 Task: Find connections with filter location Narsinghgarh with filter topic #realestatewith filter profile language German with filter current company Forbes Advisor with filter school Odisha Jobs with filter industry Space Research and Technology with filter service category Cybersecurity with filter keywords title Administrator
Action: Mouse moved to (590, 93)
Screenshot: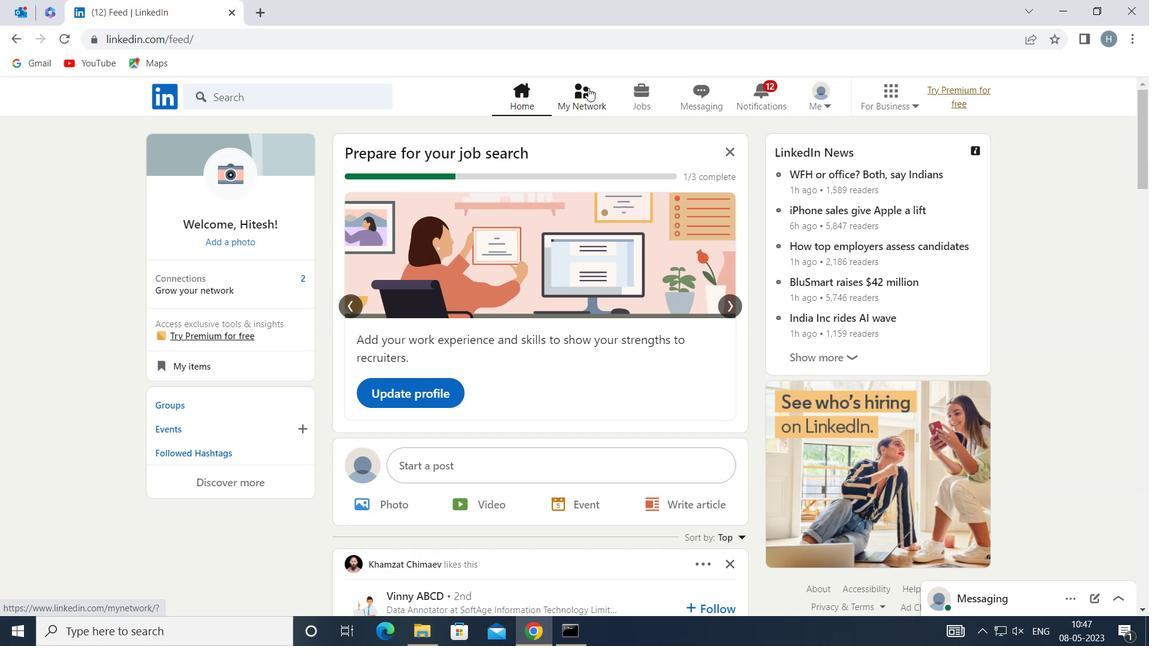 
Action: Mouse pressed left at (590, 93)
Screenshot: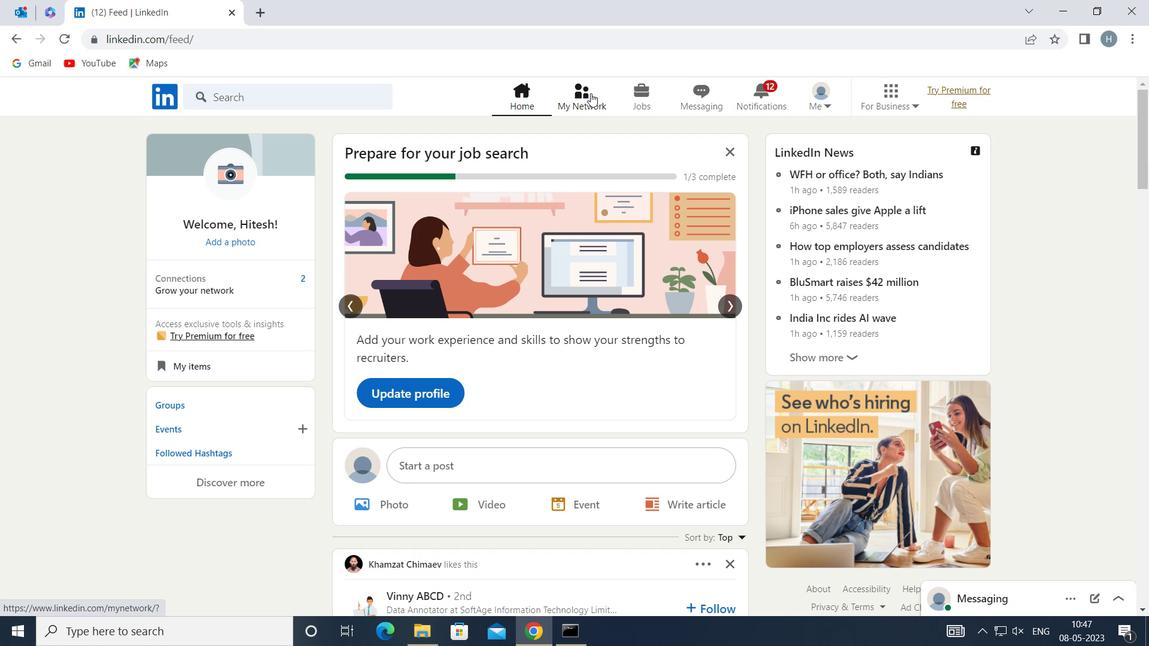 
Action: Mouse moved to (346, 173)
Screenshot: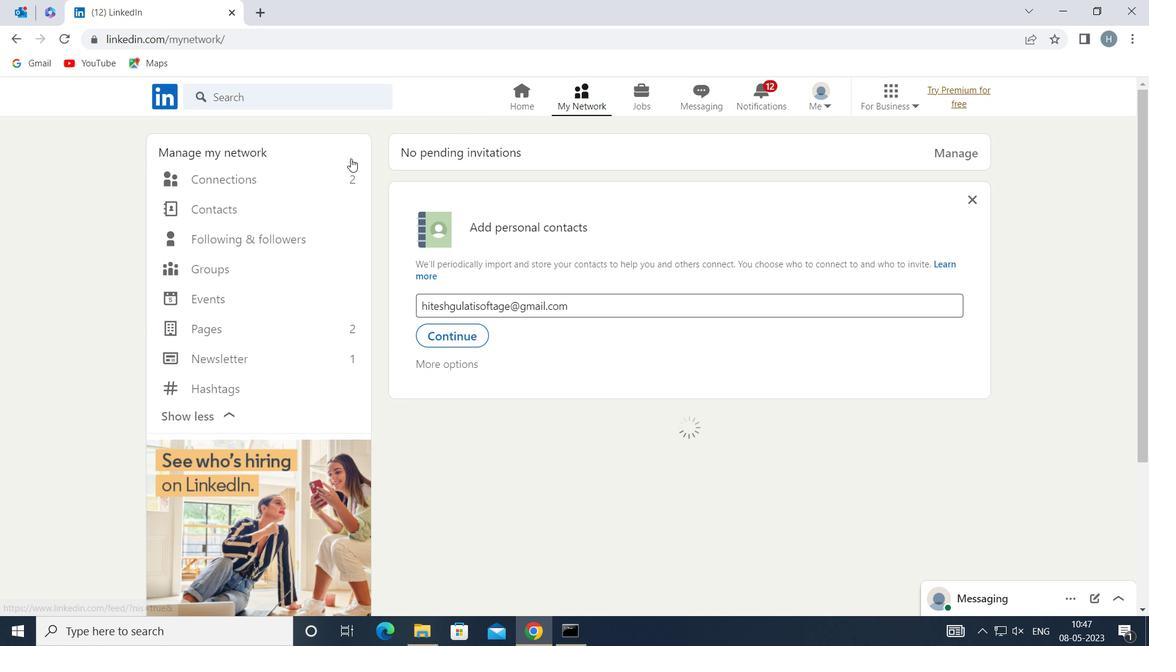 
Action: Mouse pressed left at (346, 173)
Screenshot: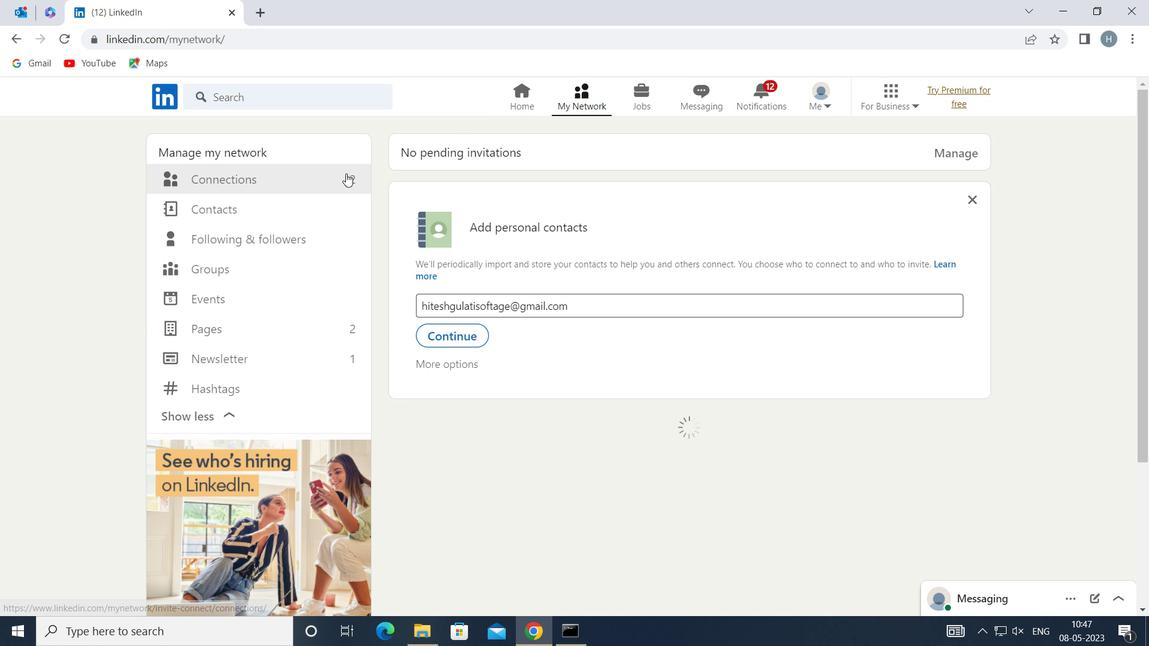 
Action: Mouse moved to (670, 177)
Screenshot: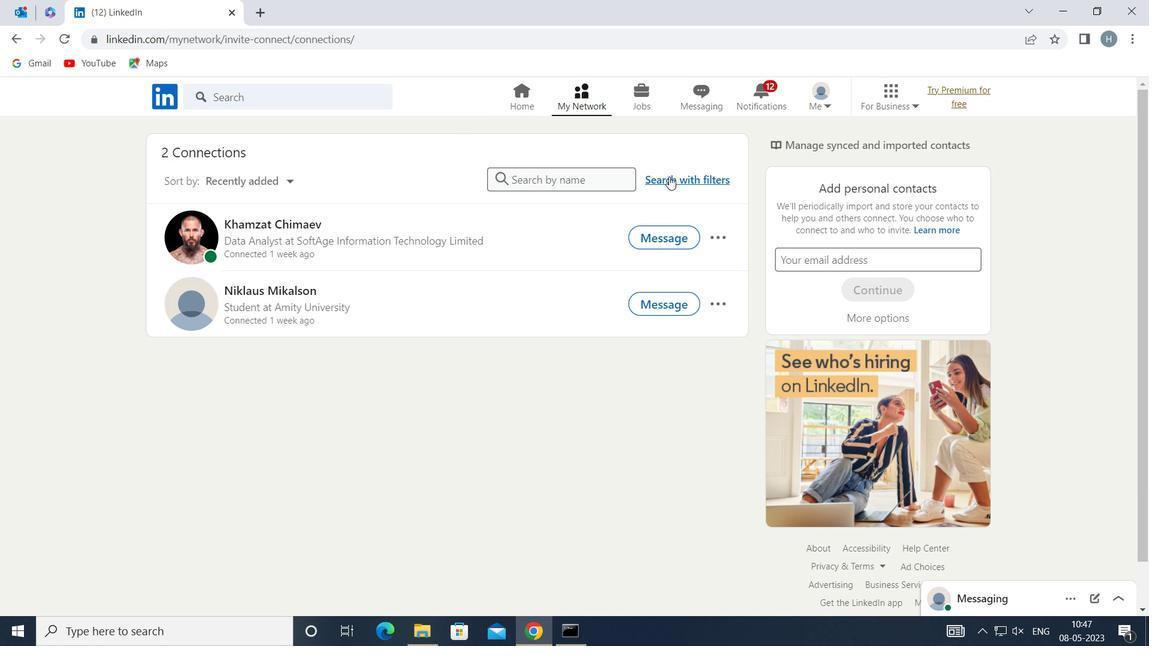 
Action: Mouse pressed left at (670, 177)
Screenshot: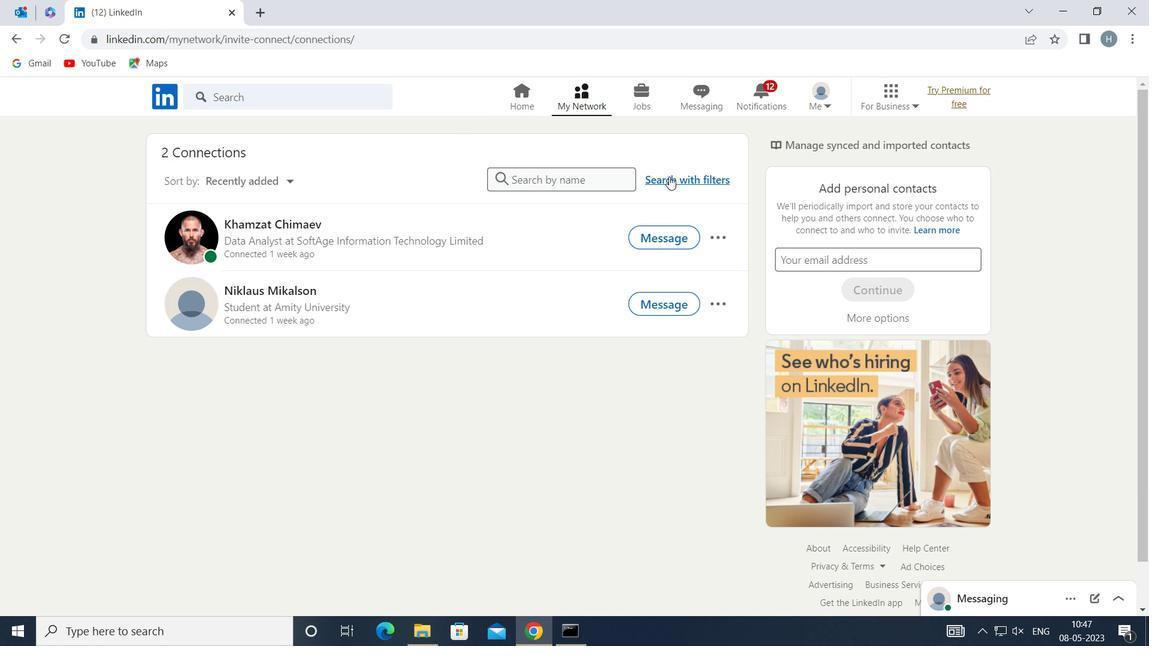 
Action: Mouse moved to (621, 140)
Screenshot: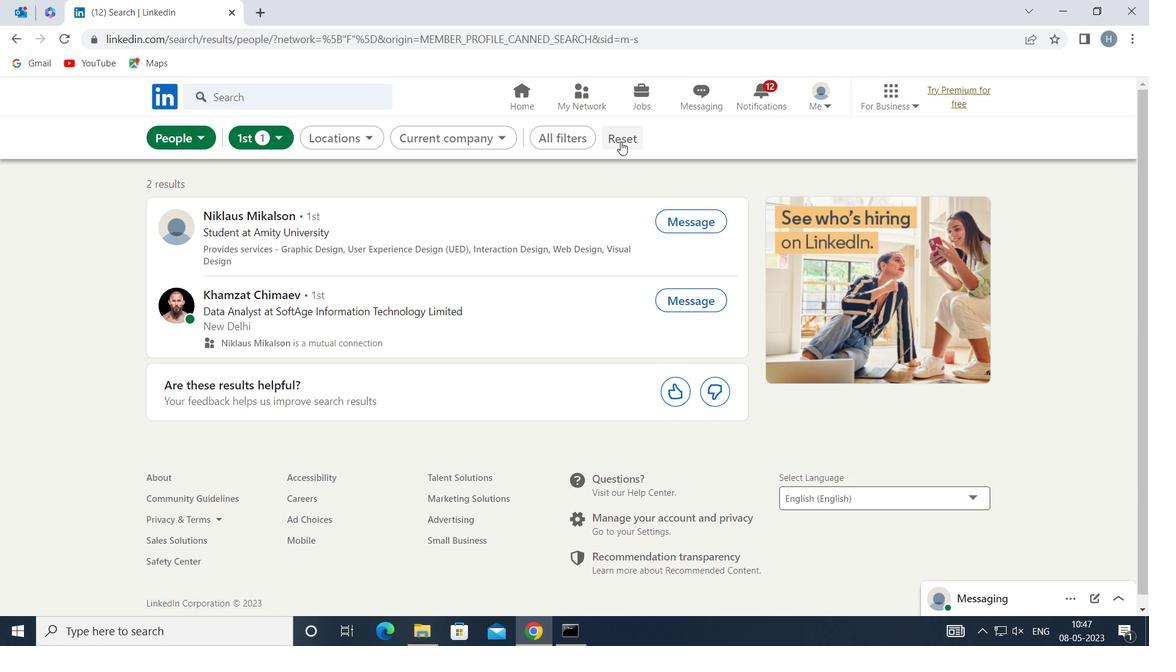 
Action: Mouse pressed left at (621, 140)
Screenshot: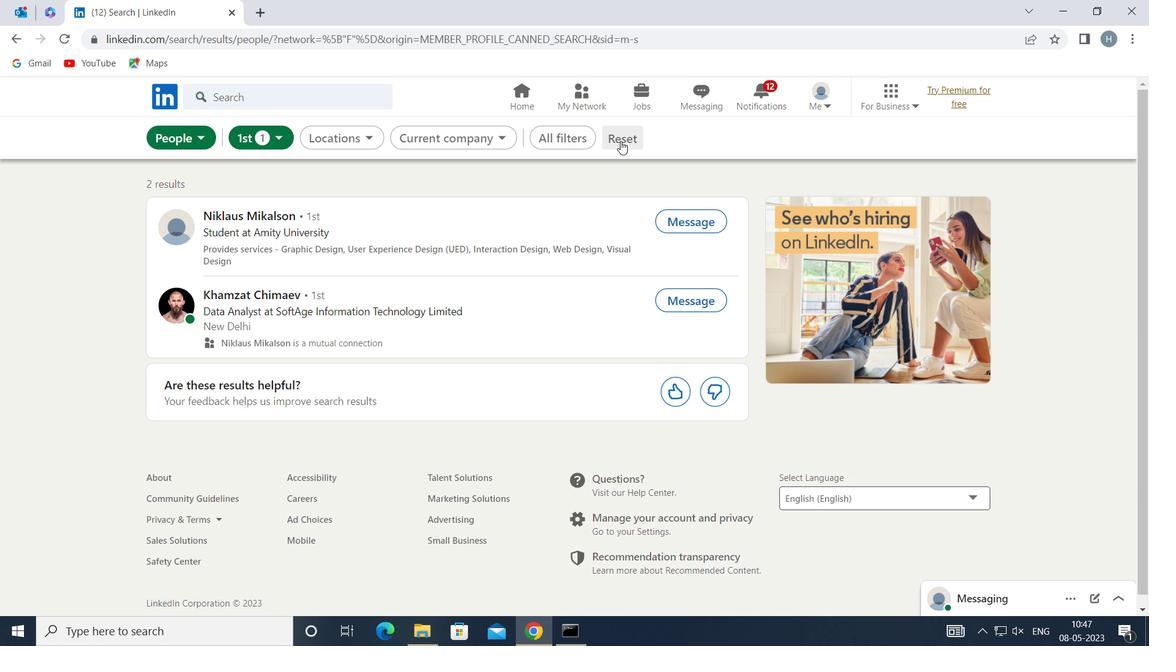 
Action: Mouse moved to (599, 138)
Screenshot: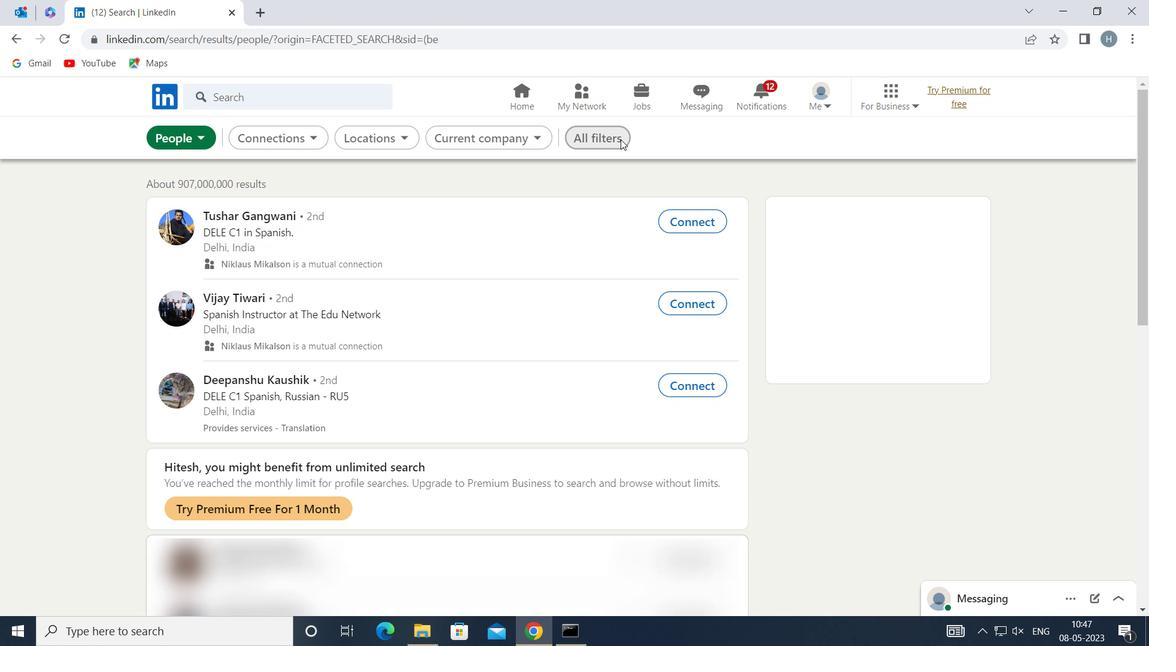 
Action: Mouse pressed left at (599, 138)
Screenshot: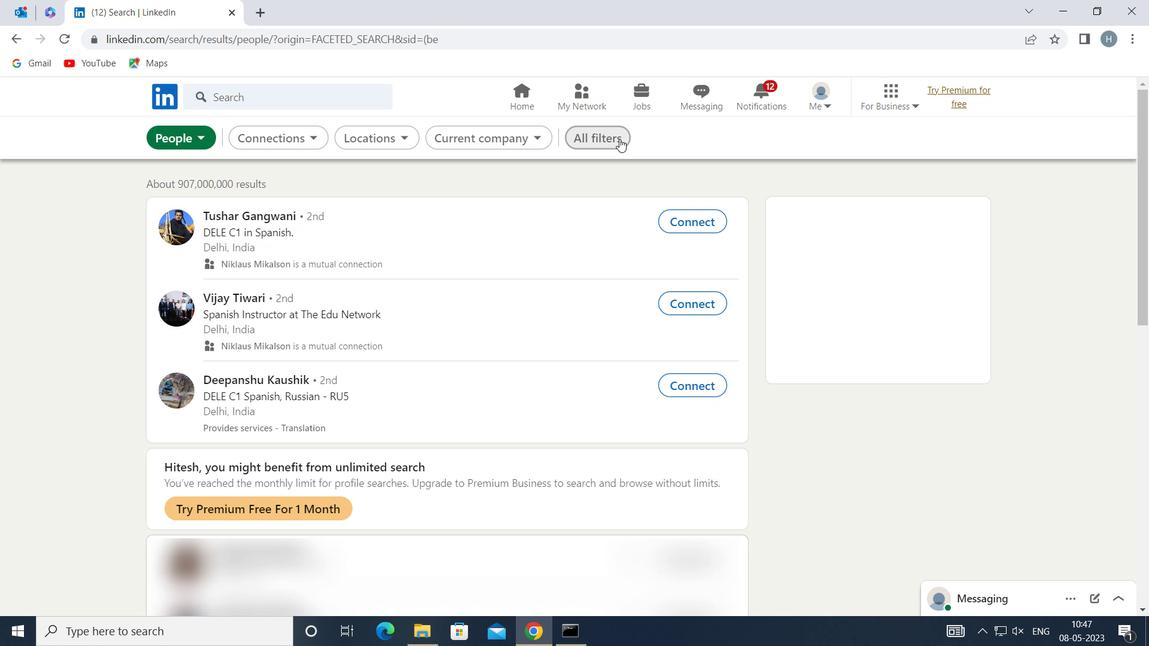 
Action: Mouse moved to (915, 242)
Screenshot: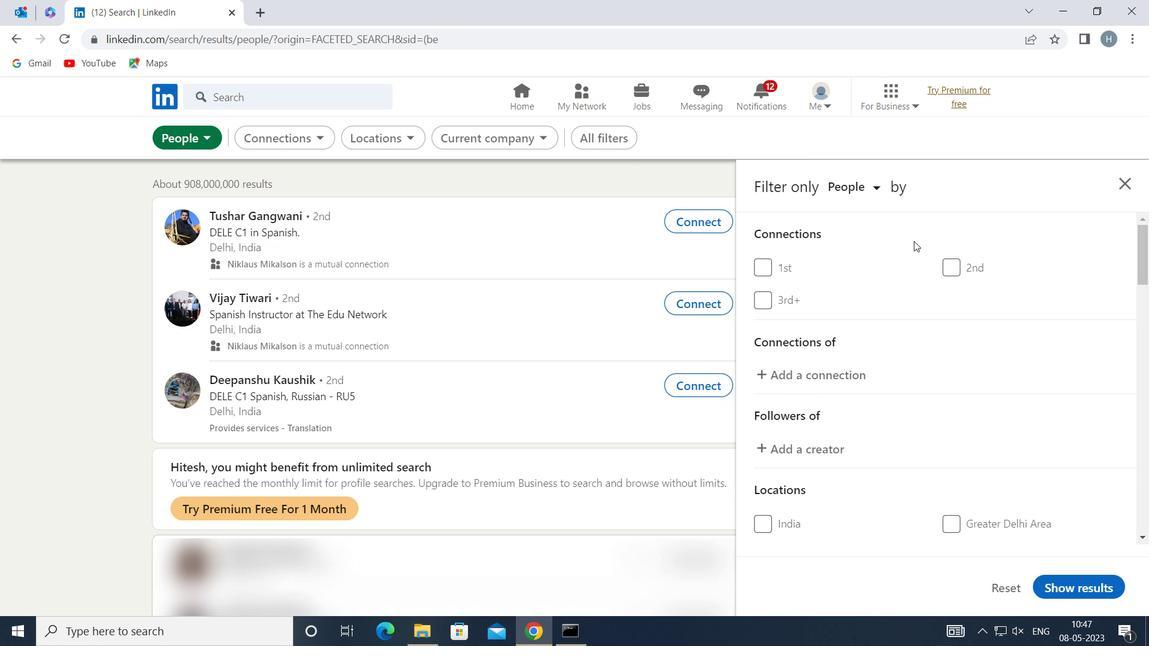 
Action: Mouse scrolled (915, 241) with delta (0, 0)
Screenshot: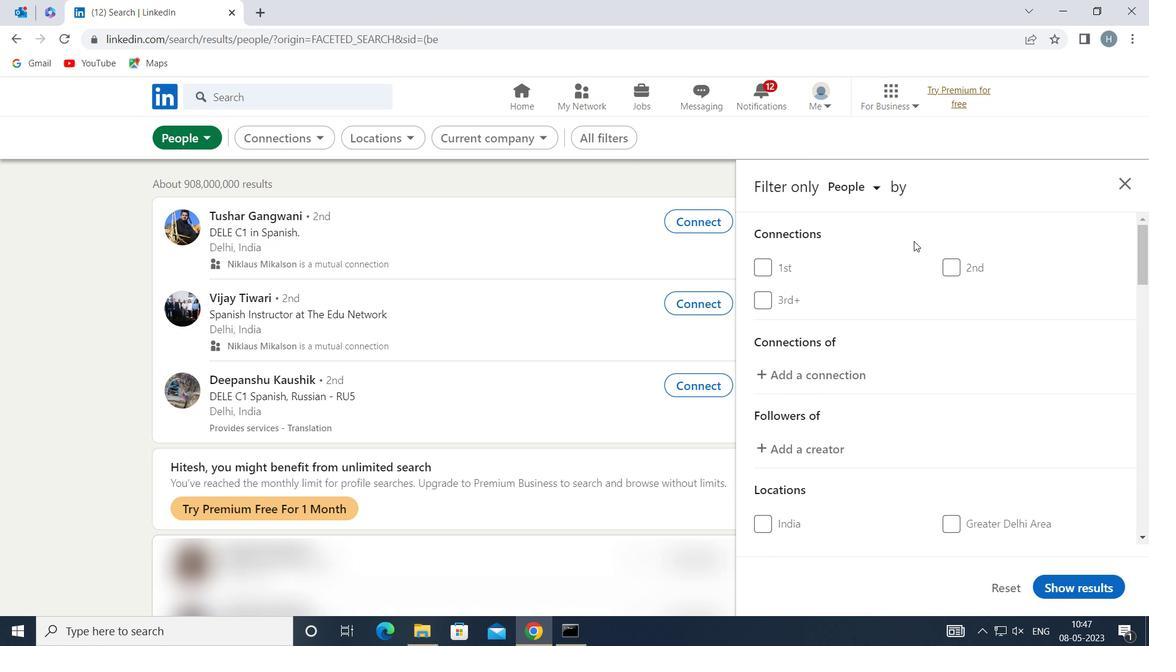 
Action: Mouse moved to (916, 242)
Screenshot: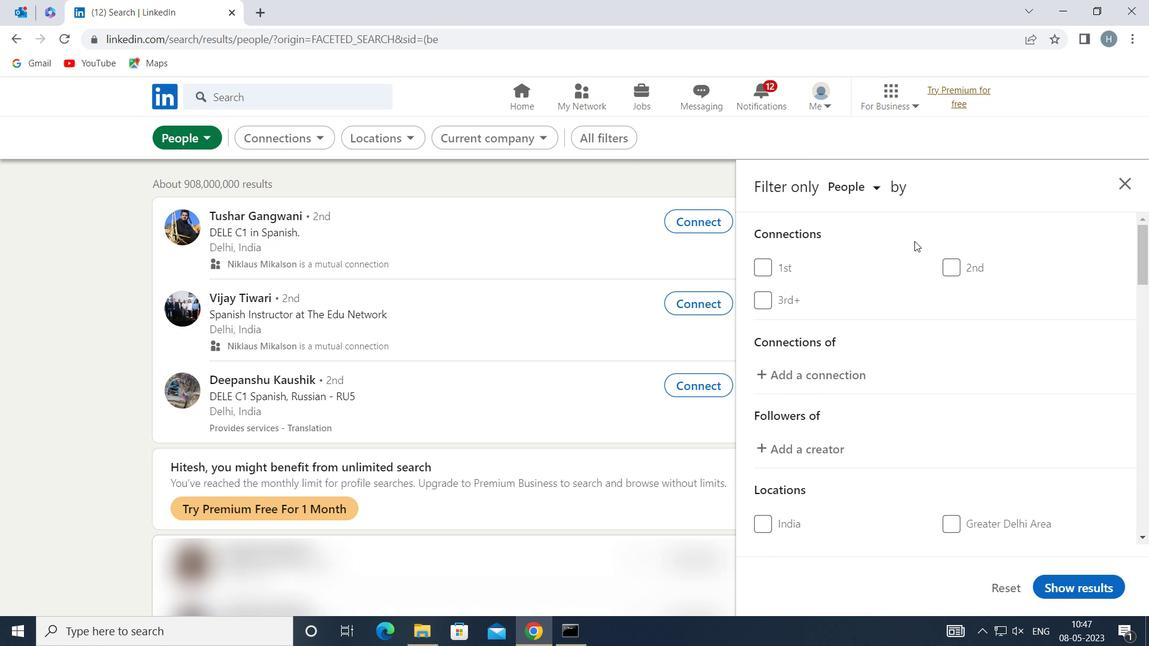 
Action: Mouse scrolled (916, 242) with delta (0, 0)
Screenshot: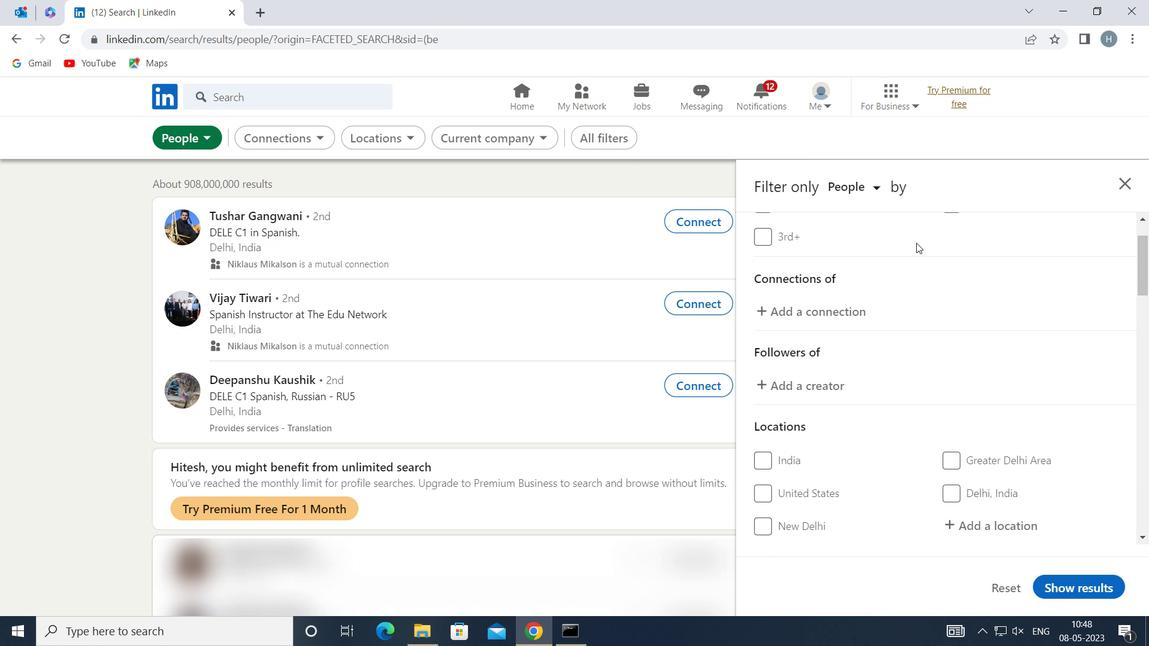 
Action: Mouse moved to (920, 251)
Screenshot: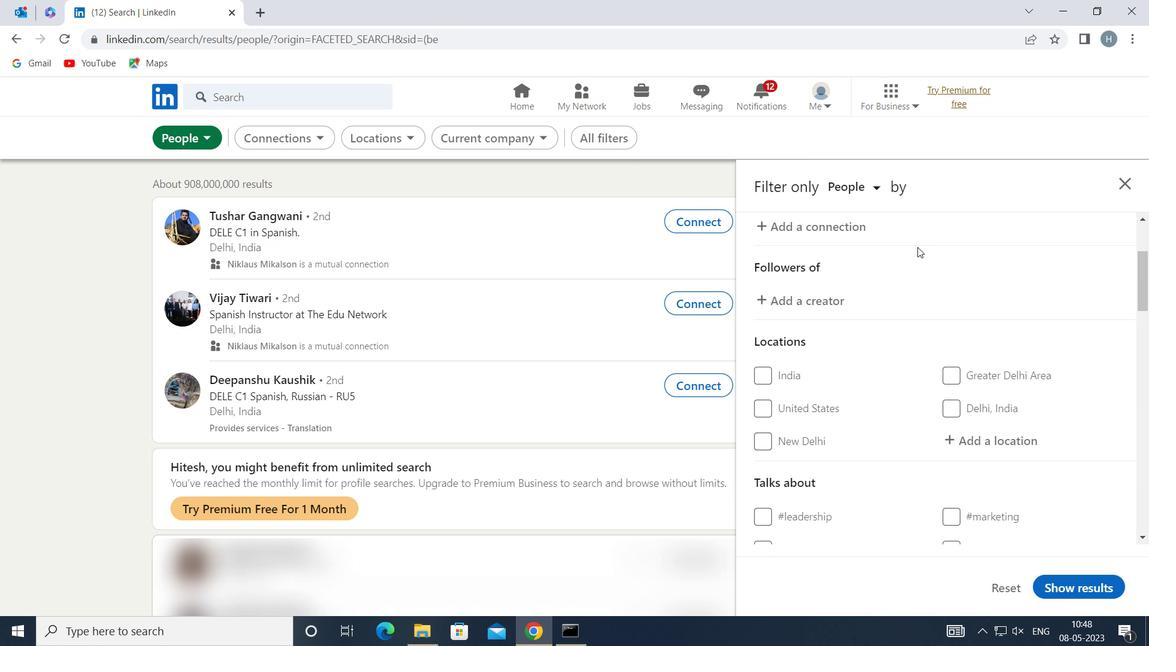 
Action: Mouse scrolled (920, 251) with delta (0, 0)
Screenshot: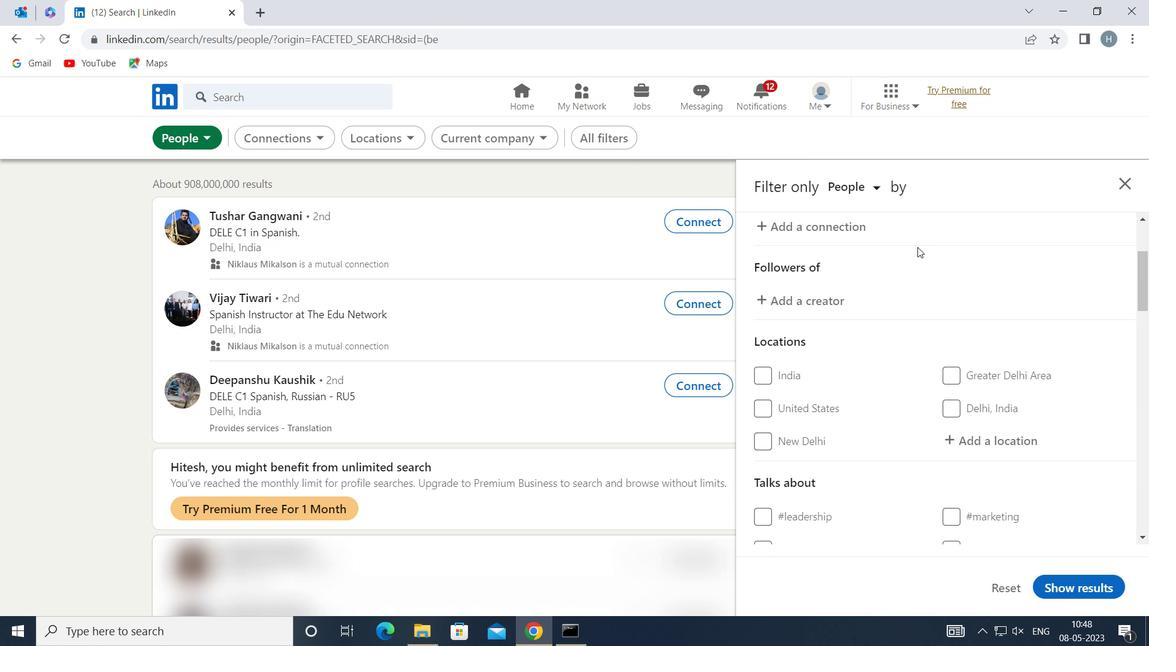 
Action: Mouse moved to (1007, 363)
Screenshot: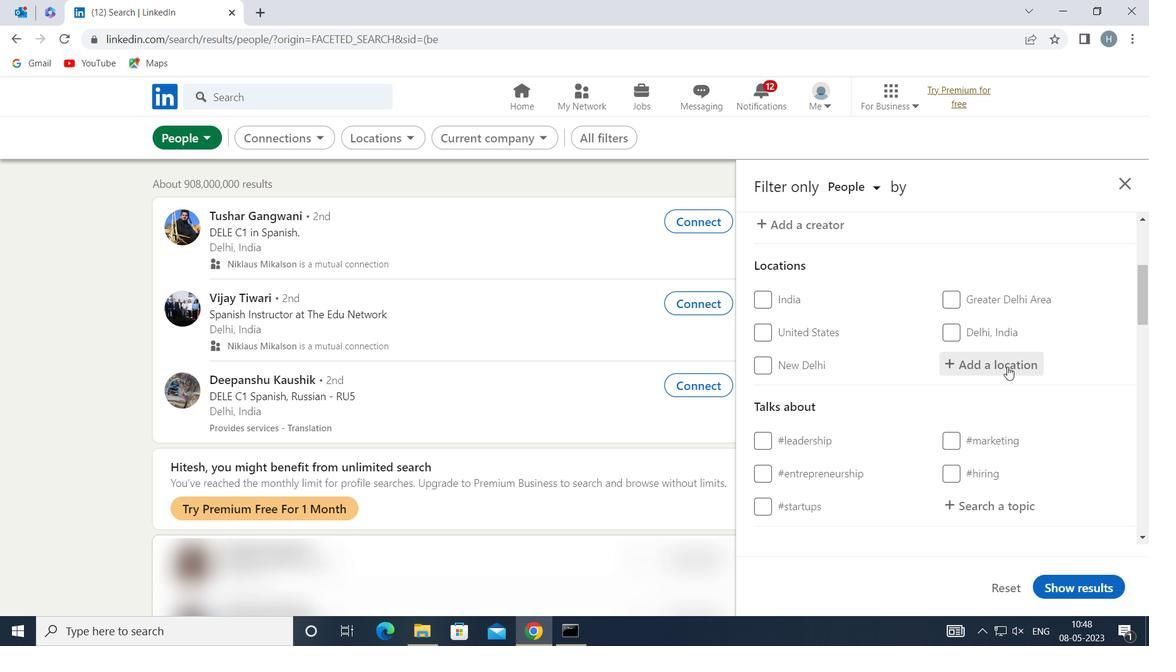 
Action: Mouse pressed left at (1007, 363)
Screenshot: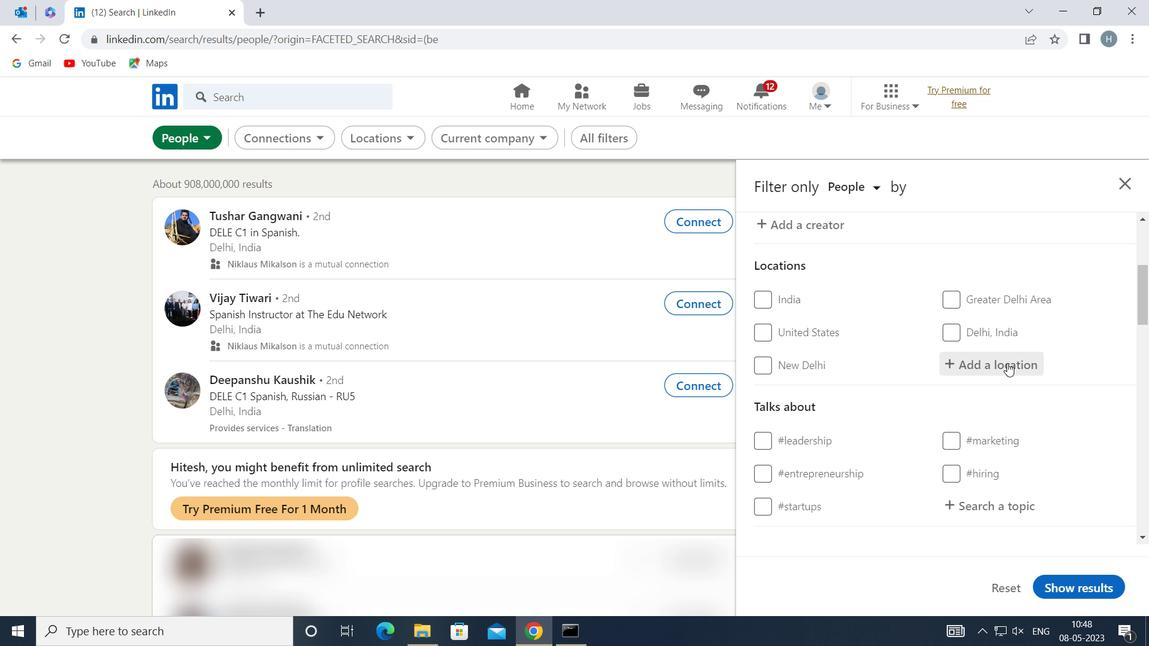 
Action: Key pressed <Key.shift>NAESINGHGARH
Screenshot: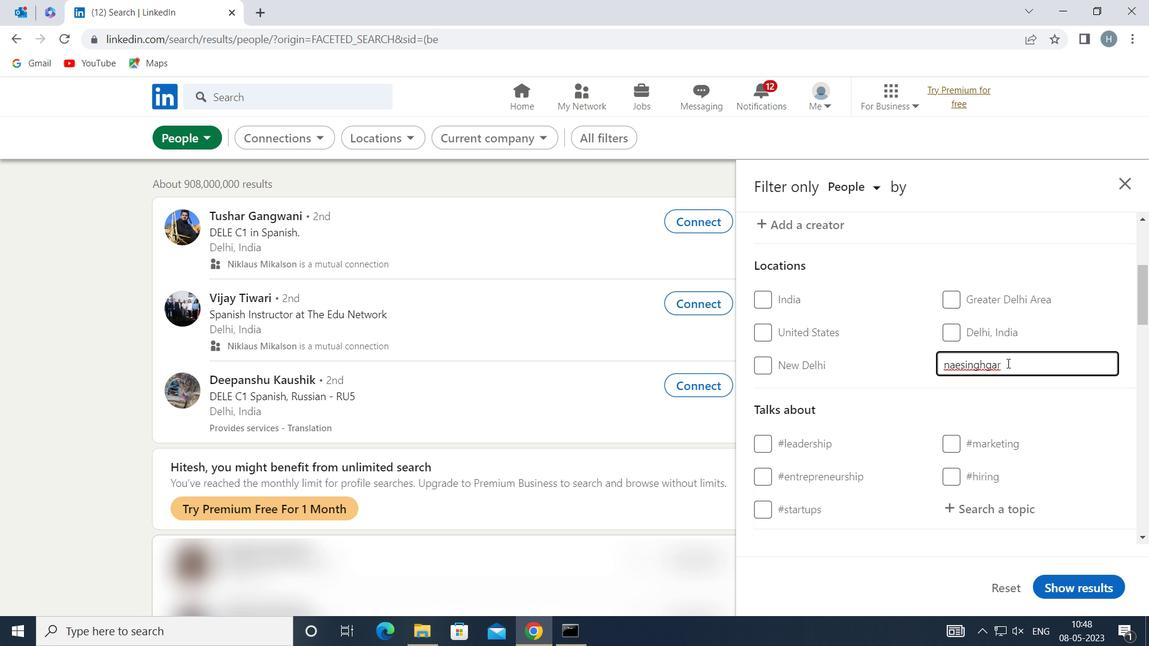
Action: Mouse moved to (1012, 387)
Screenshot: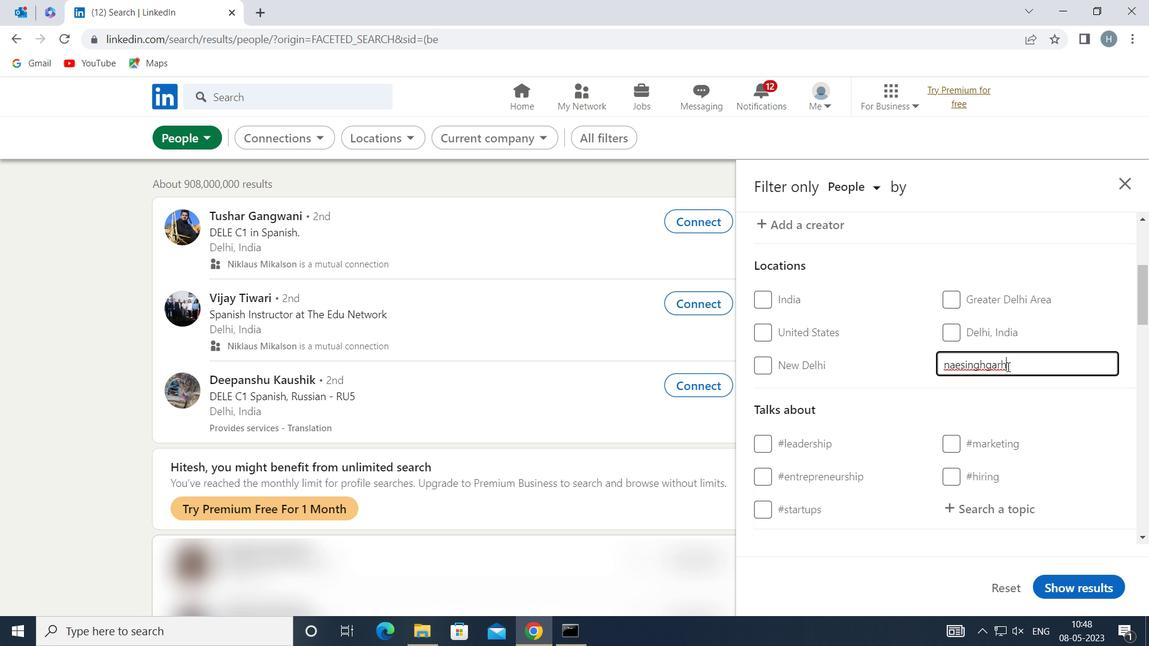 
Action: Mouse pressed left at (1012, 387)
Screenshot: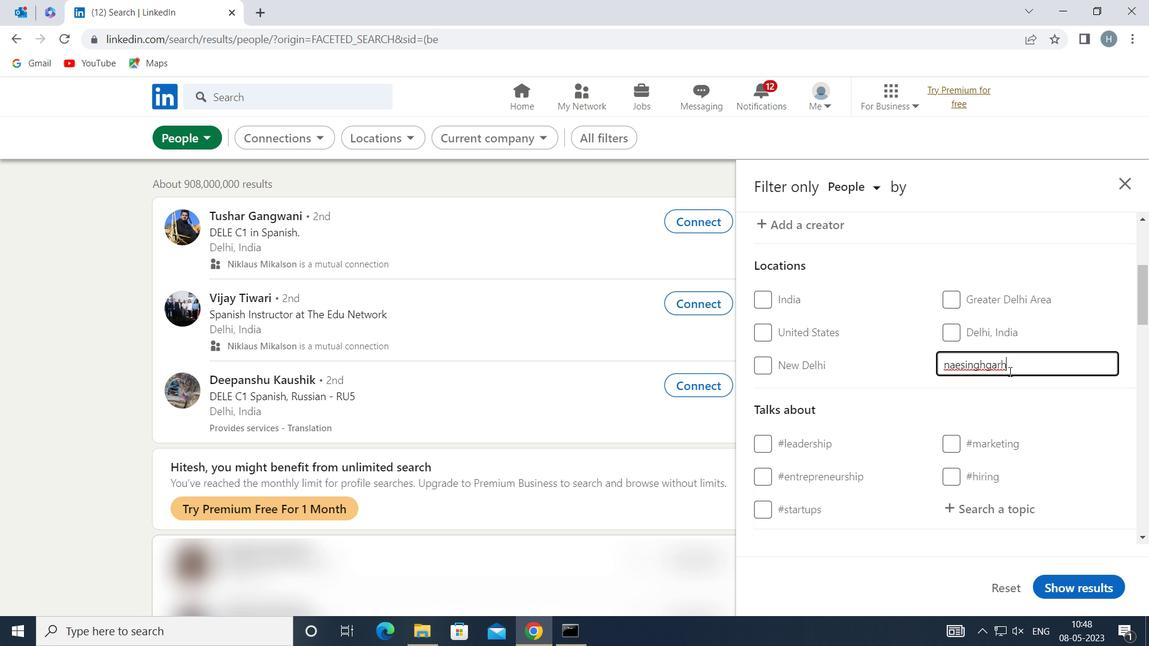 
Action: Mouse moved to (1003, 382)
Screenshot: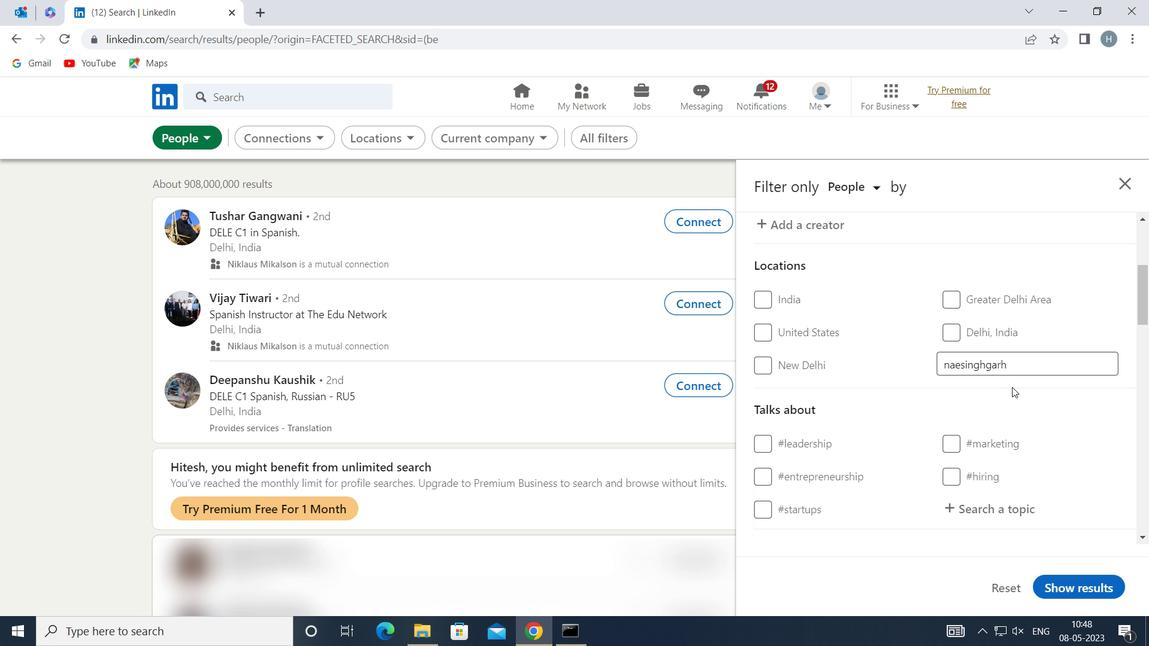 
Action: Mouse scrolled (1003, 381) with delta (0, 0)
Screenshot: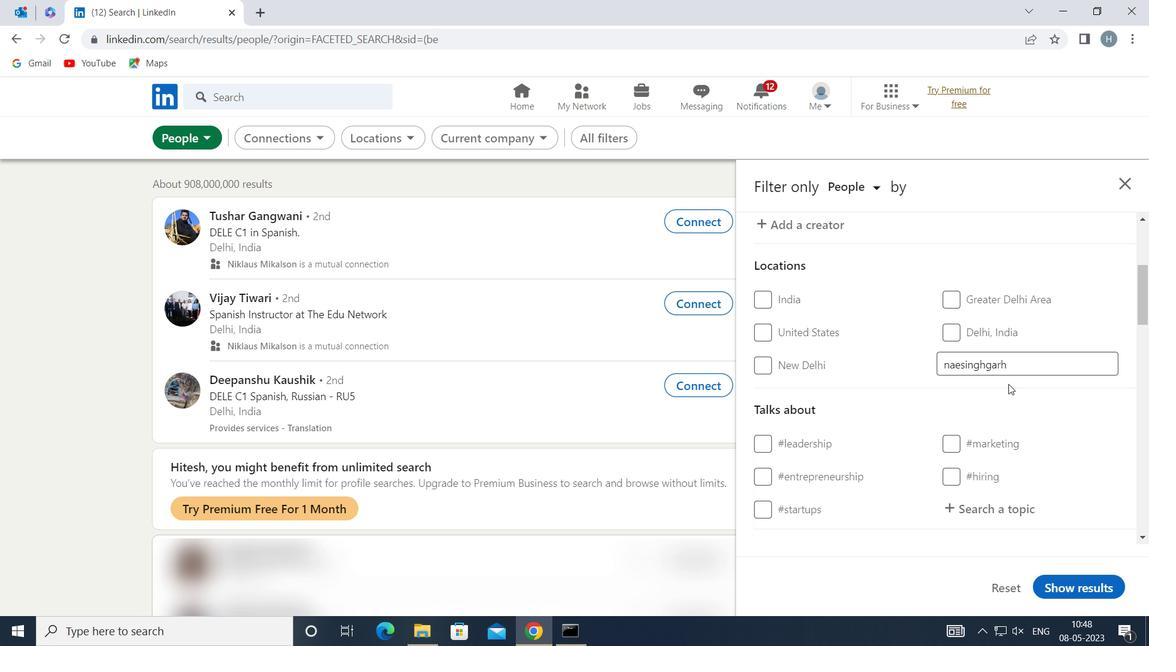
Action: Mouse moved to (1002, 382)
Screenshot: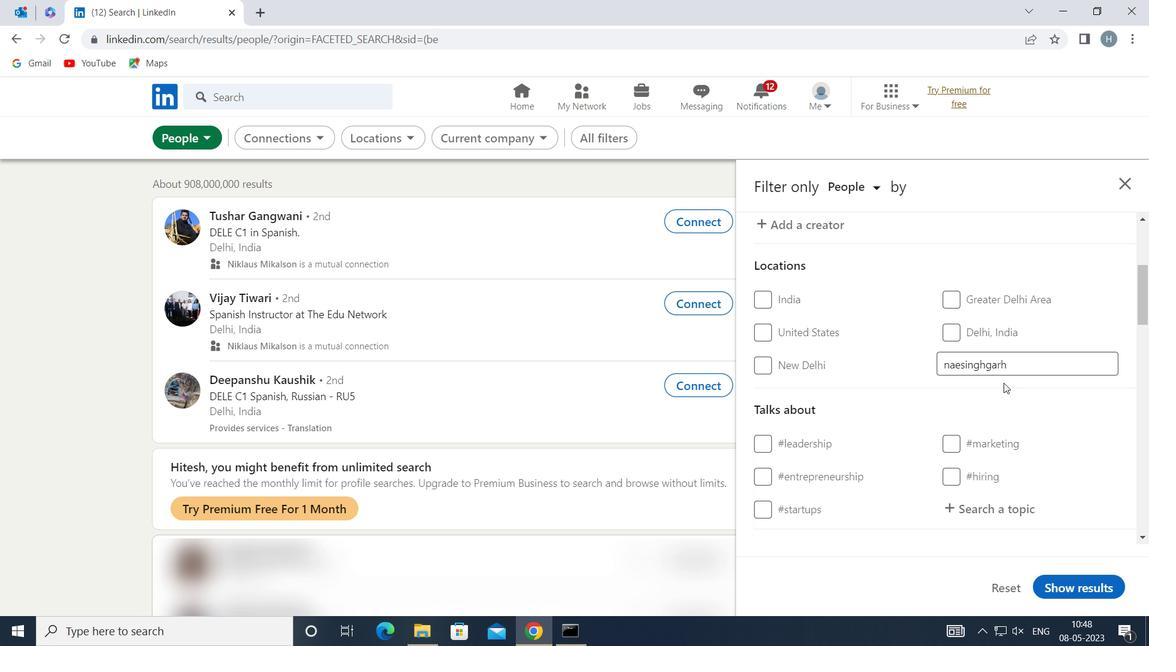 
Action: Mouse scrolled (1002, 381) with delta (0, 0)
Screenshot: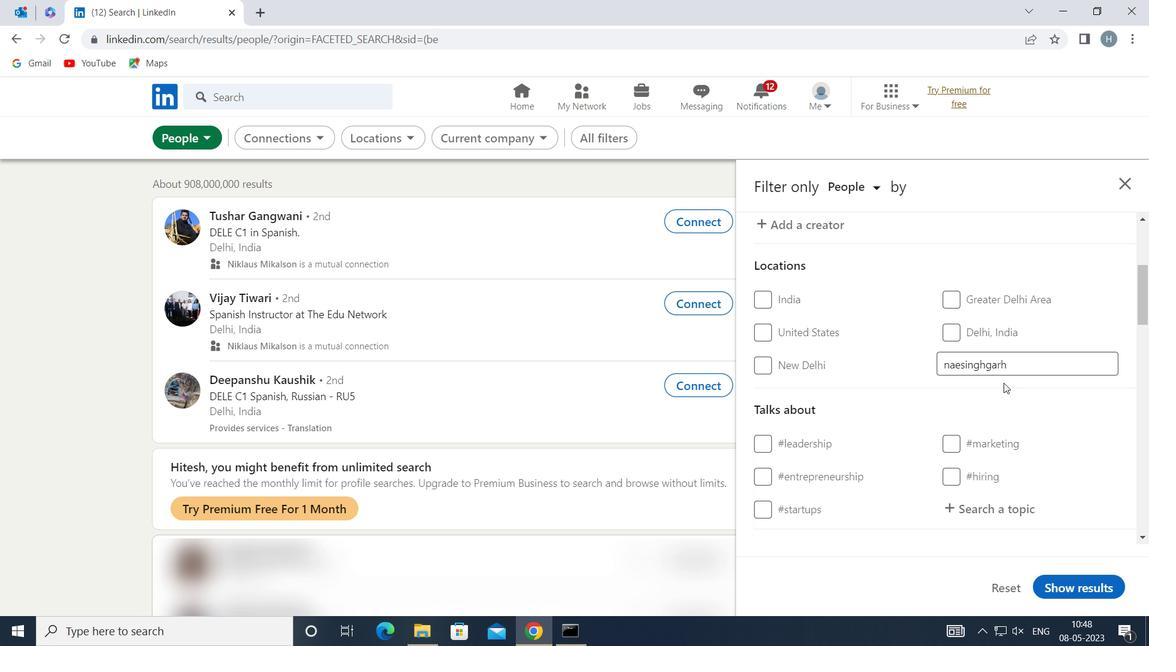 
Action: Mouse moved to (1000, 356)
Screenshot: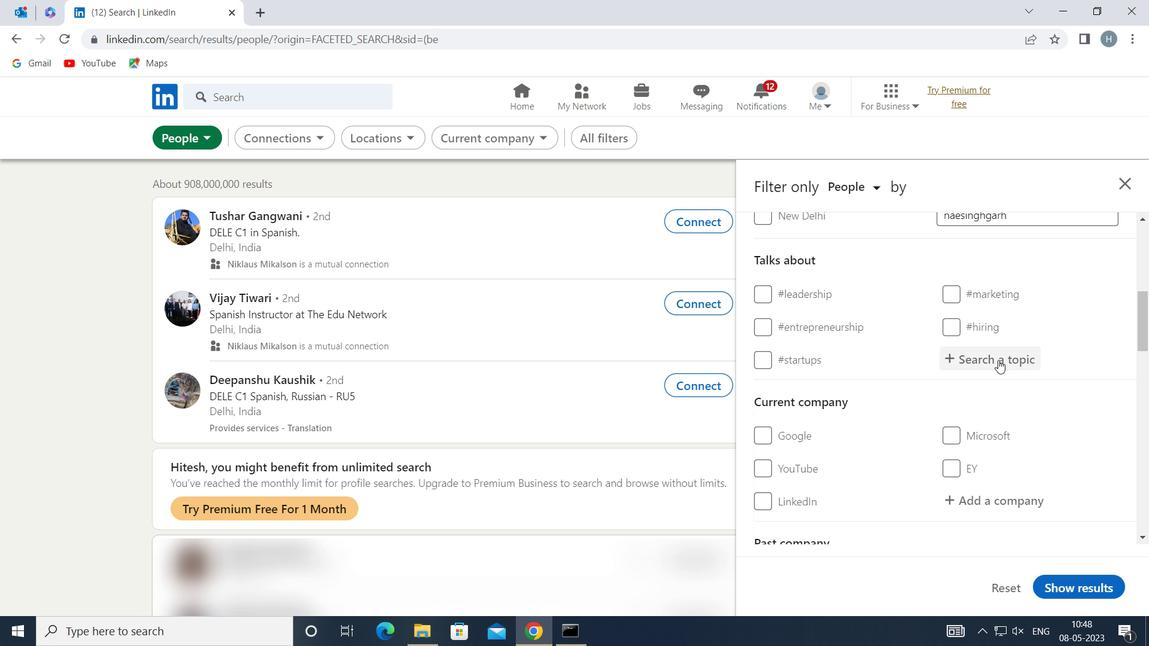 
Action: Mouse pressed left at (1000, 356)
Screenshot: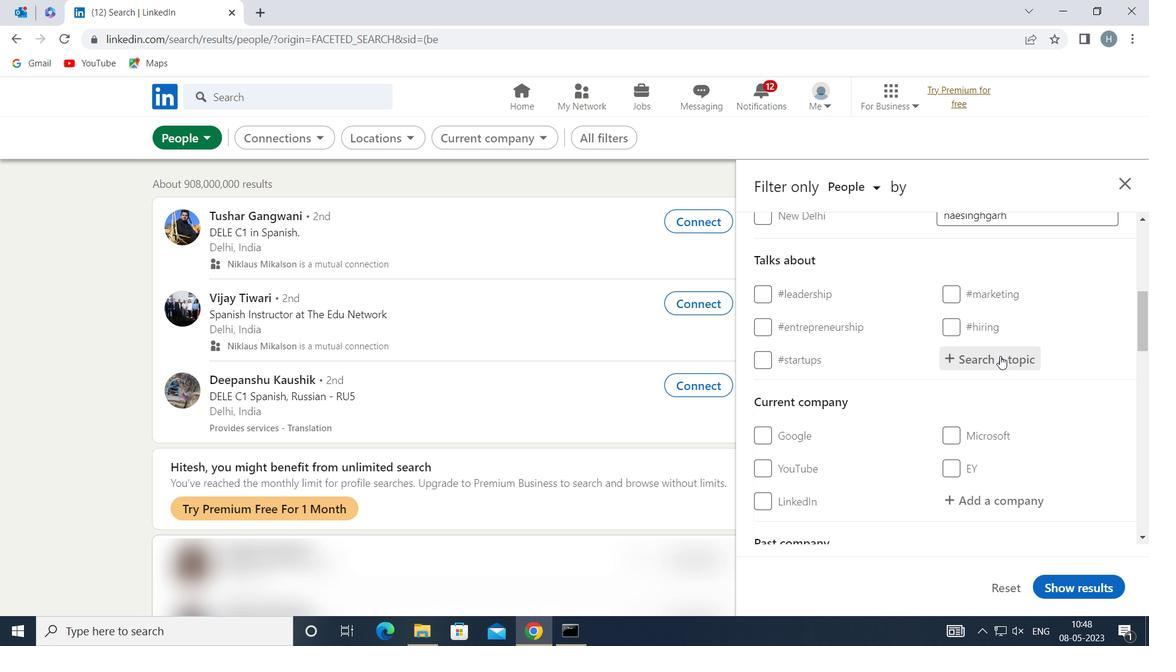 
Action: Key pressed REALESTATE
Screenshot: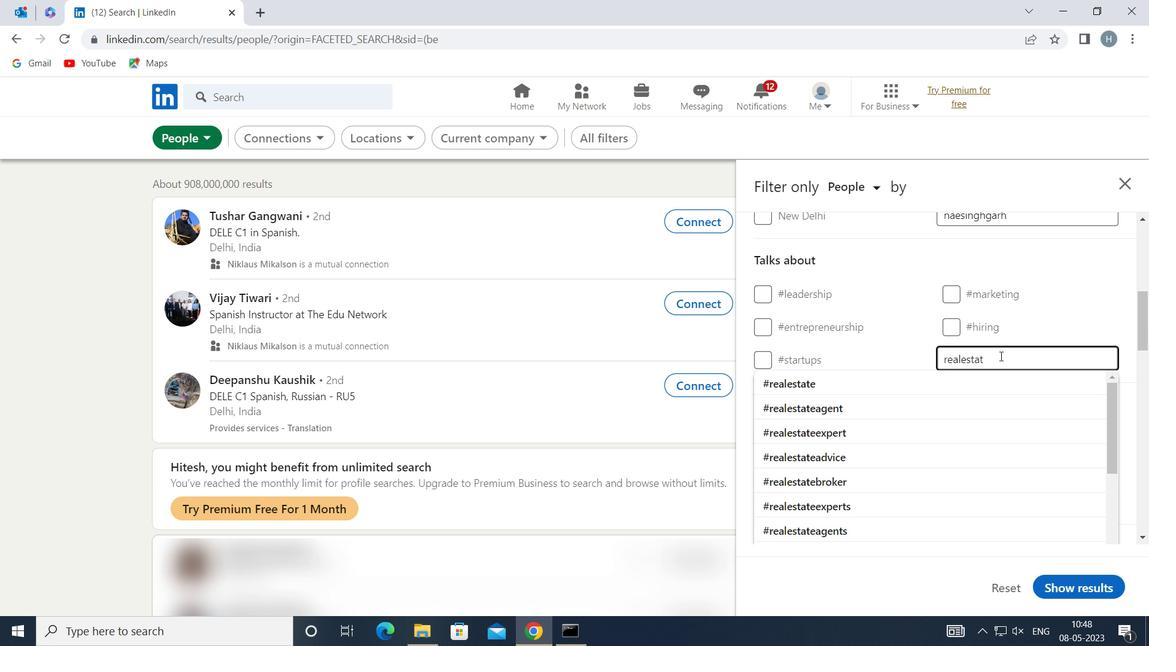 
Action: Mouse moved to (875, 383)
Screenshot: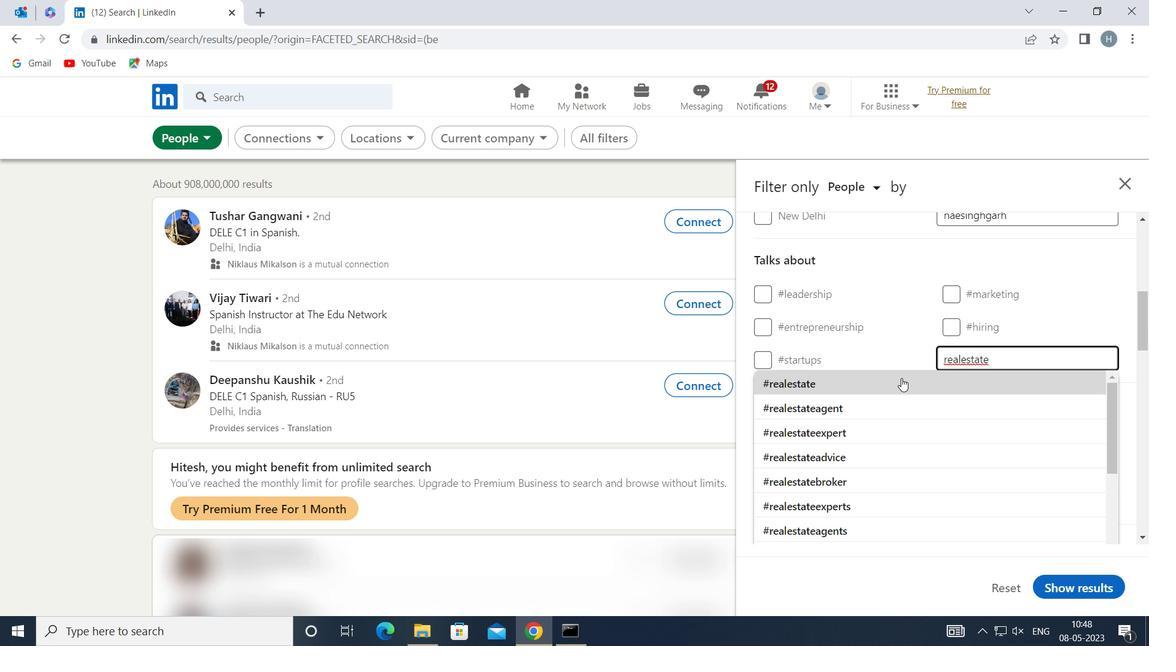
Action: Mouse pressed left at (875, 383)
Screenshot: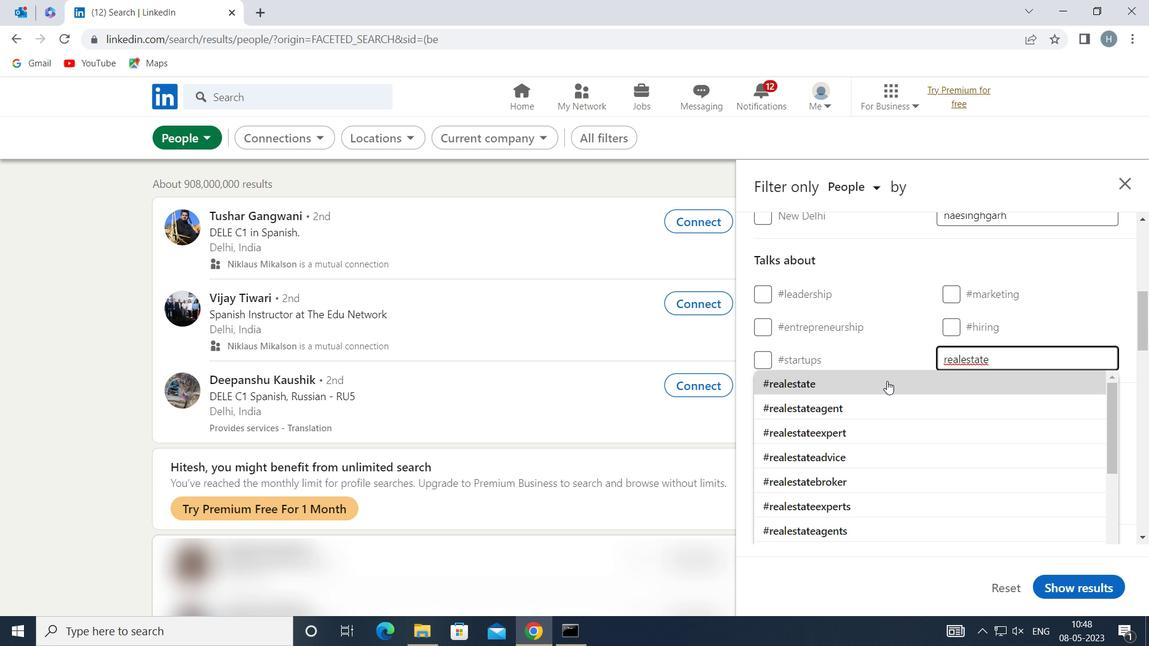 
Action: Mouse moved to (900, 375)
Screenshot: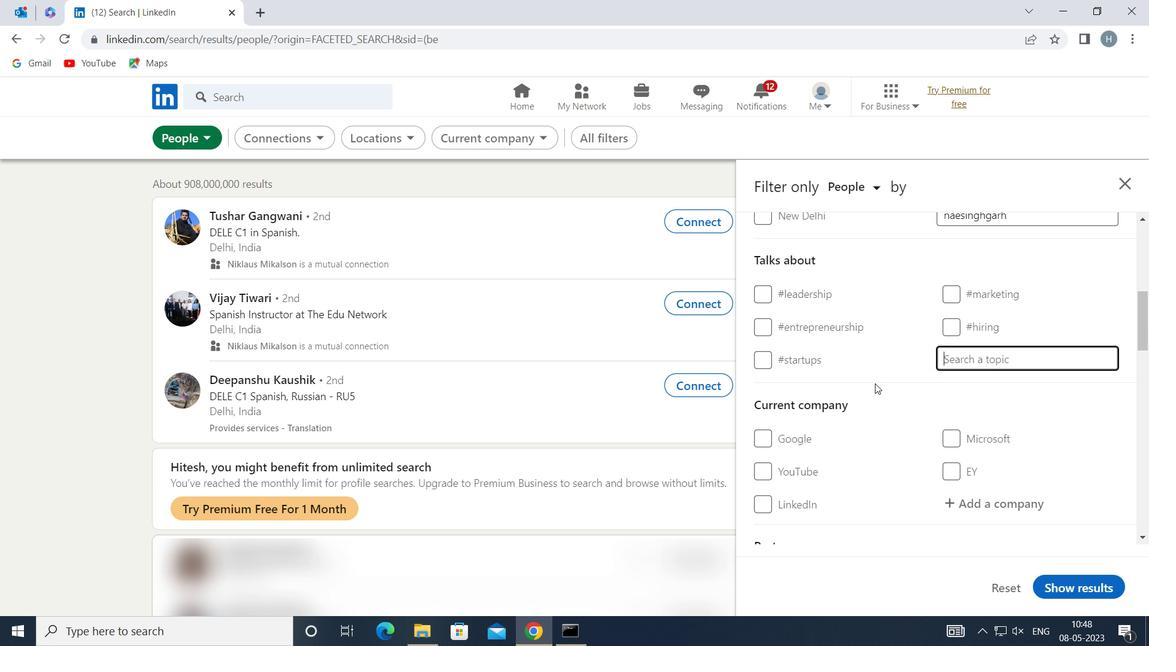 
Action: Mouse scrolled (900, 375) with delta (0, 0)
Screenshot: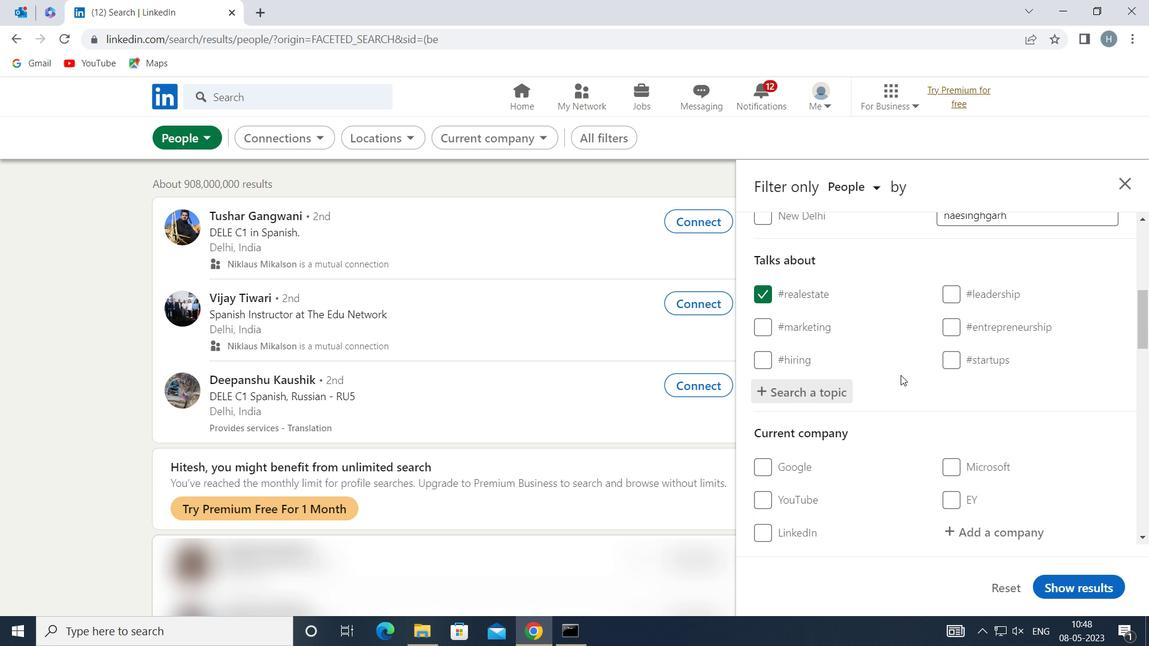 
Action: Mouse scrolled (900, 375) with delta (0, 0)
Screenshot: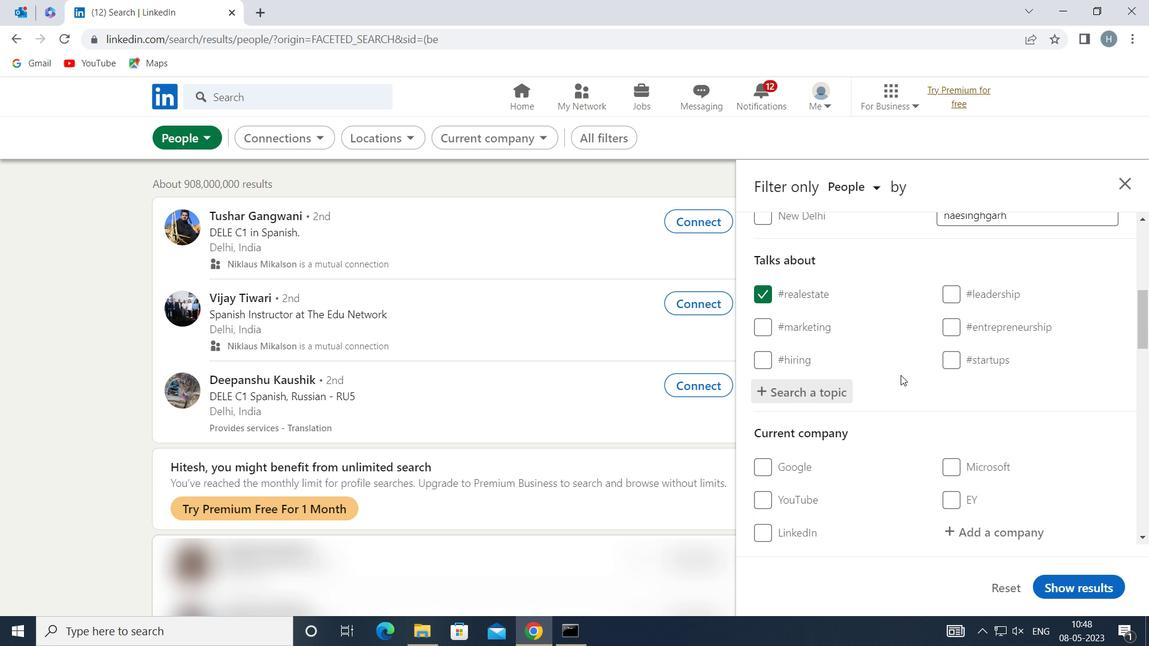 
Action: Mouse moved to (901, 375)
Screenshot: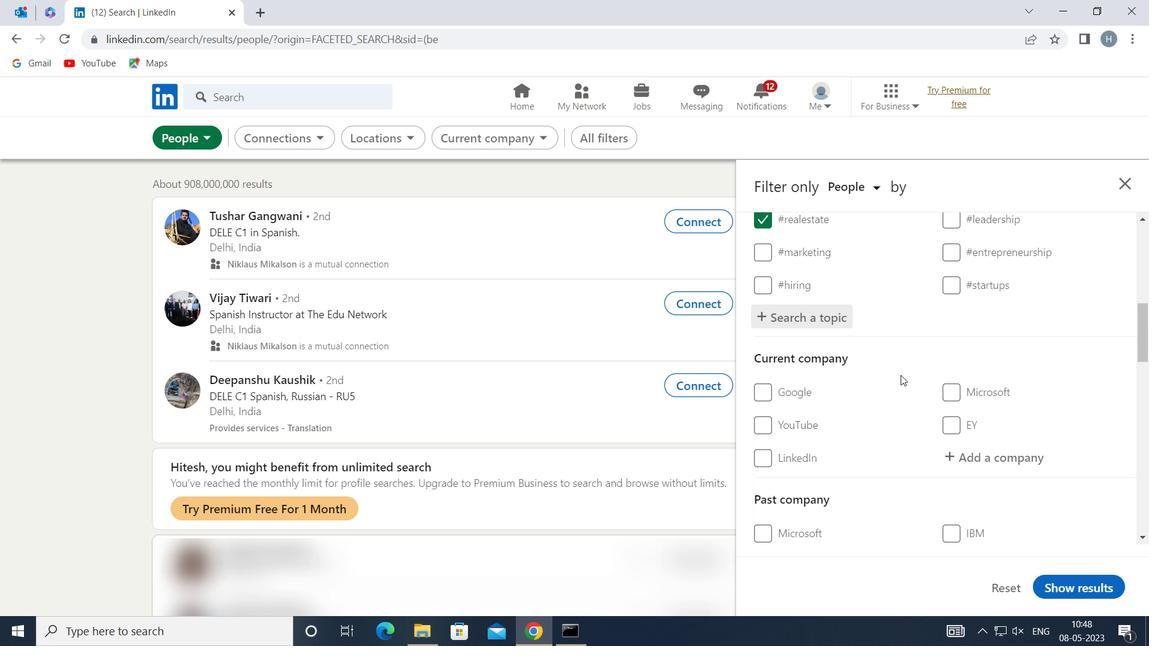 
Action: Mouse scrolled (901, 375) with delta (0, 0)
Screenshot: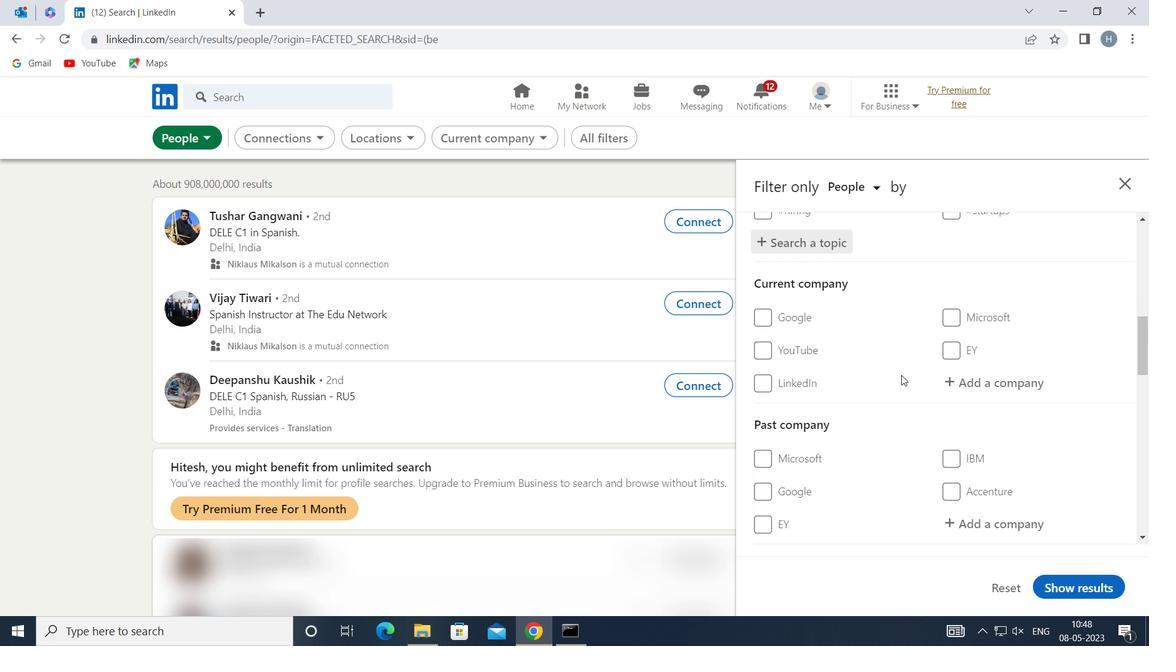 
Action: Mouse scrolled (901, 375) with delta (0, 0)
Screenshot: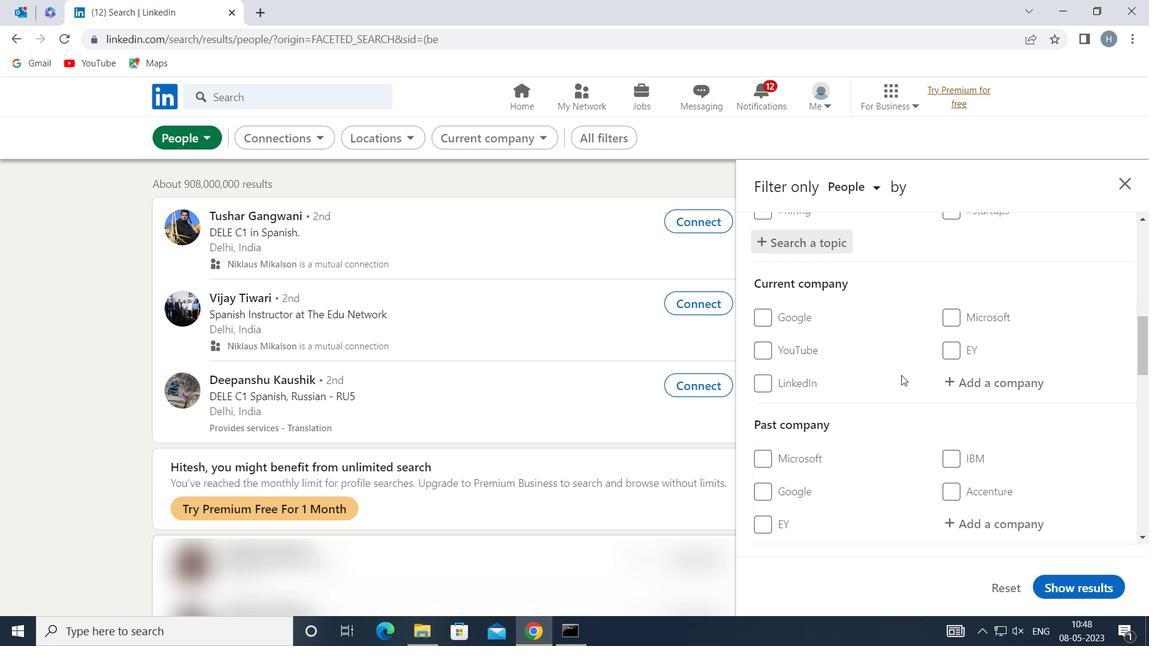 
Action: Mouse moved to (934, 371)
Screenshot: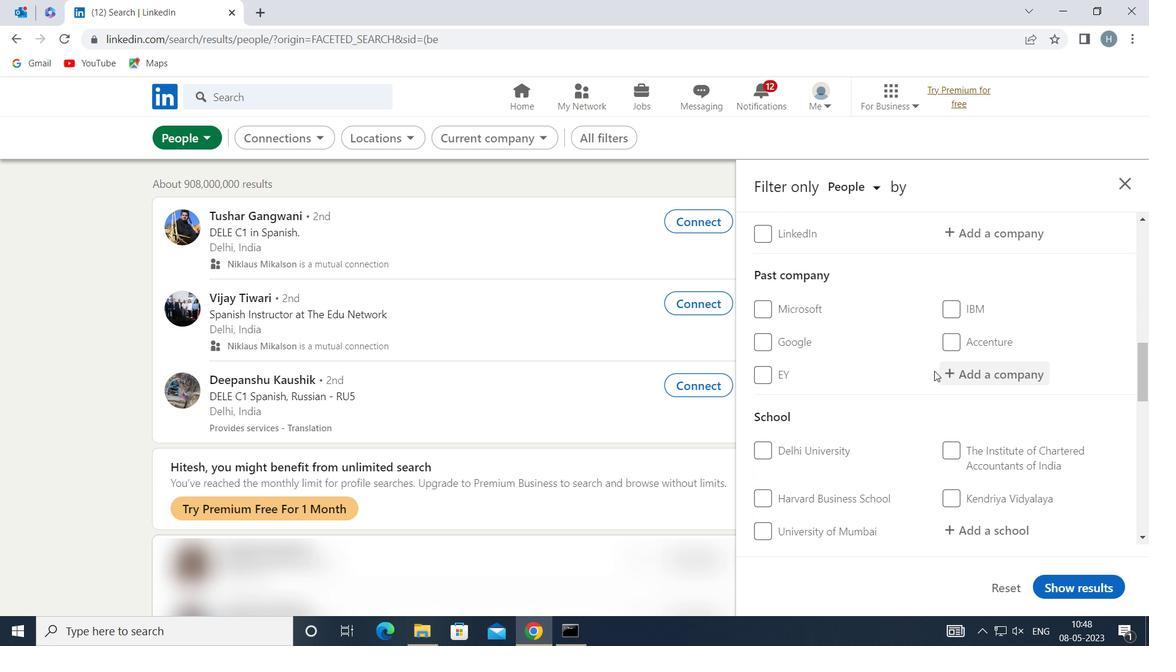 
Action: Mouse scrolled (934, 371) with delta (0, 0)
Screenshot: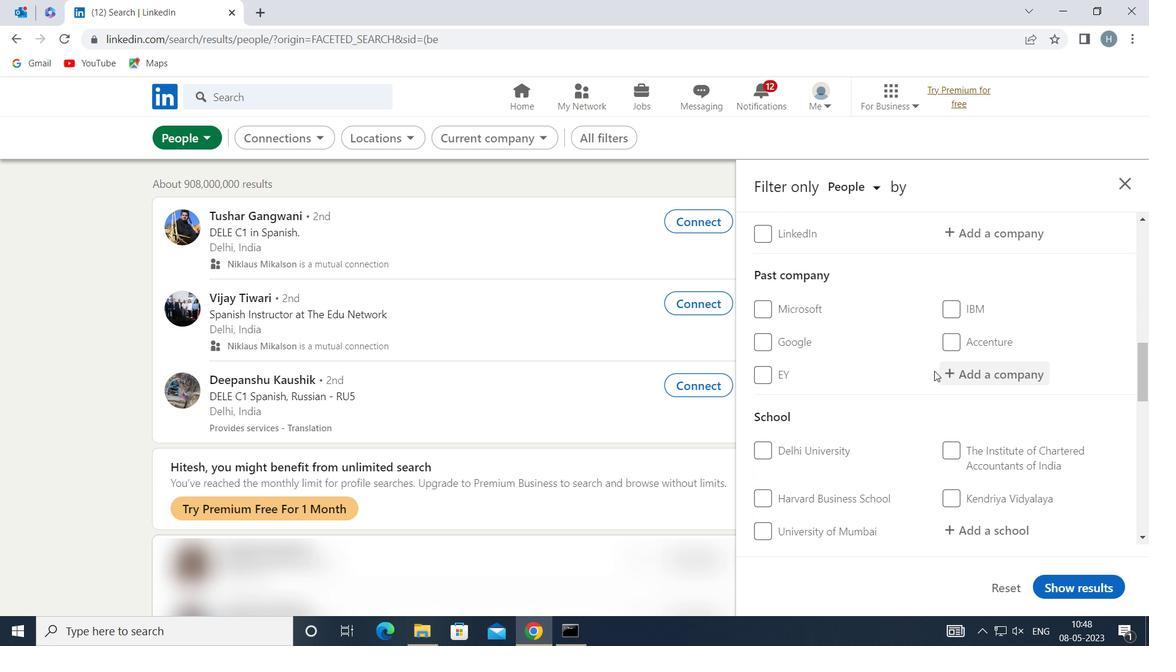 
Action: Mouse moved to (930, 376)
Screenshot: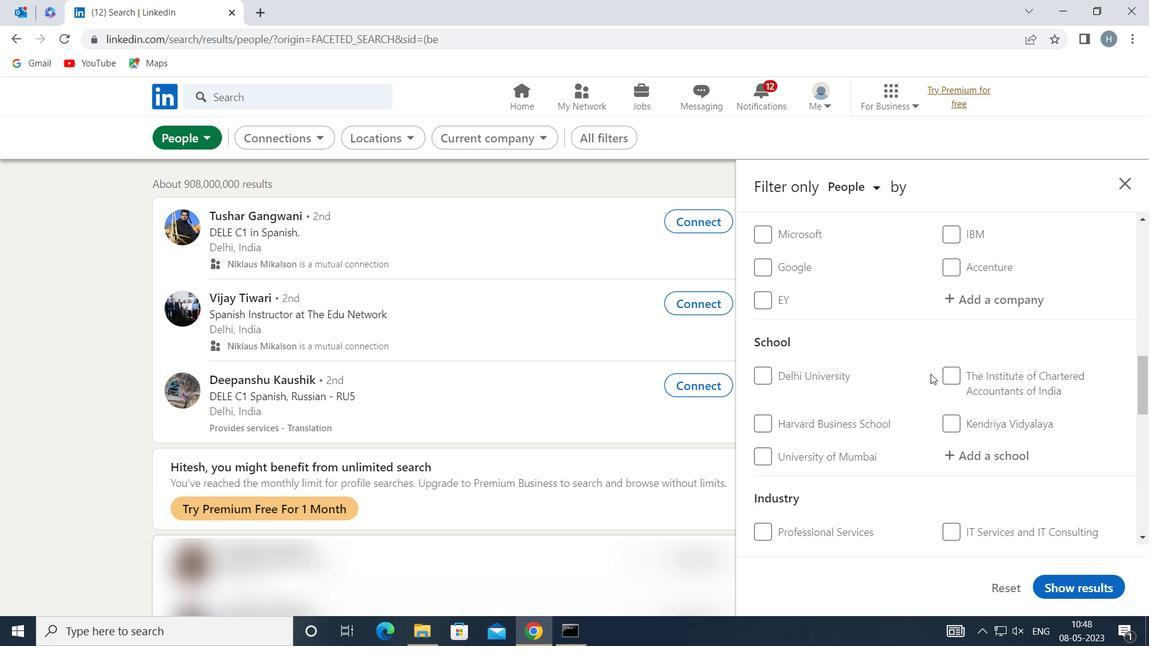 
Action: Mouse scrolled (930, 375) with delta (0, 0)
Screenshot: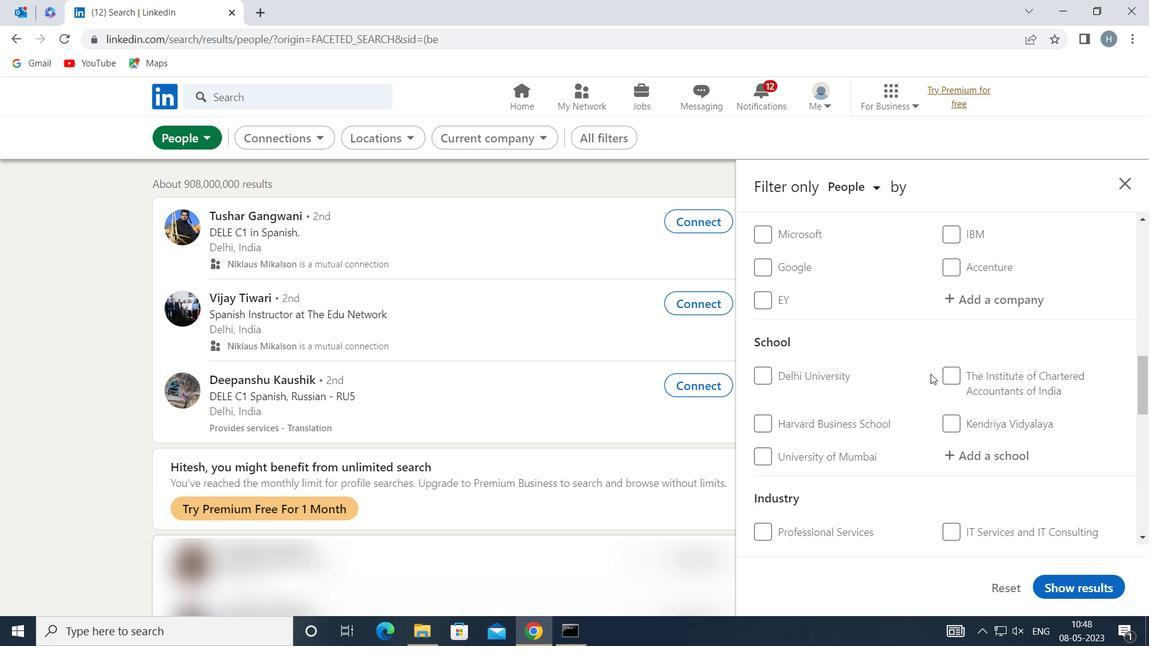 
Action: Mouse moved to (927, 381)
Screenshot: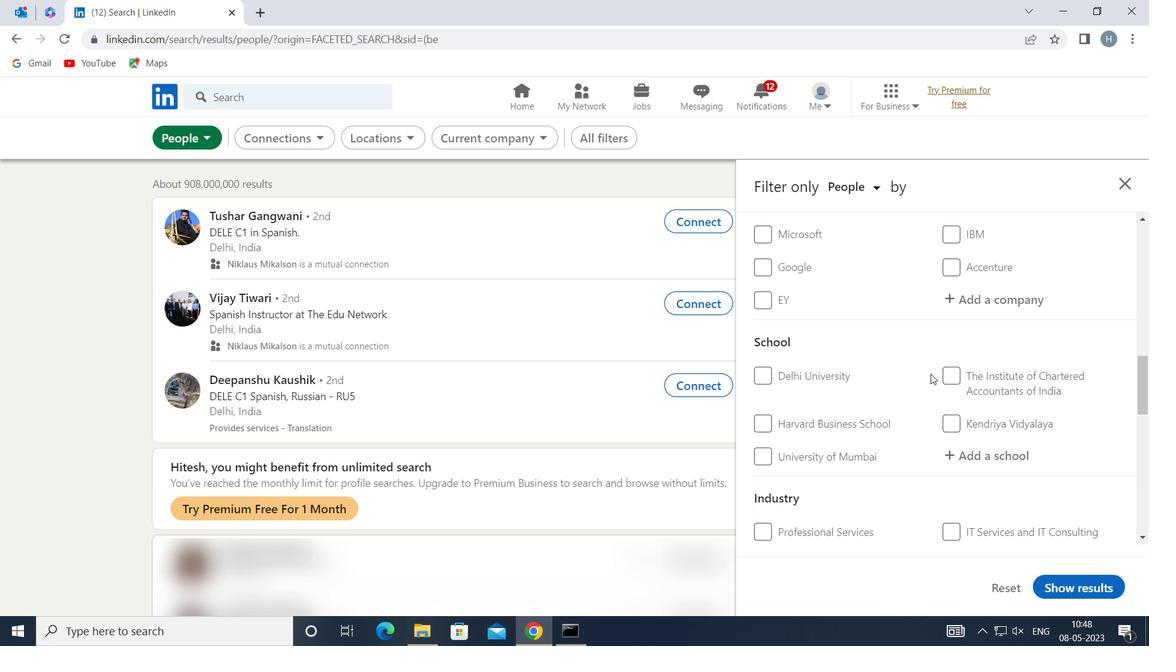 
Action: Mouse scrolled (927, 380) with delta (0, 0)
Screenshot: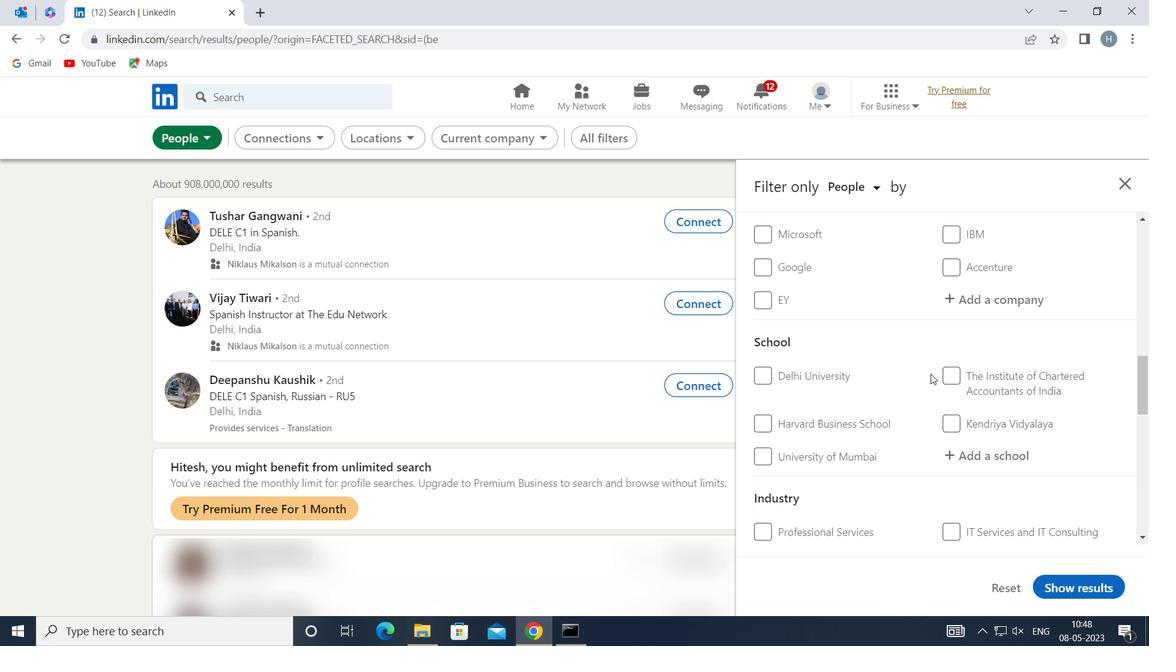 
Action: Mouse moved to (918, 387)
Screenshot: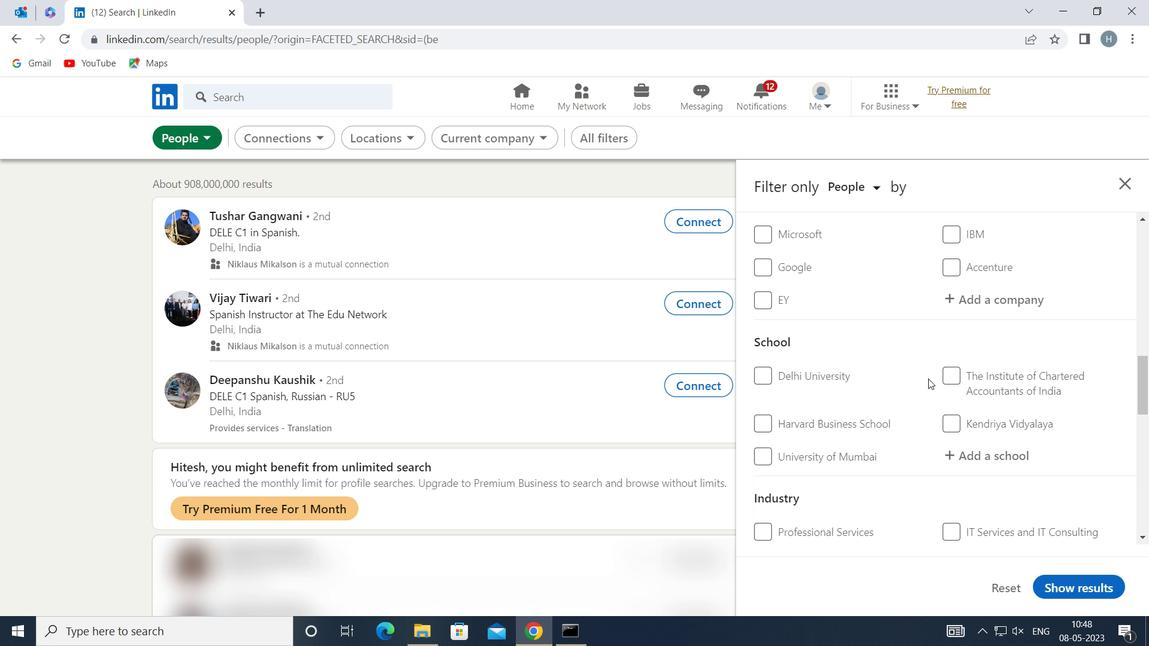 
Action: Mouse scrolled (918, 387) with delta (0, 0)
Screenshot: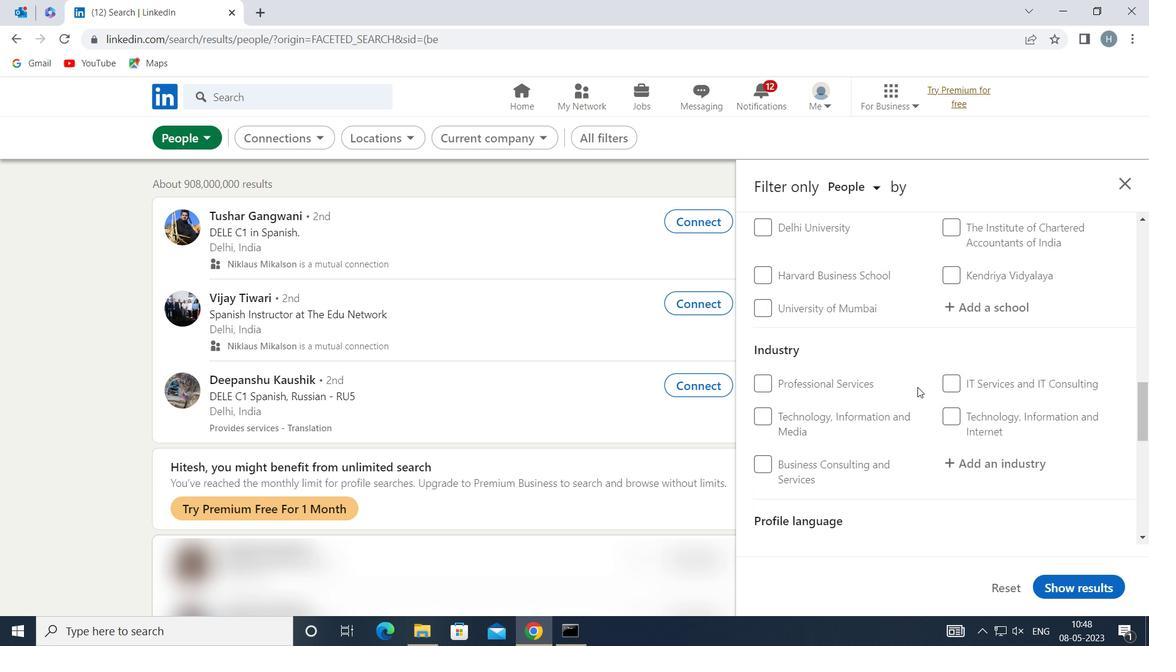 
Action: Mouse moved to (917, 387)
Screenshot: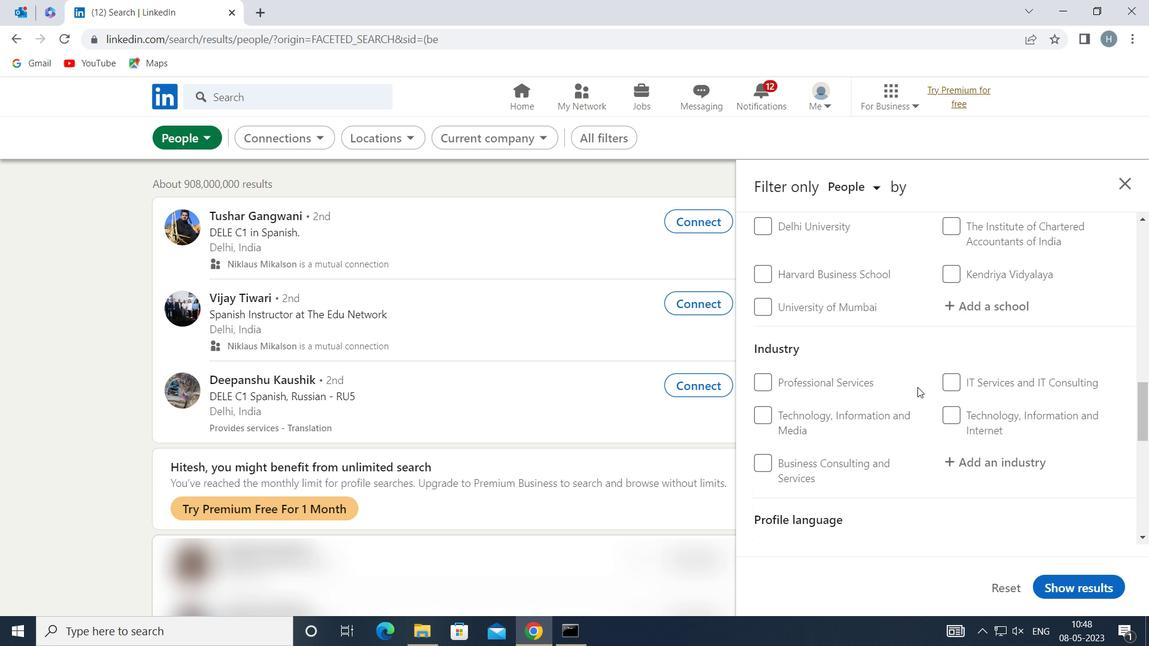 
Action: Mouse scrolled (917, 387) with delta (0, 0)
Screenshot: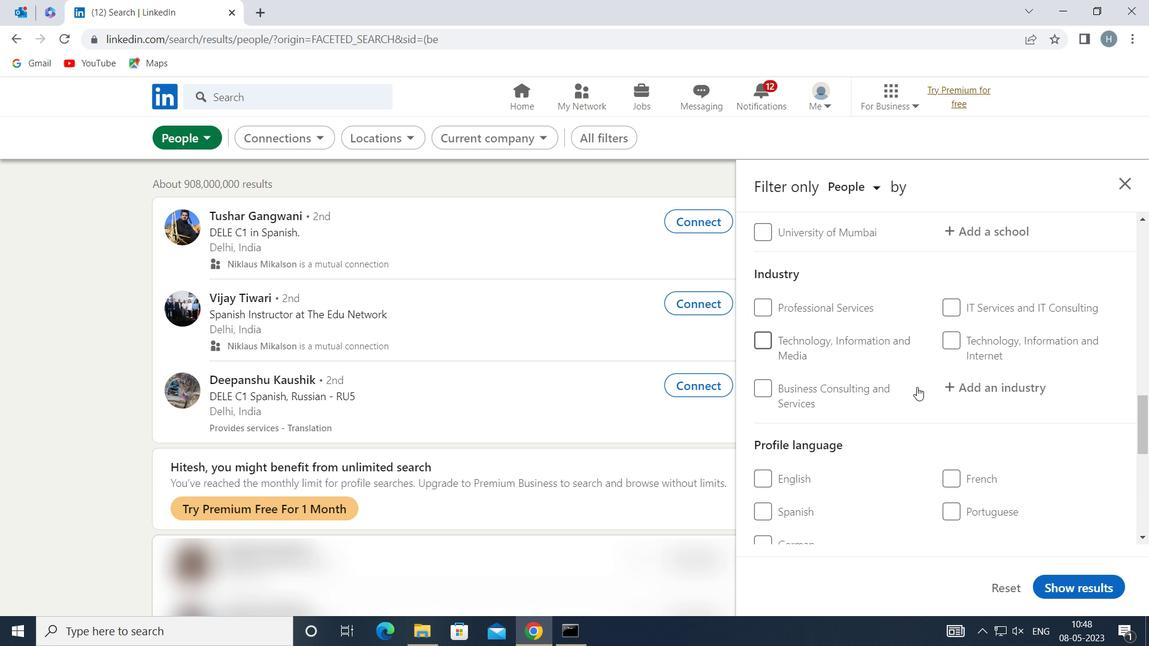 
Action: Mouse moved to (794, 468)
Screenshot: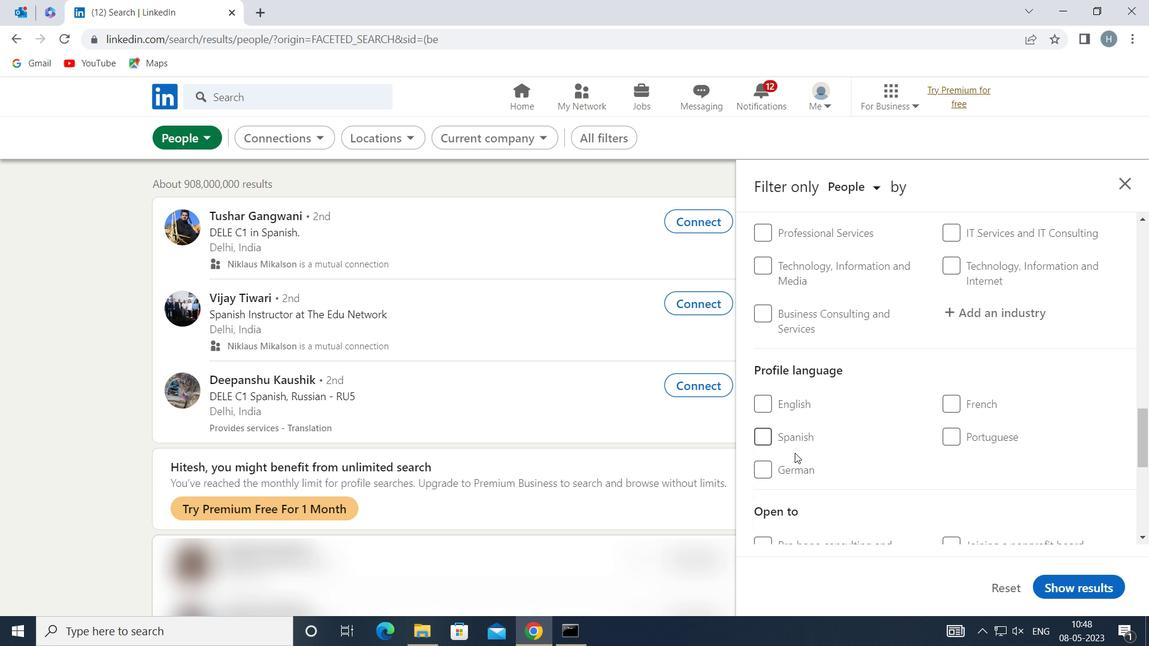 
Action: Mouse pressed left at (794, 468)
Screenshot: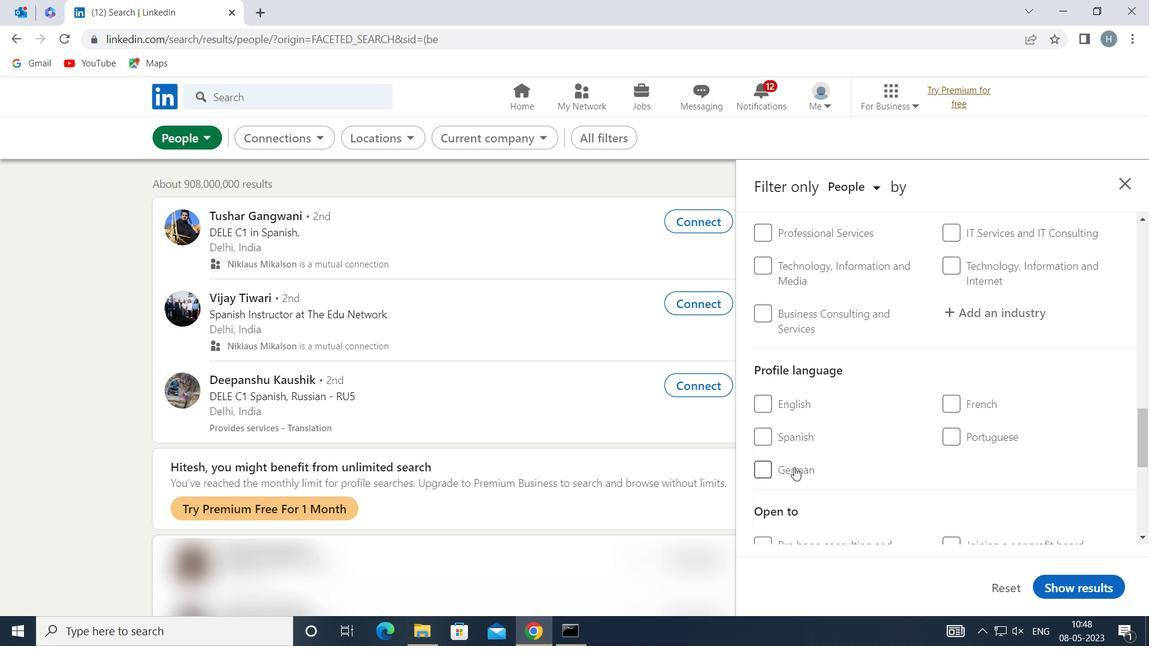 
Action: Mouse moved to (895, 441)
Screenshot: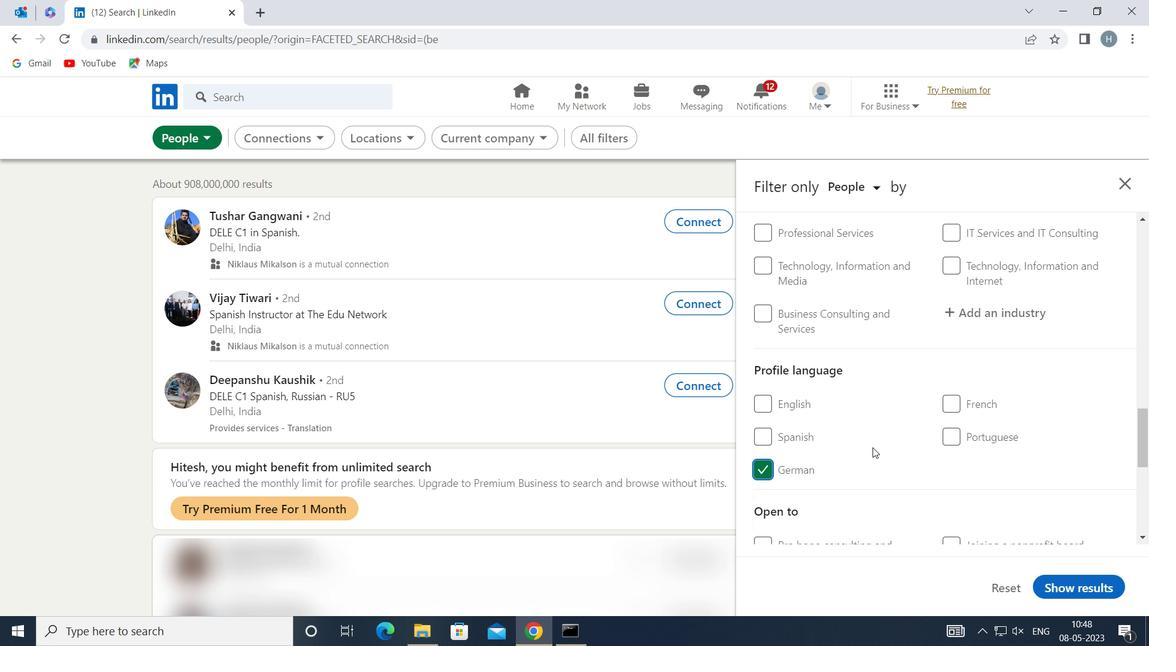 
Action: Mouse scrolled (895, 442) with delta (0, 0)
Screenshot: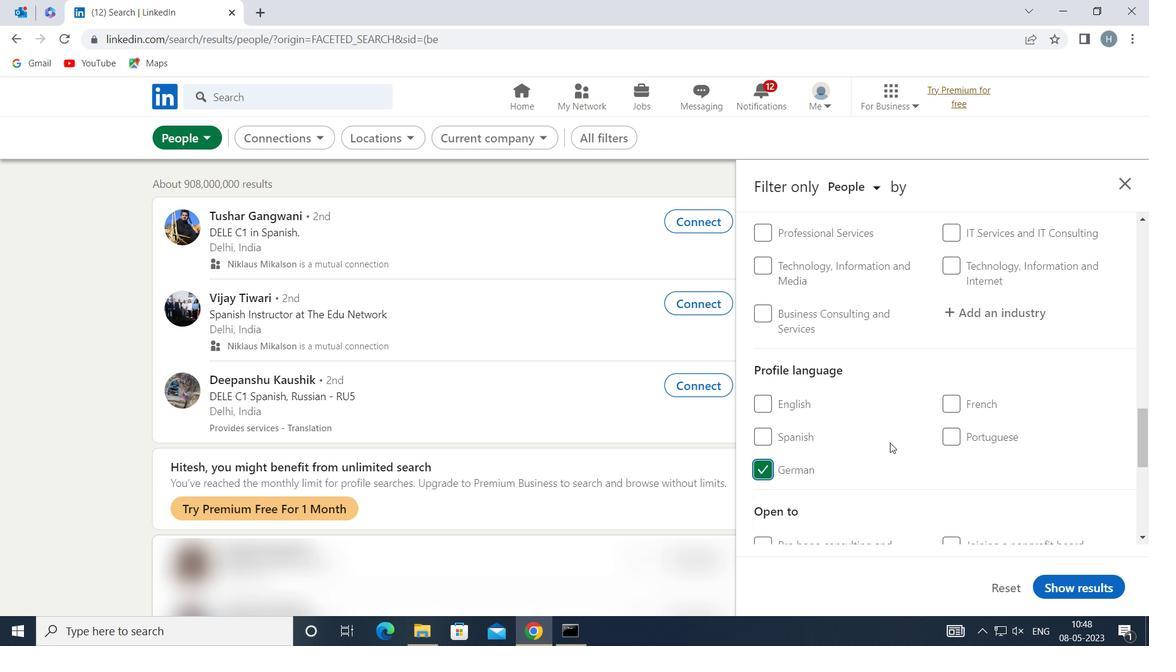 
Action: Mouse scrolled (895, 442) with delta (0, 0)
Screenshot: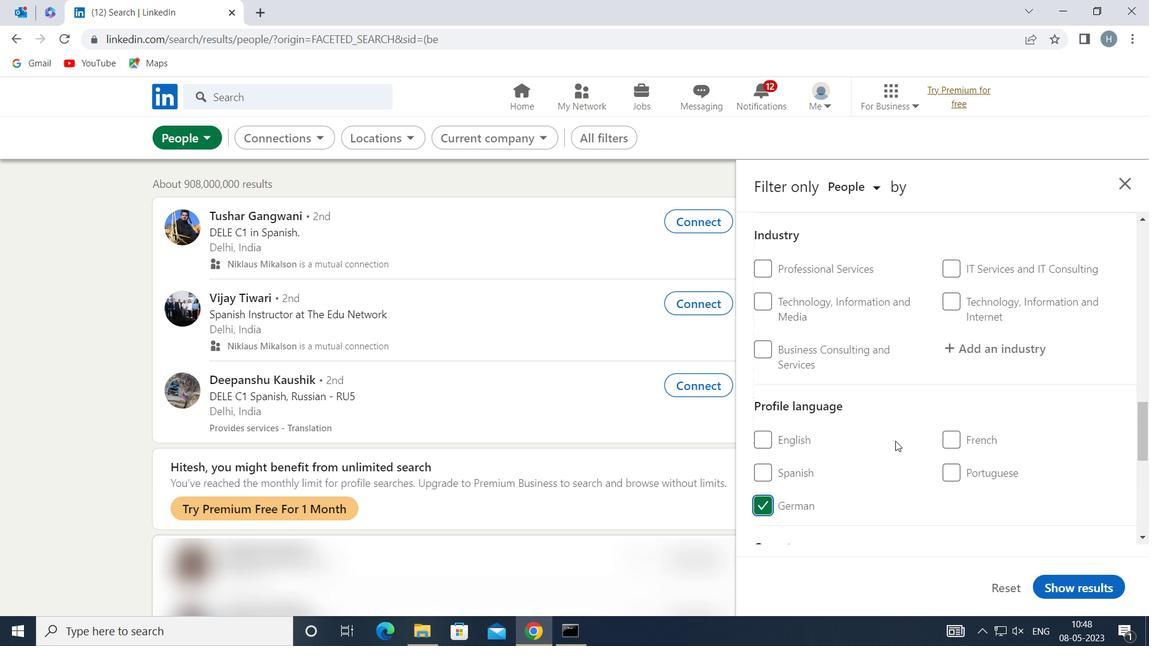 
Action: Mouse scrolled (895, 442) with delta (0, 0)
Screenshot: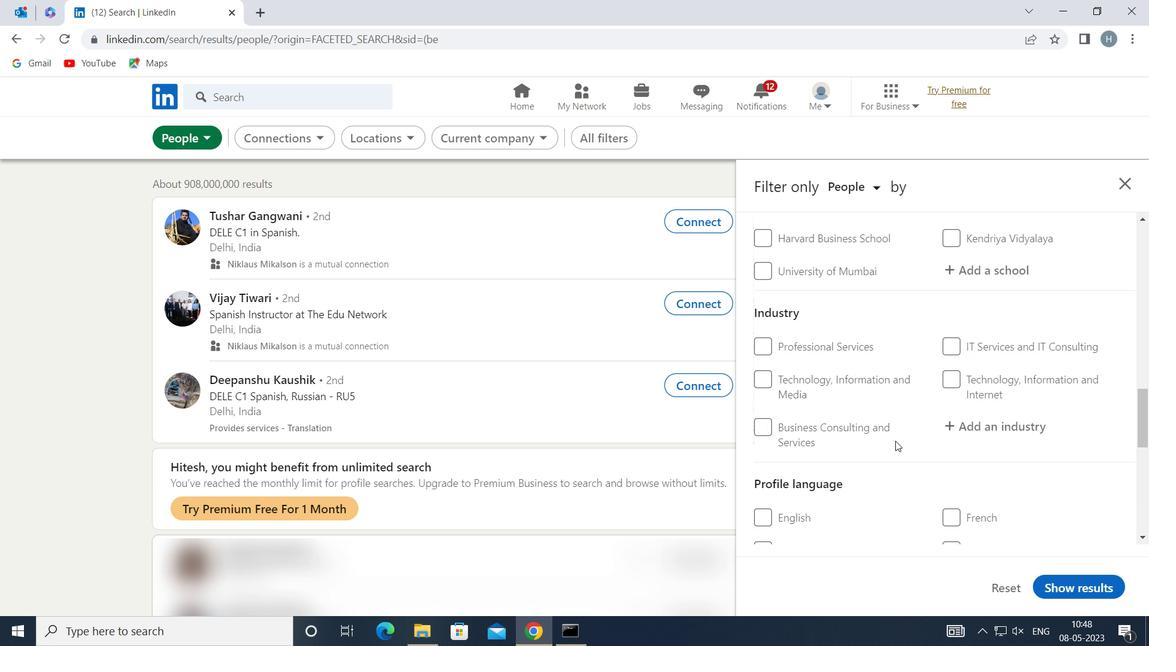
Action: Mouse scrolled (895, 442) with delta (0, 0)
Screenshot: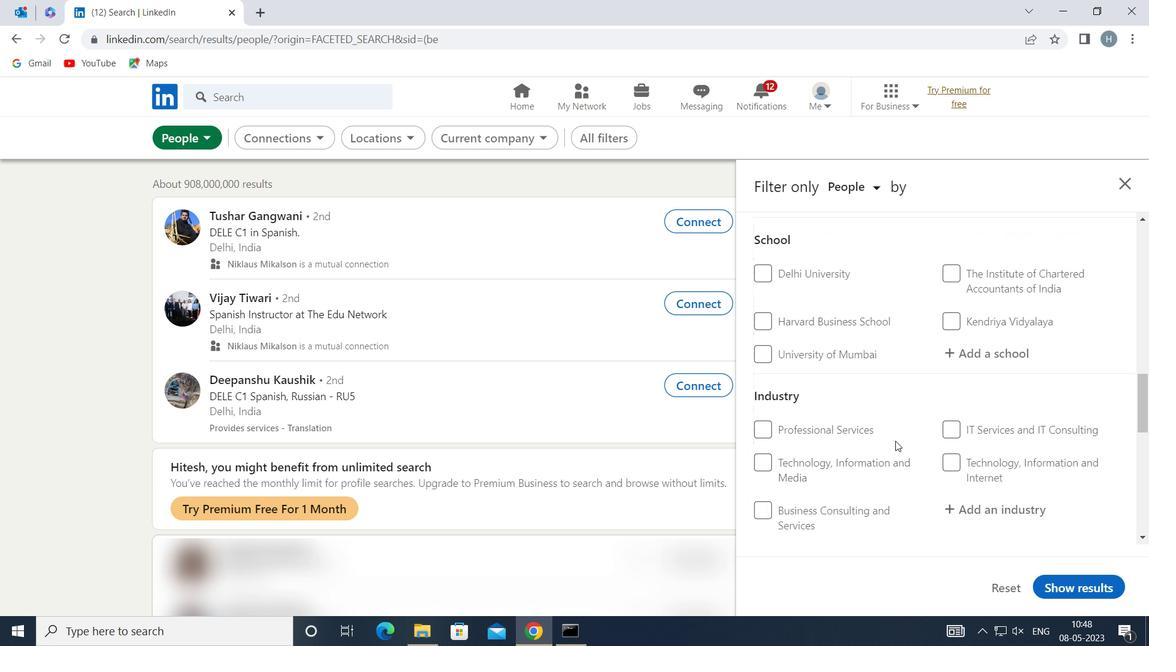 
Action: Mouse scrolled (895, 442) with delta (0, 0)
Screenshot: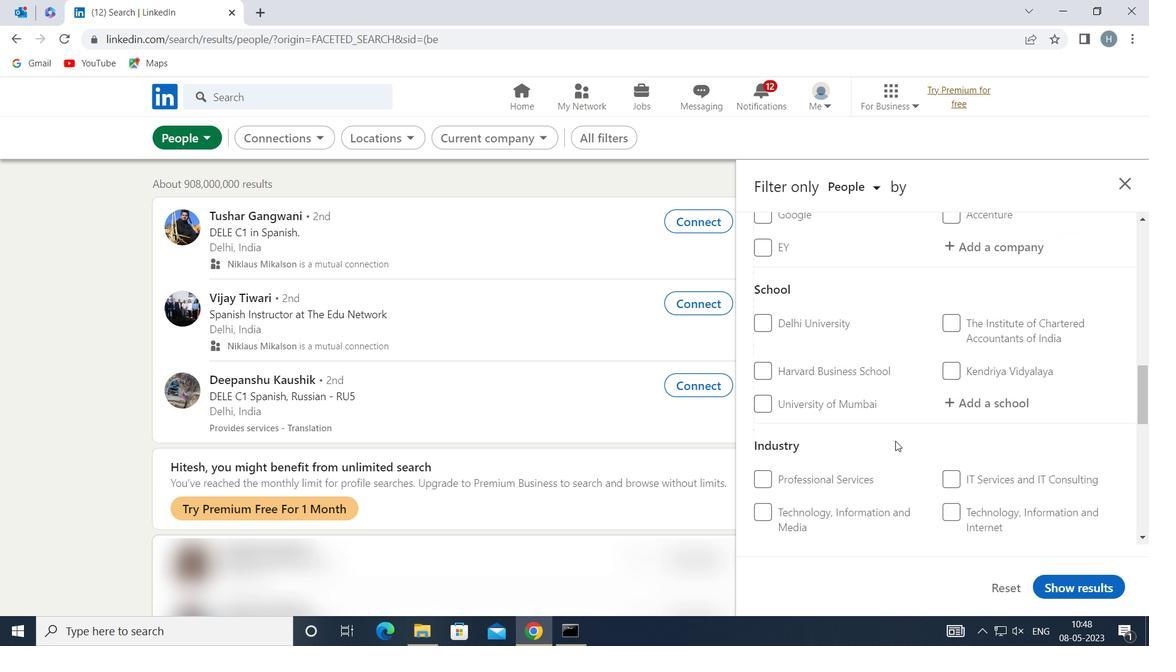 
Action: Mouse scrolled (895, 442) with delta (0, 0)
Screenshot: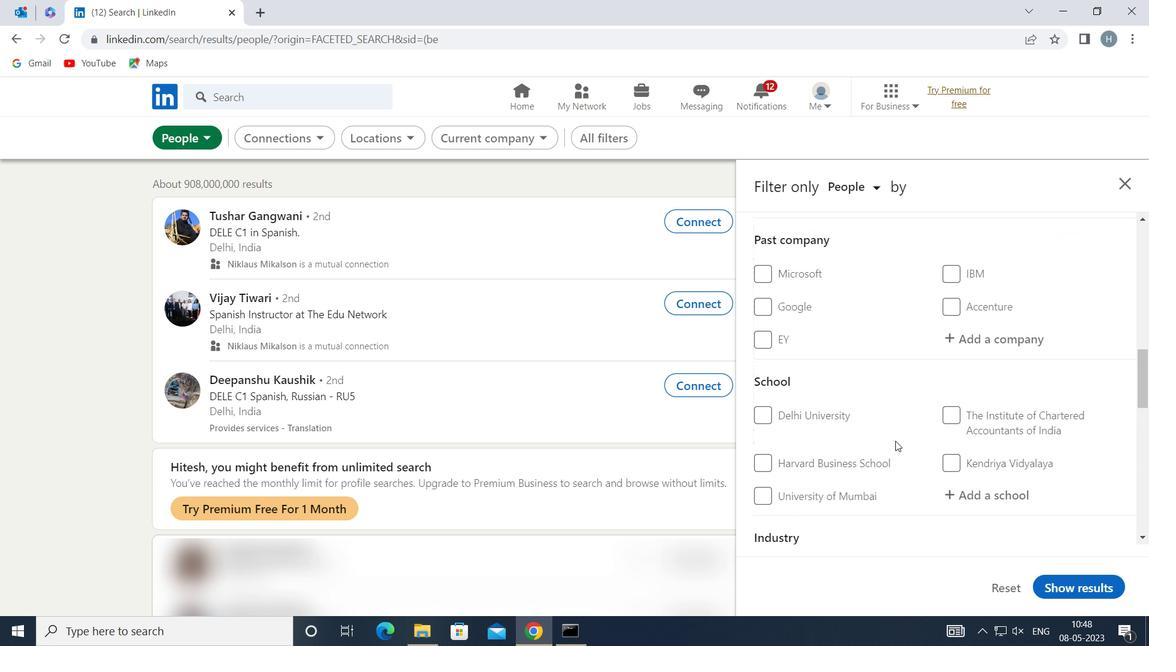 
Action: Mouse scrolled (895, 442) with delta (0, 0)
Screenshot: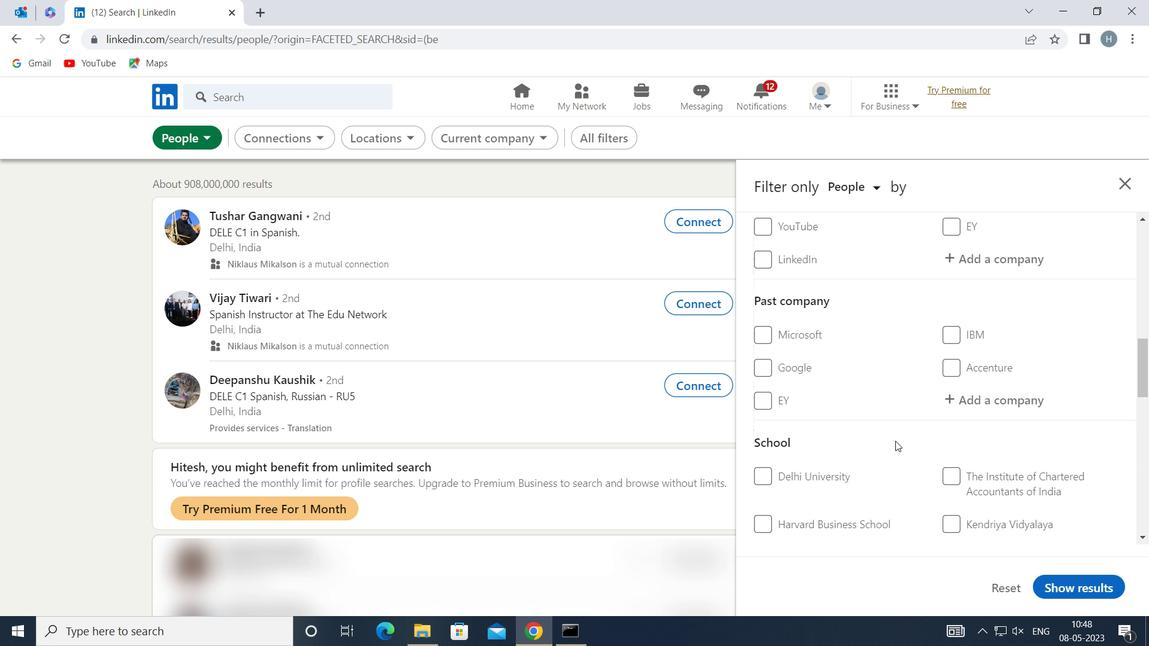 
Action: Mouse scrolled (895, 442) with delta (0, 0)
Screenshot: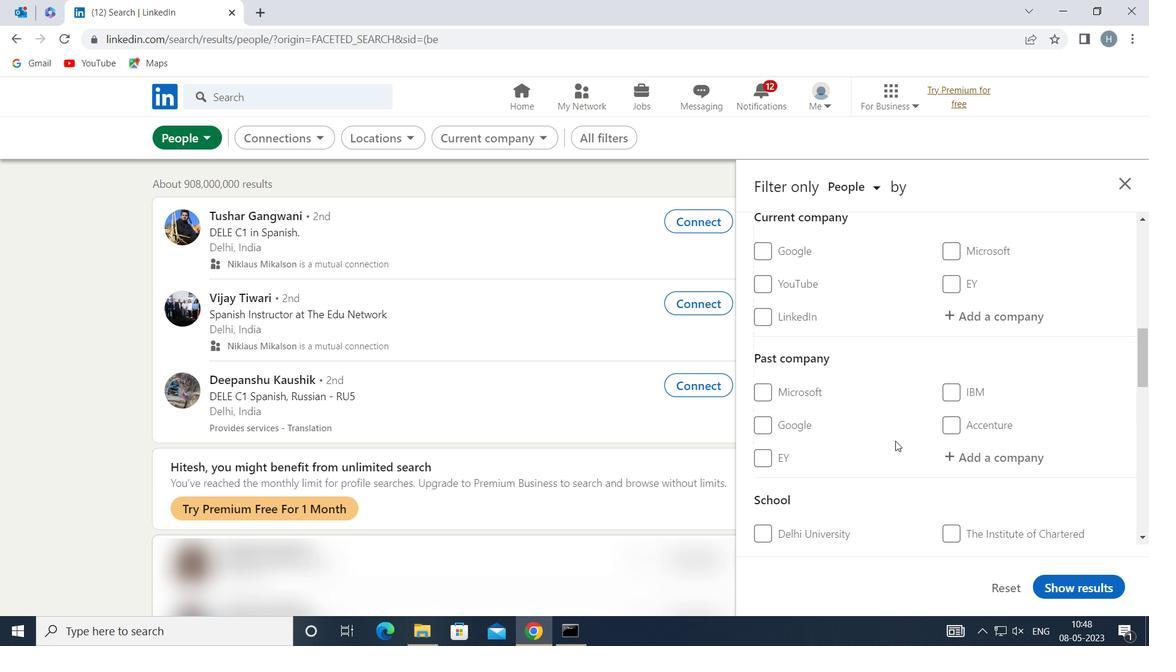 
Action: Mouse moved to (983, 457)
Screenshot: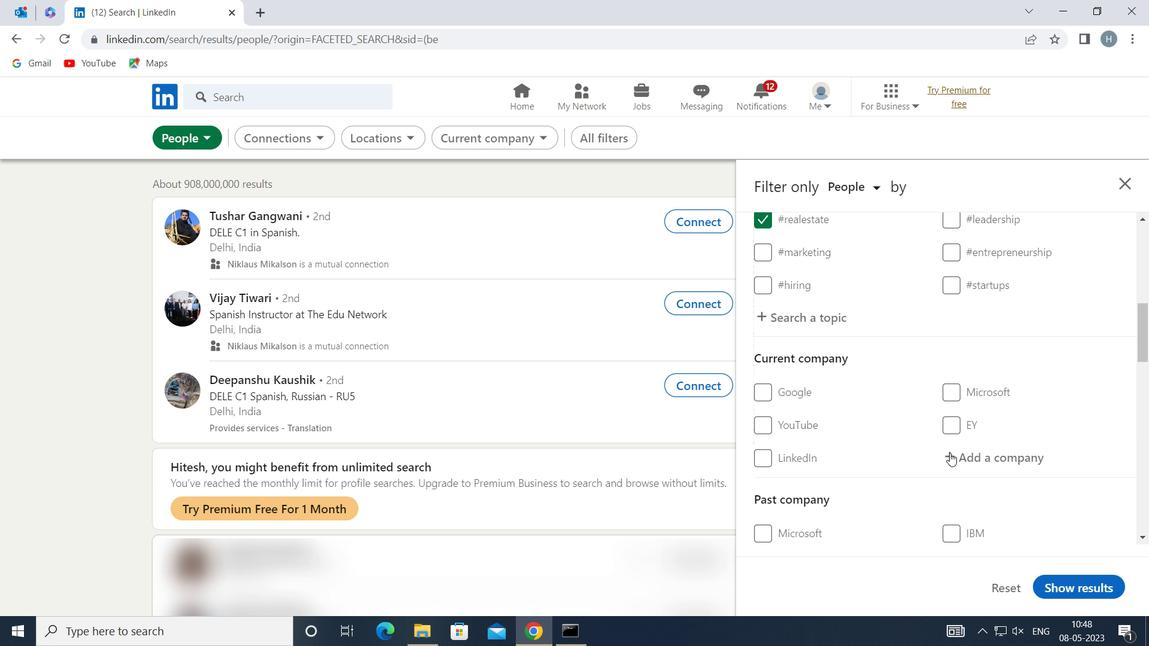
Action: Mouse pressed left at (983, 457)
Screenshot: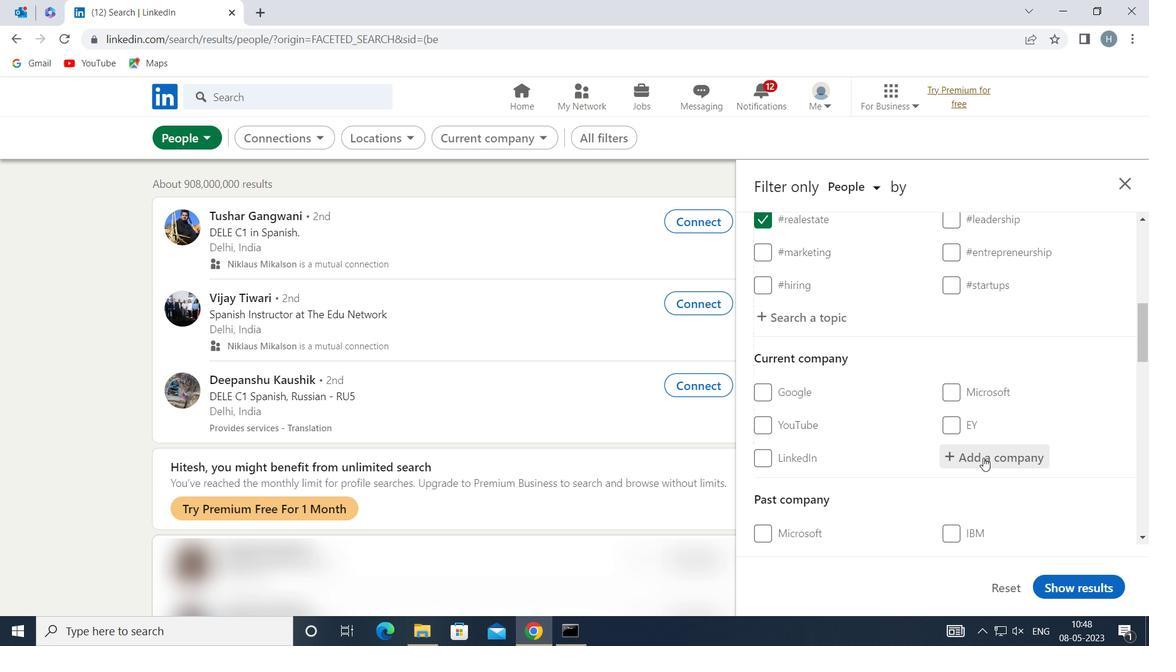 
Action: Key pressed <Key.shift>FORBES<Key.space><Key.shift>ADC<Key.backspace>VISOR
Screenshot: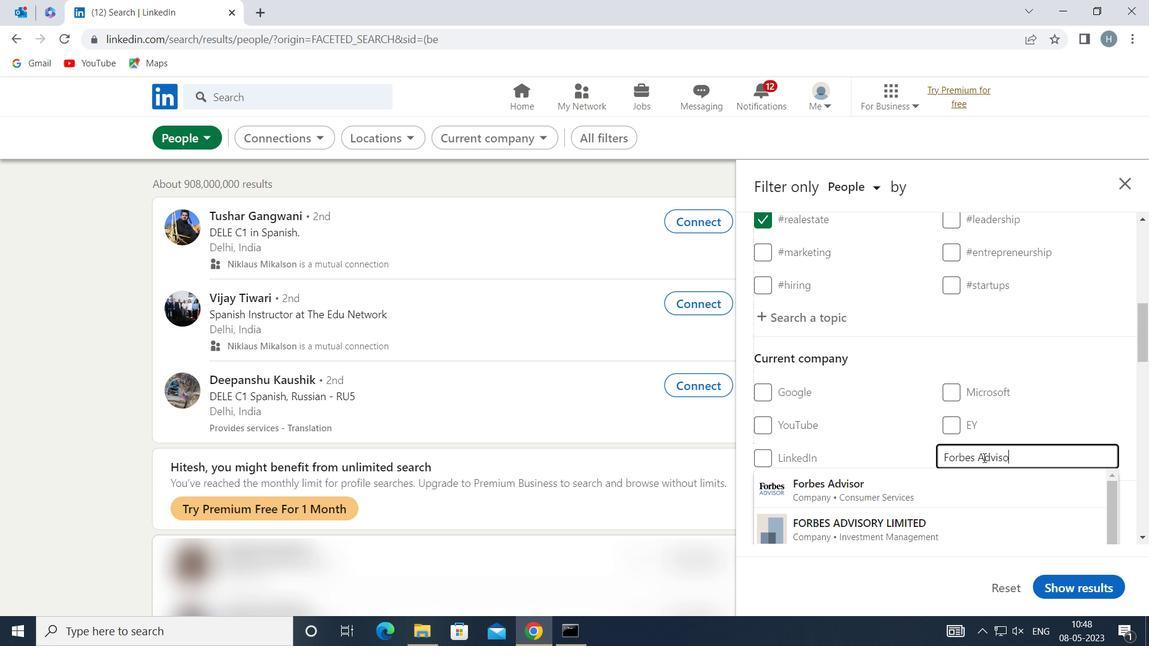 
Action: Mouse moved to (939, 481)
Screenshot: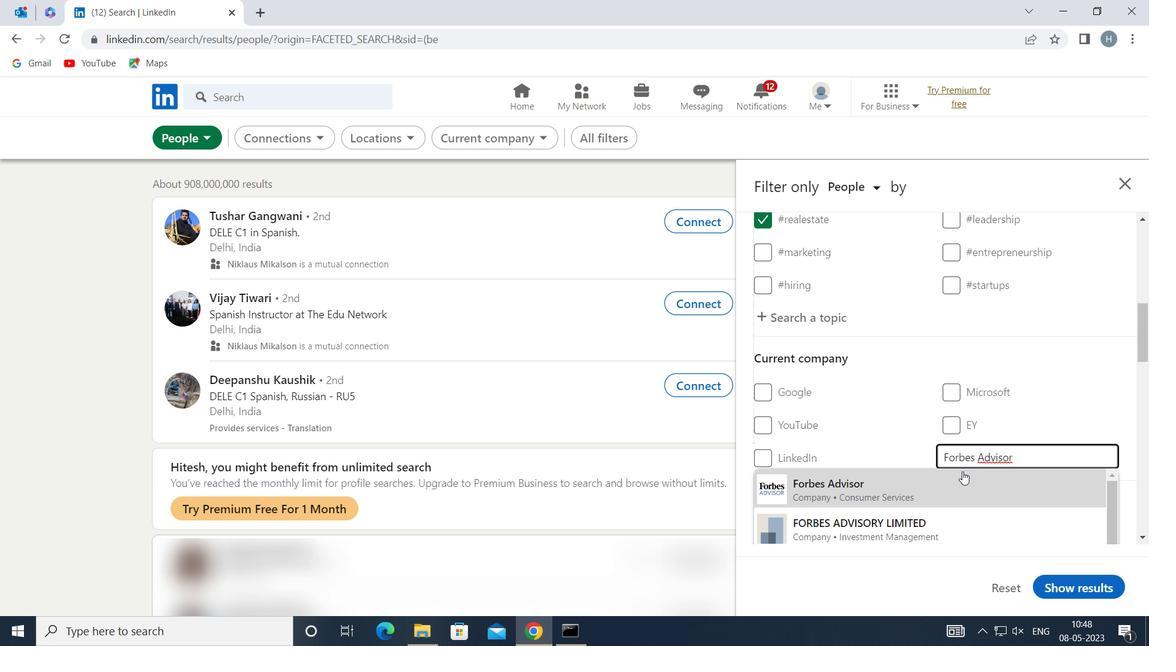 
Action: Mouse pressed left at (939, 481)
Screenshot: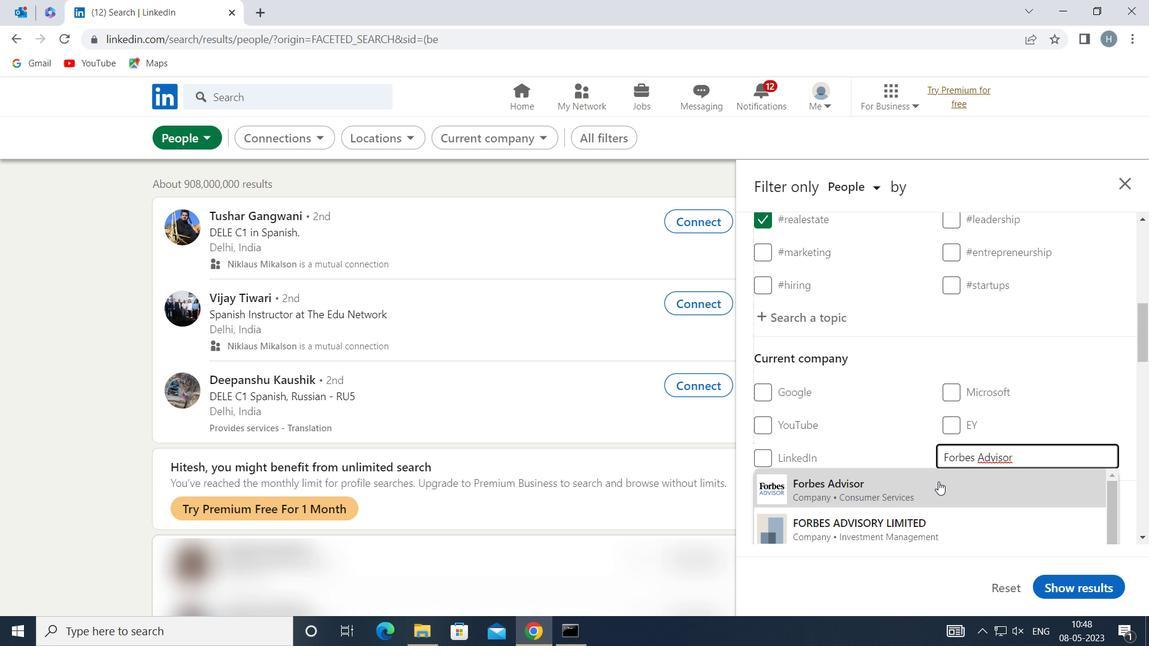 
Action: Mouse moved to (893, 441)
Screenshot: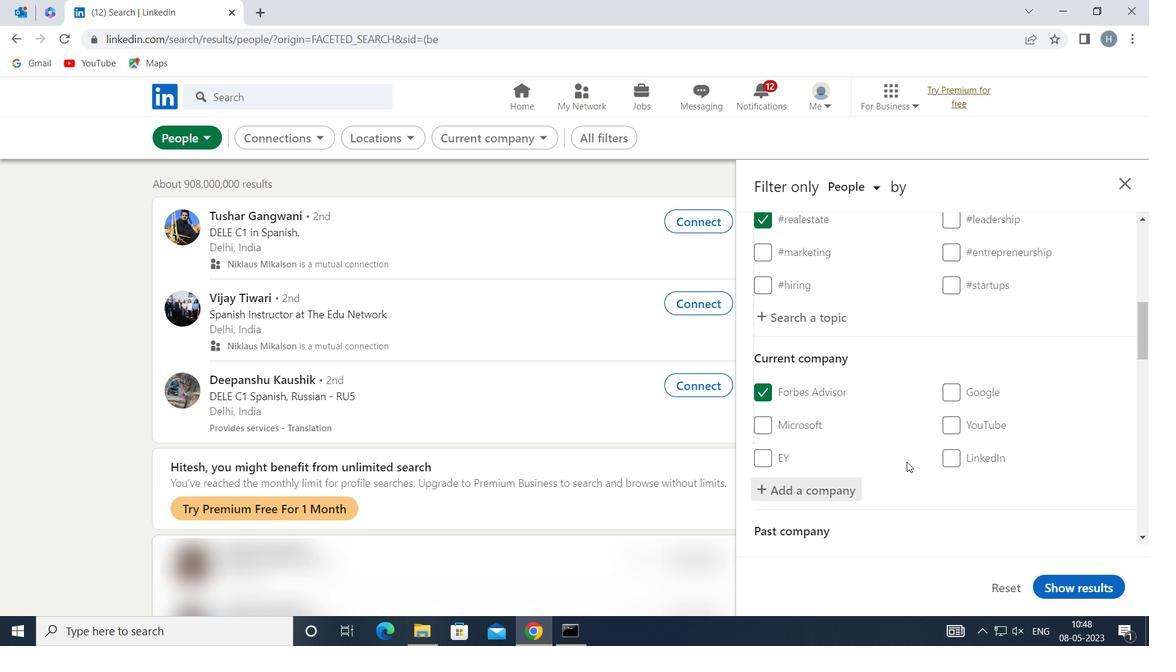 
Action: Mouse scrolled (893, 441) with delta (0, 0)
Screenshot: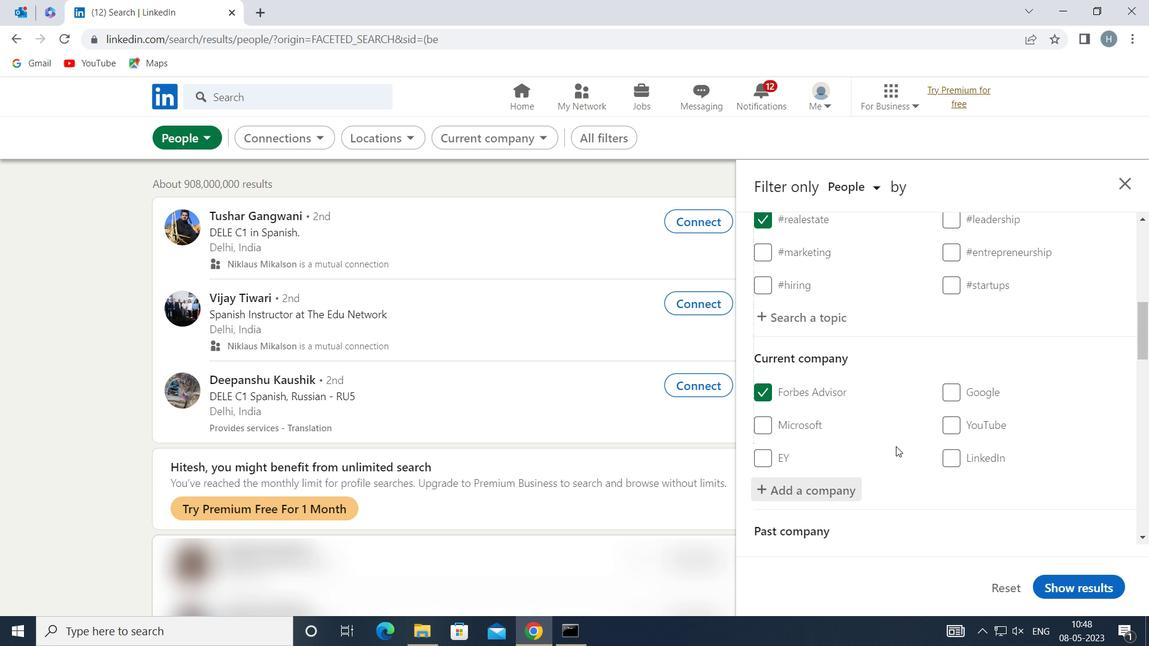 
Action: Mouse scrolled (893, 441) with delta (0, 0)
Screenshot: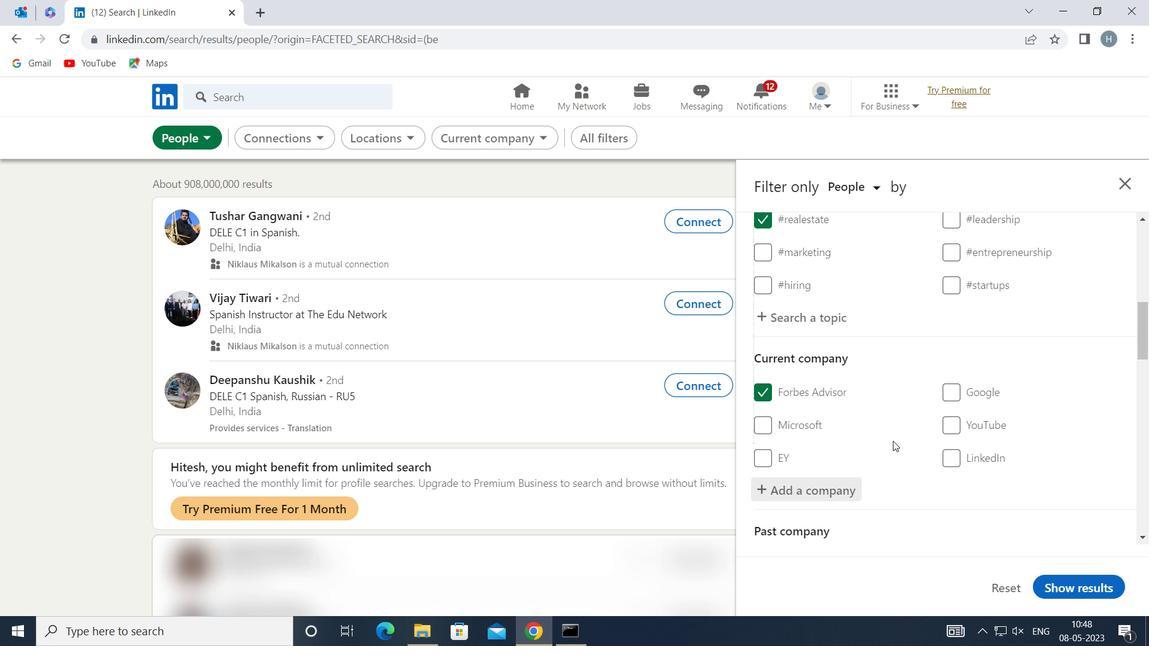 
Action: Mouse moved to (895, 438)
Screenshot: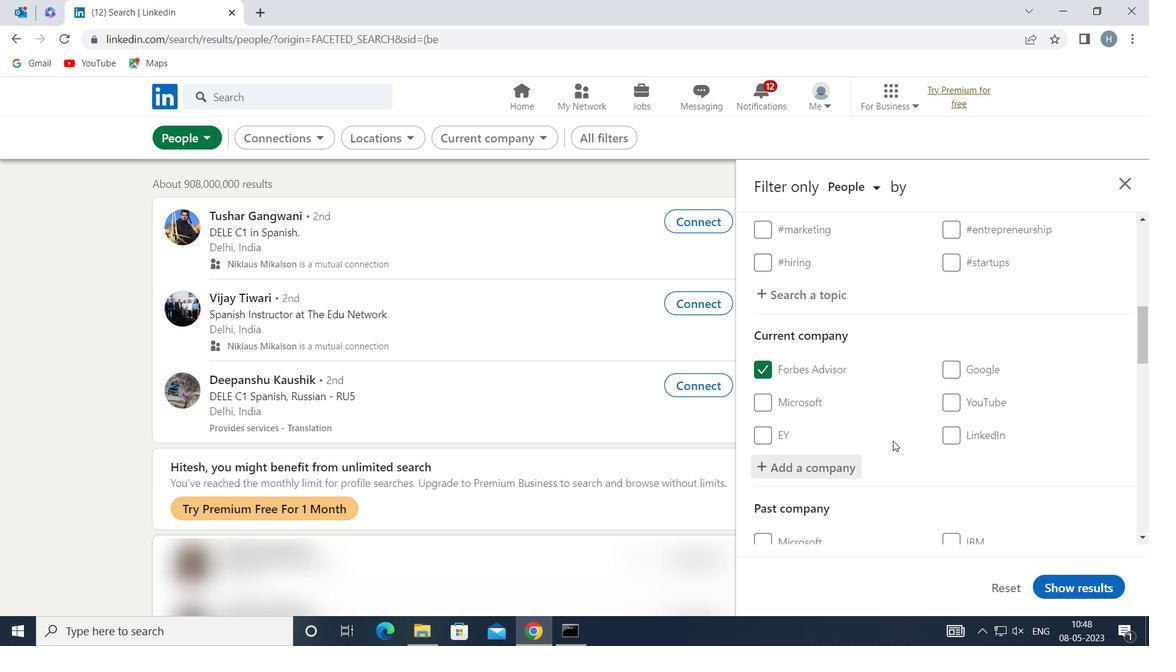 
Action: Mouse scrolled (895, 438) with delta (0, 0)
Screenshot: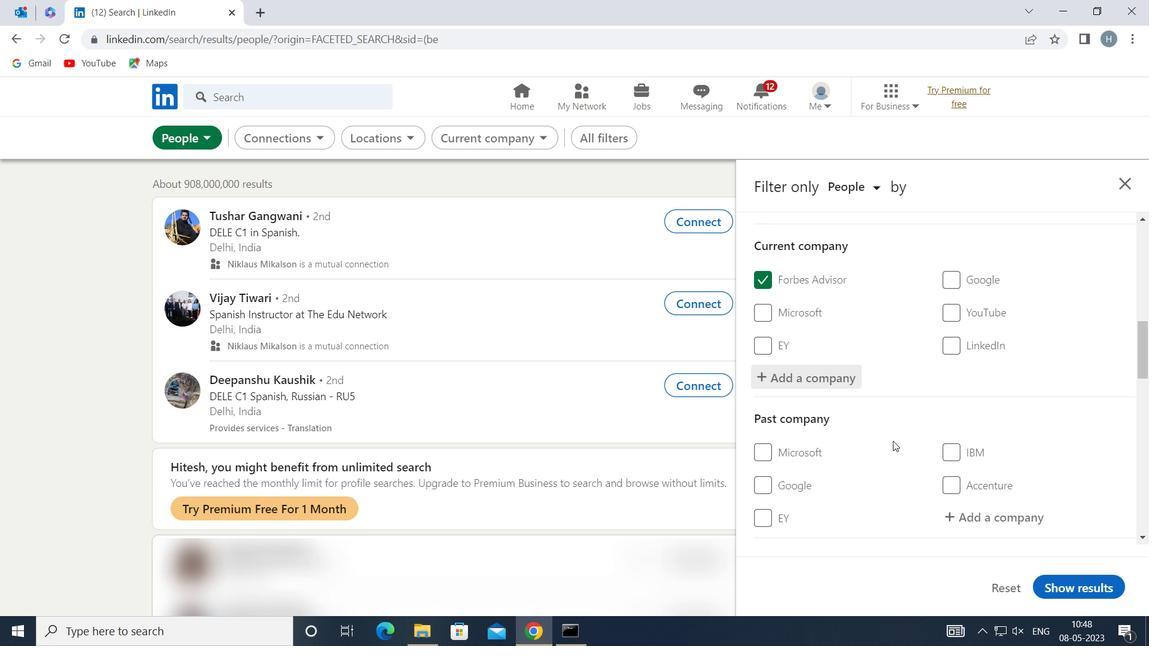 
Action: Mouse moved to (899, 435)
Screenshot: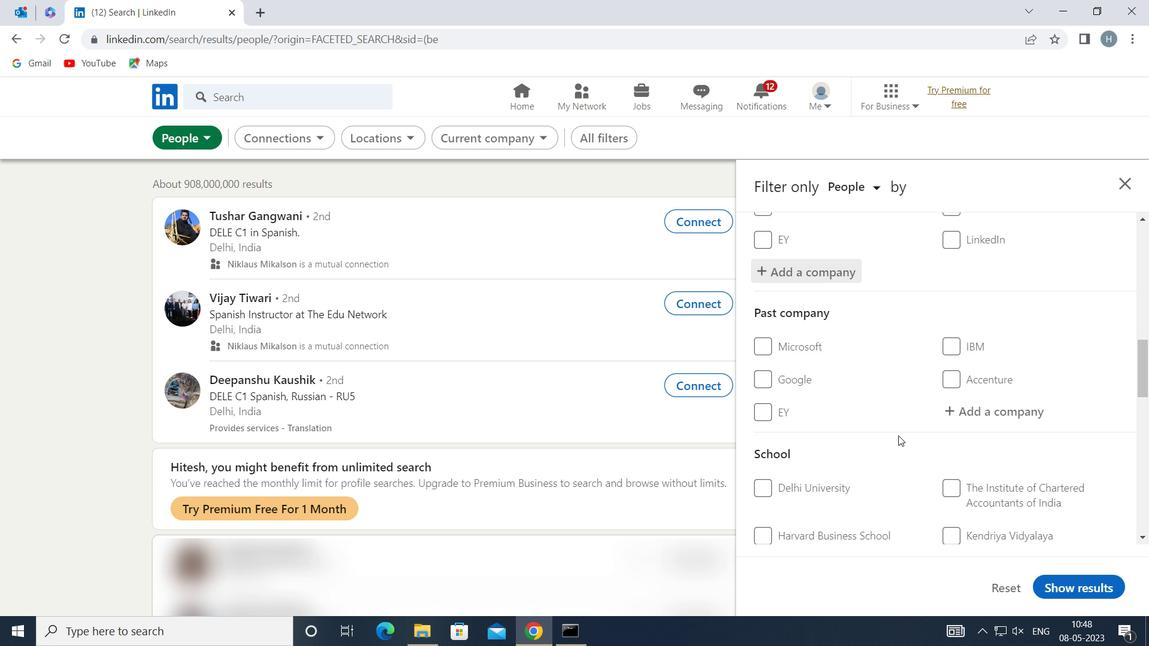 
Action: Mouse scrolled (899, 434) with delta (0, 0)
Screenshot: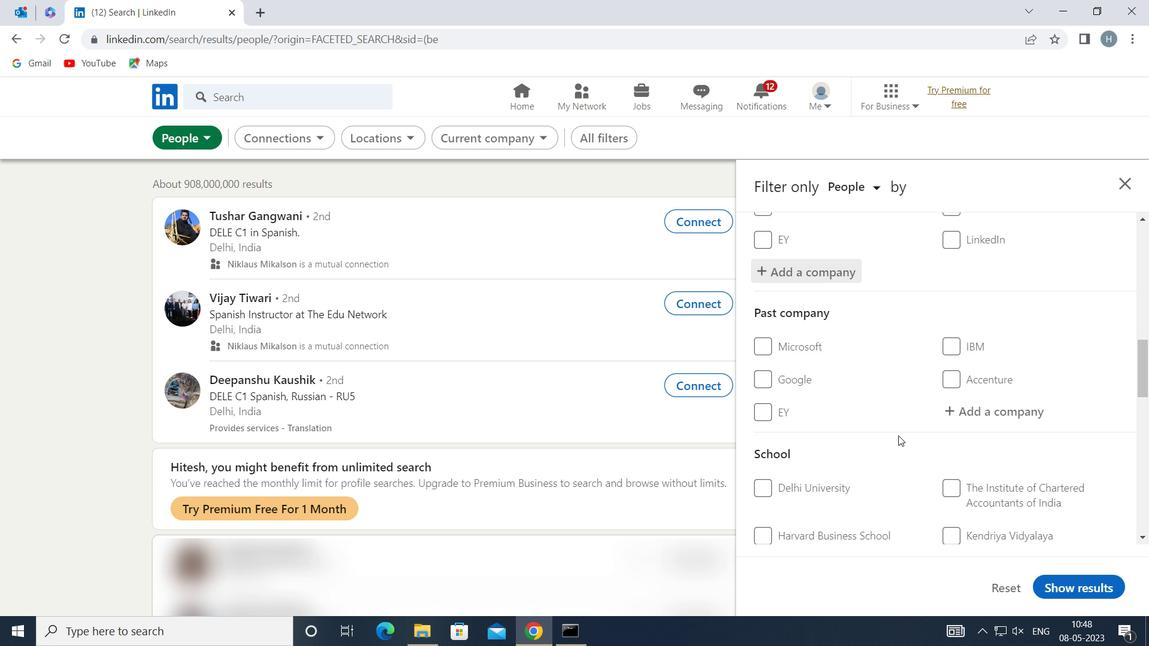 
Action: Mouse moved to (986, 485)
Screenshot: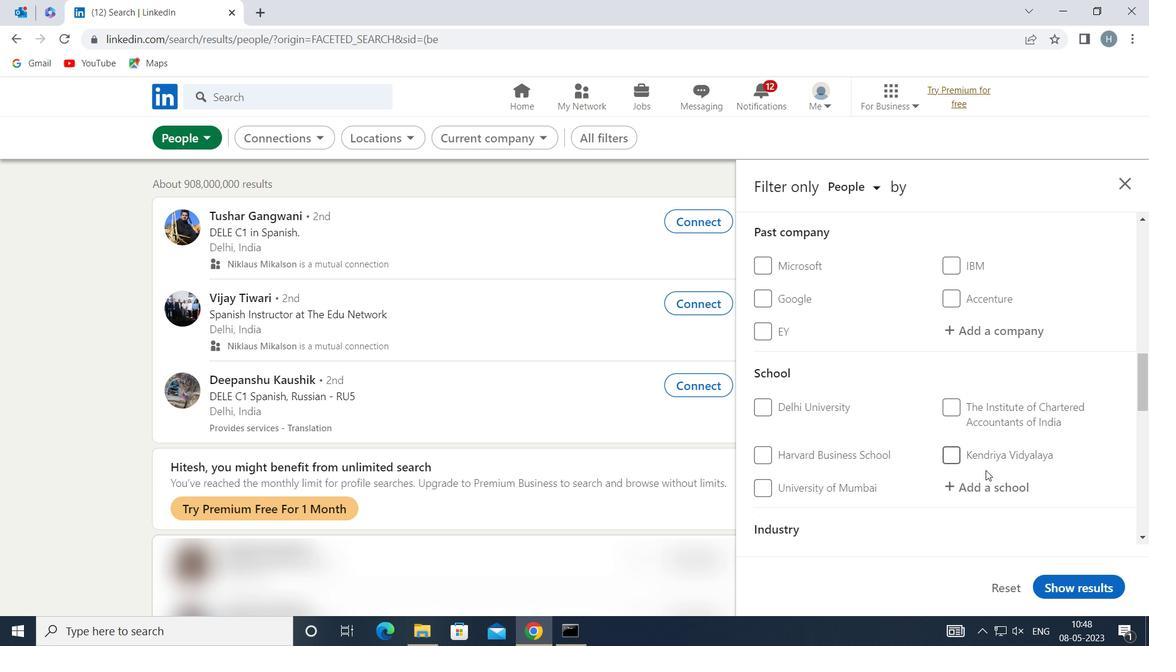 
Action: Mouse pressed left at (986, 485)
Screenshot: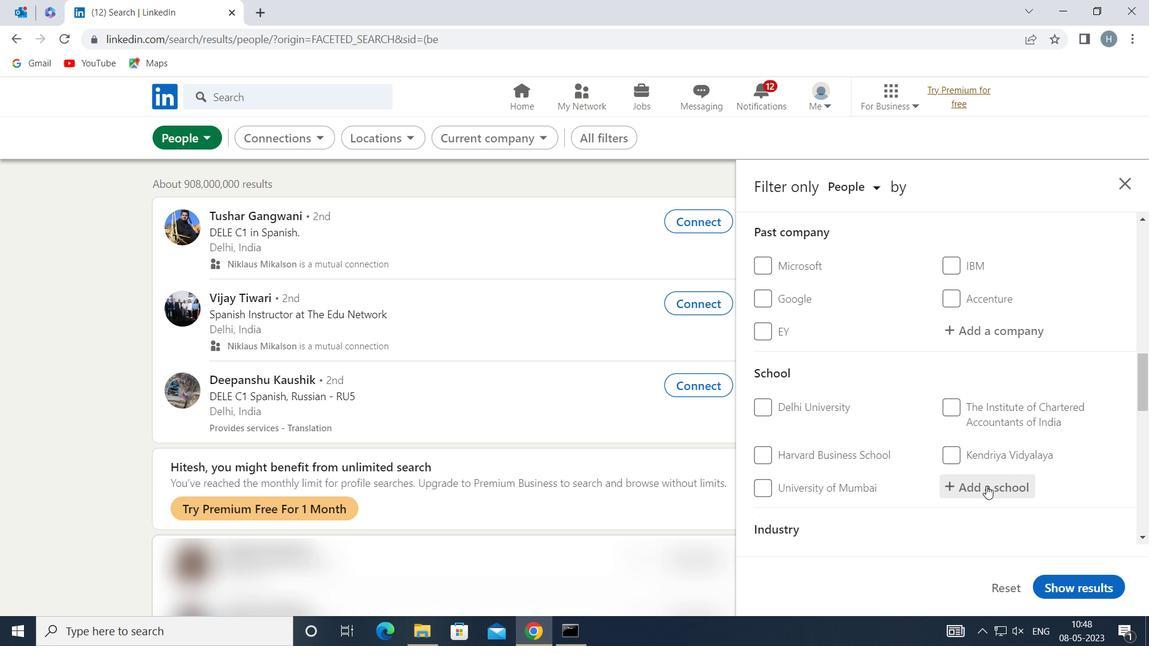 
Action: Key pressed <Key.shift>ODISHA<Key.space><Key.shift>JOBS
Screenshot: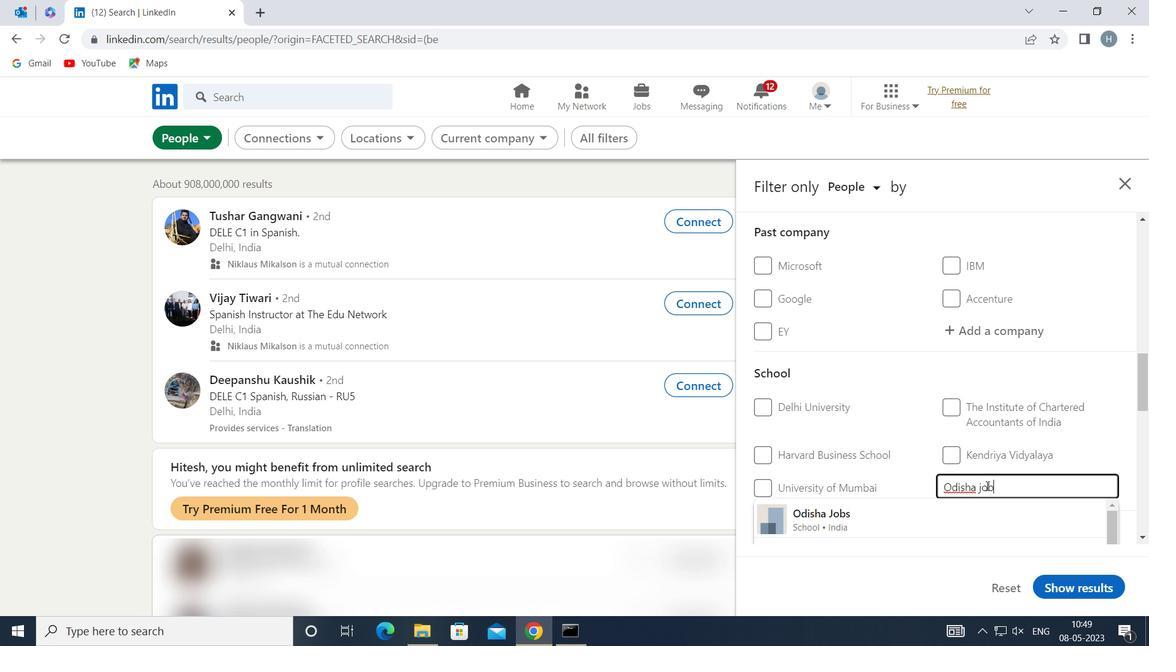 
Action: Mouse moved to (894, 513)
Screenshot: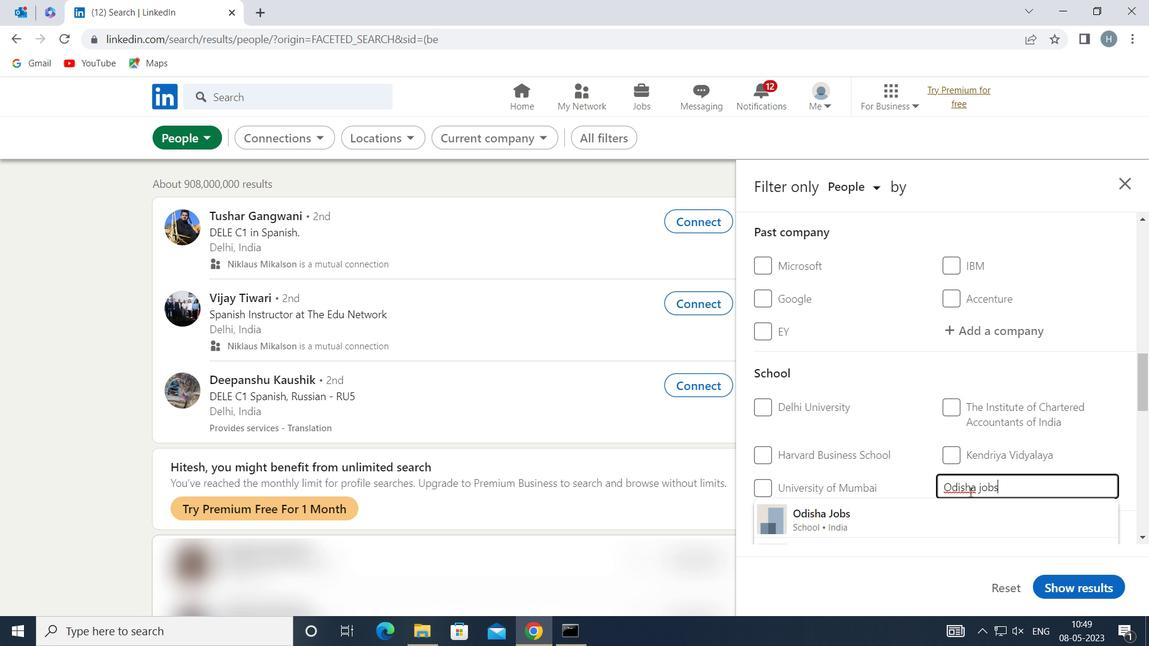 
Action: Mouse pressed left at (894, 513)
Screenshot: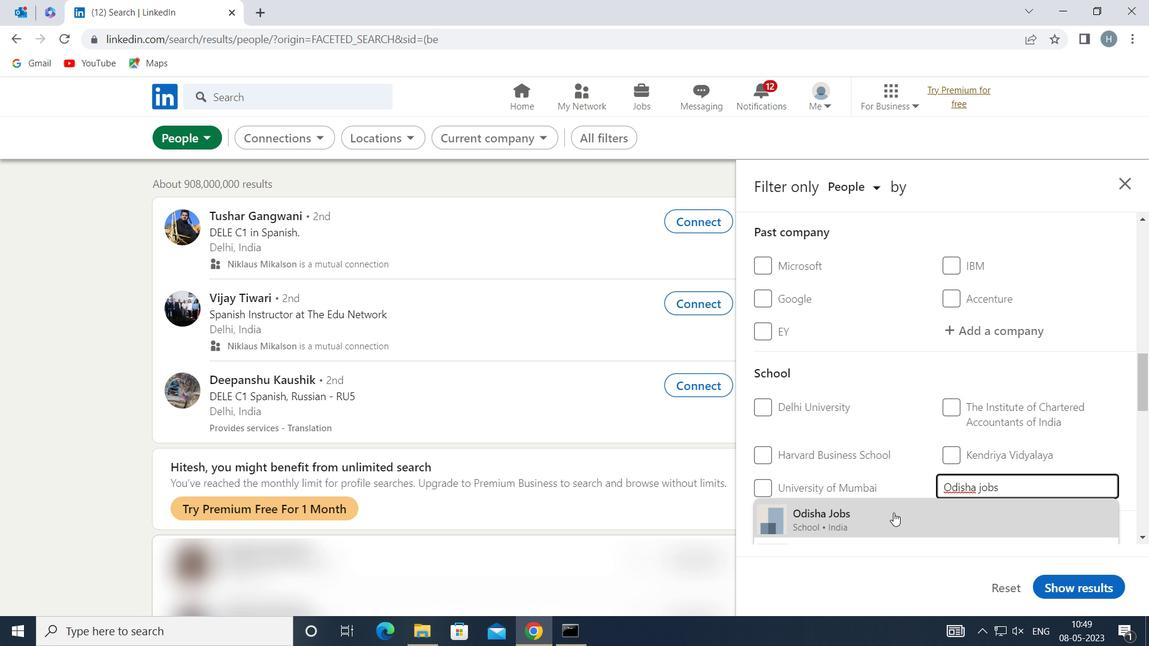
Action: Mouse moved to (913, 480)
Screenshot: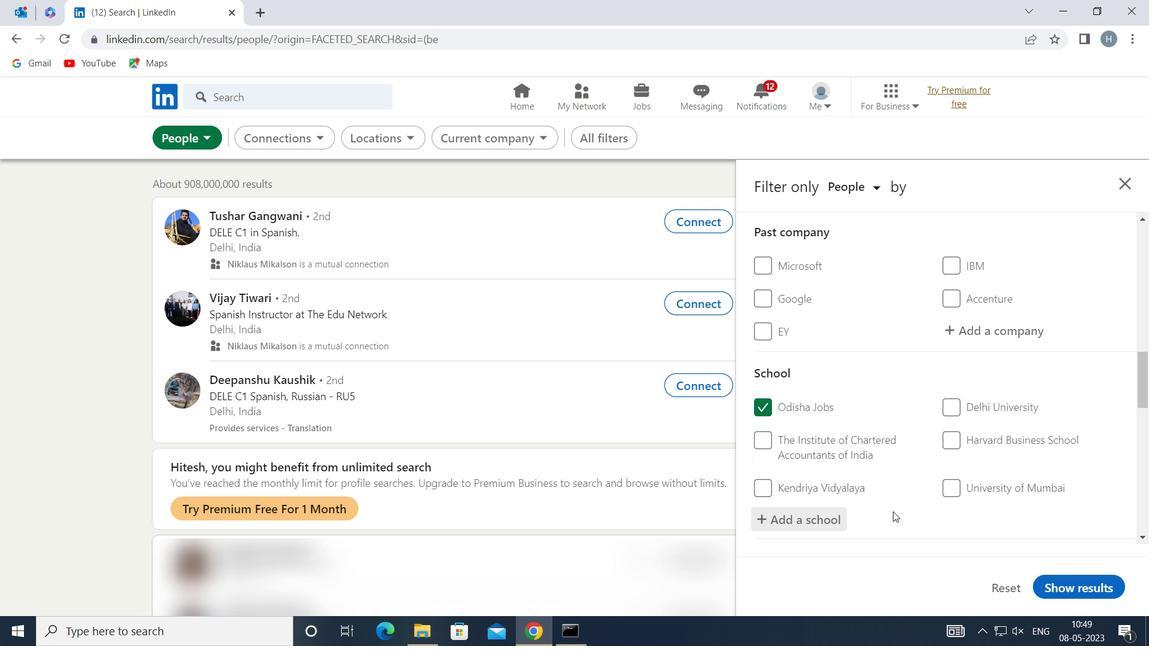 
Action: Mouse scrolled (913, 480) with delta (0, 0)
Screenshot: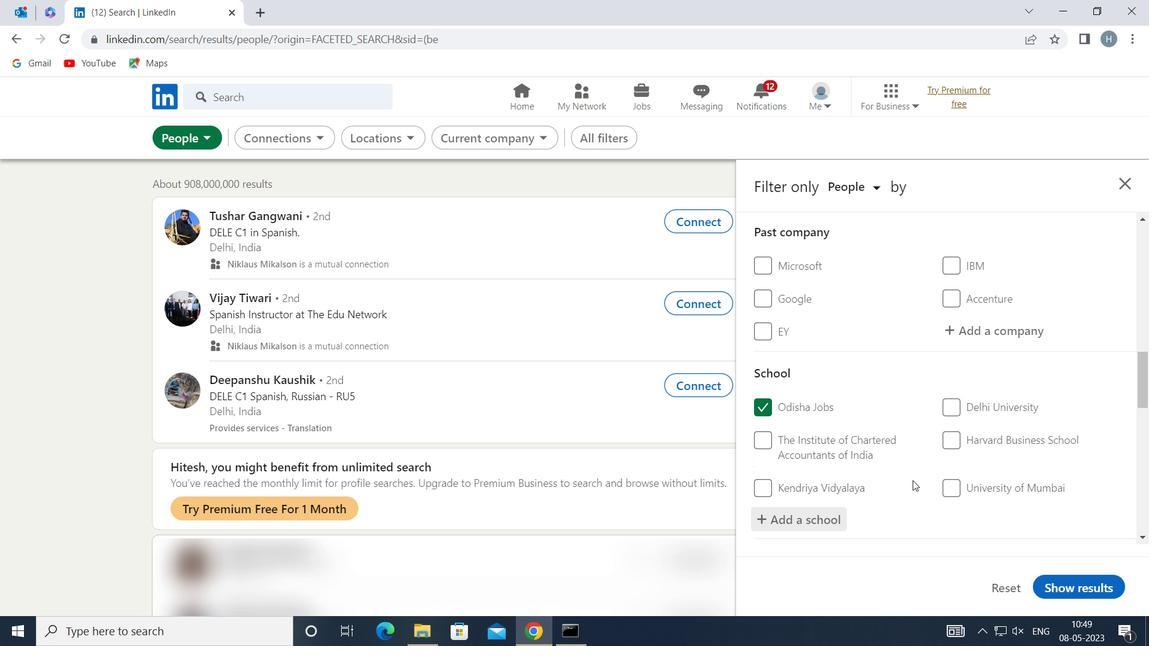 
Action: Mouse moved to (913, 480)
Screenshot: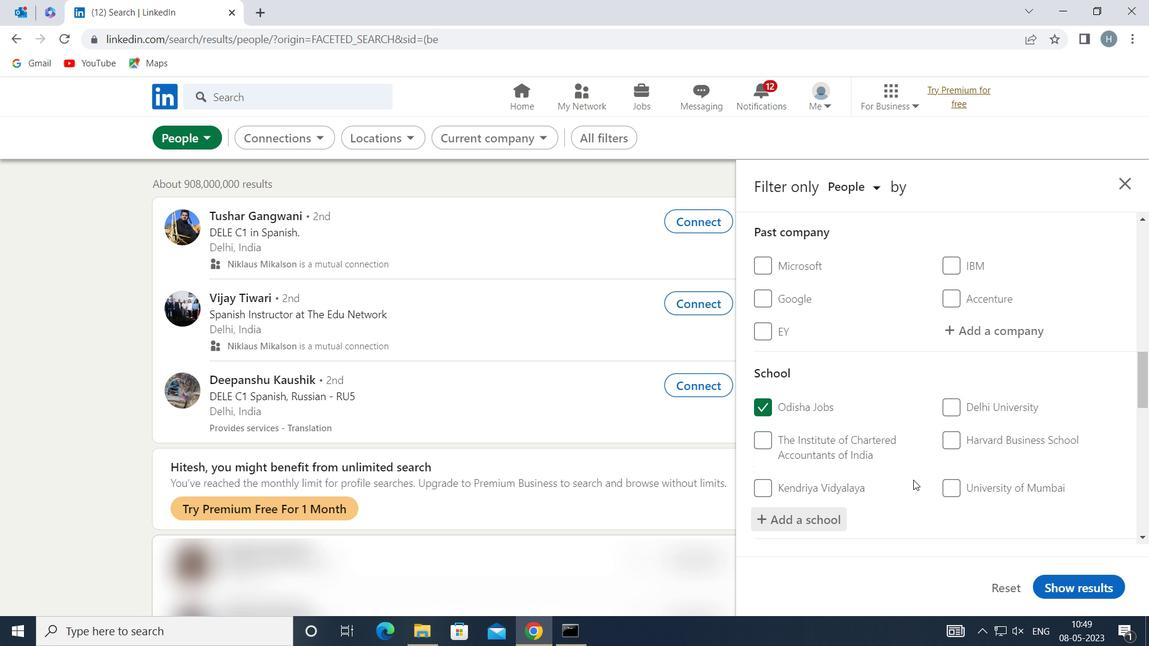 
Action: Mouse scrolled (913, 479) with delta (0, 0)
Screenshot: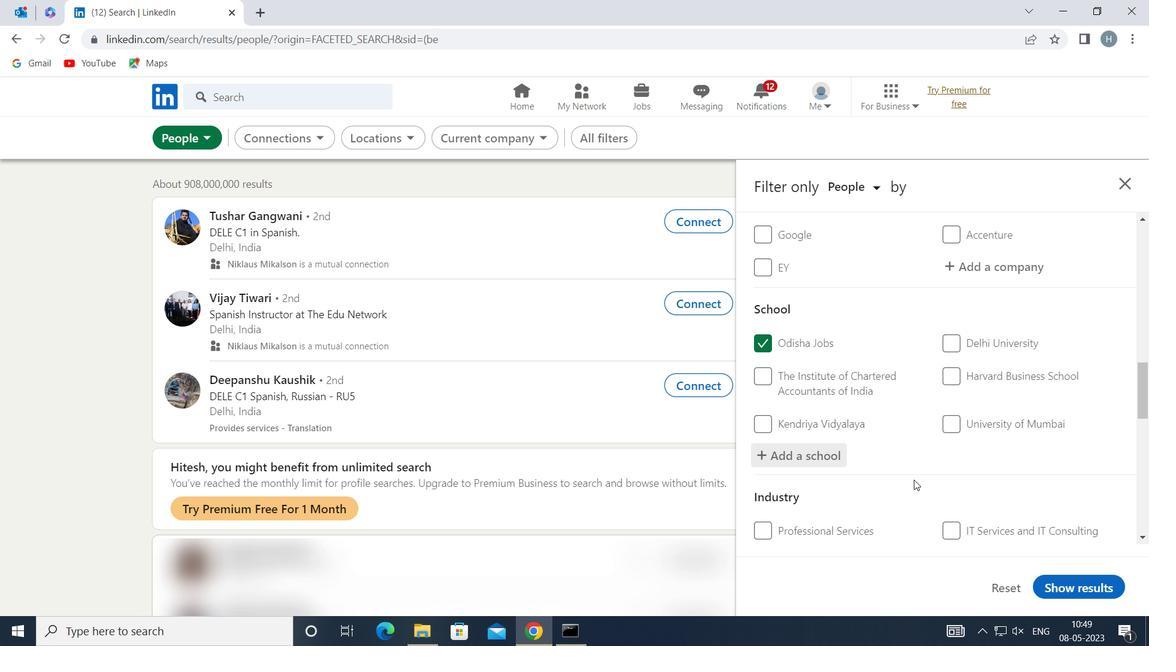 
Action: Mouse moved to (914, 480)
Screenshot: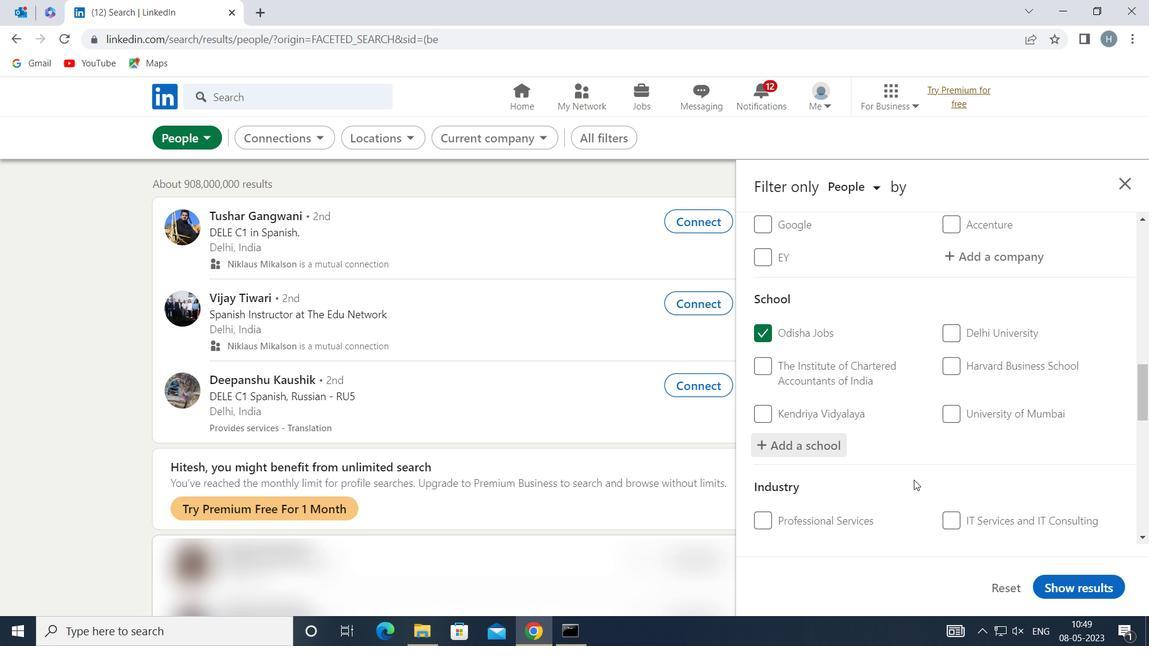 
Action: Mouse scrolled (914, 479) with delta (0, 0)
Screenshot: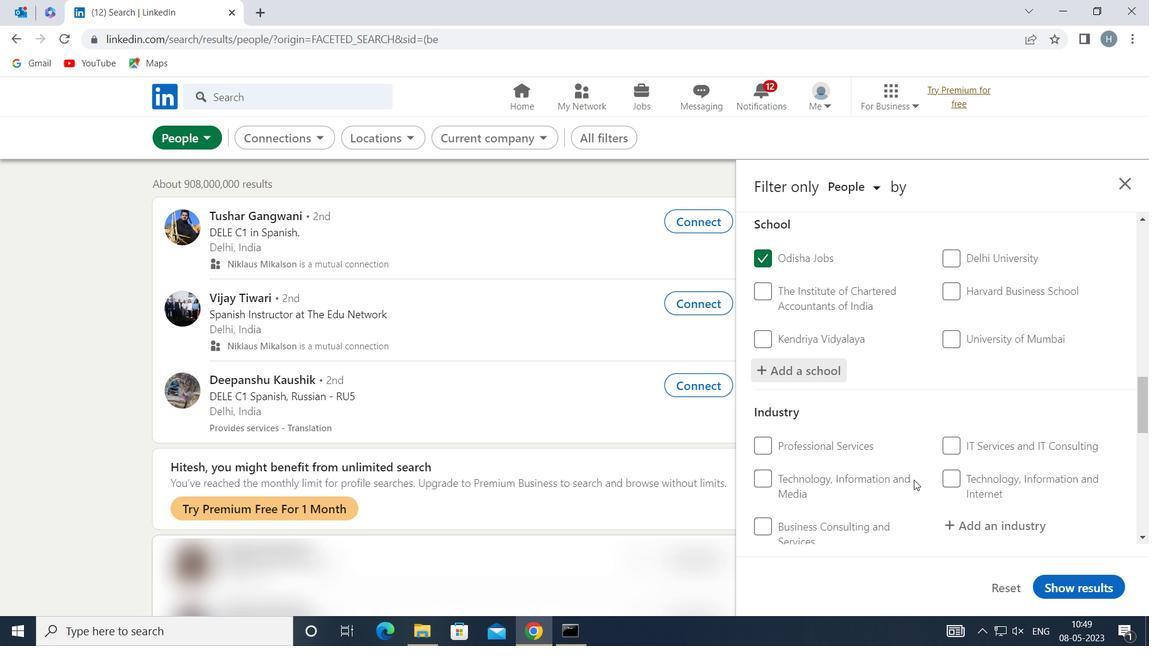
Action: Mouse moved to (994, 449)
Screenshot: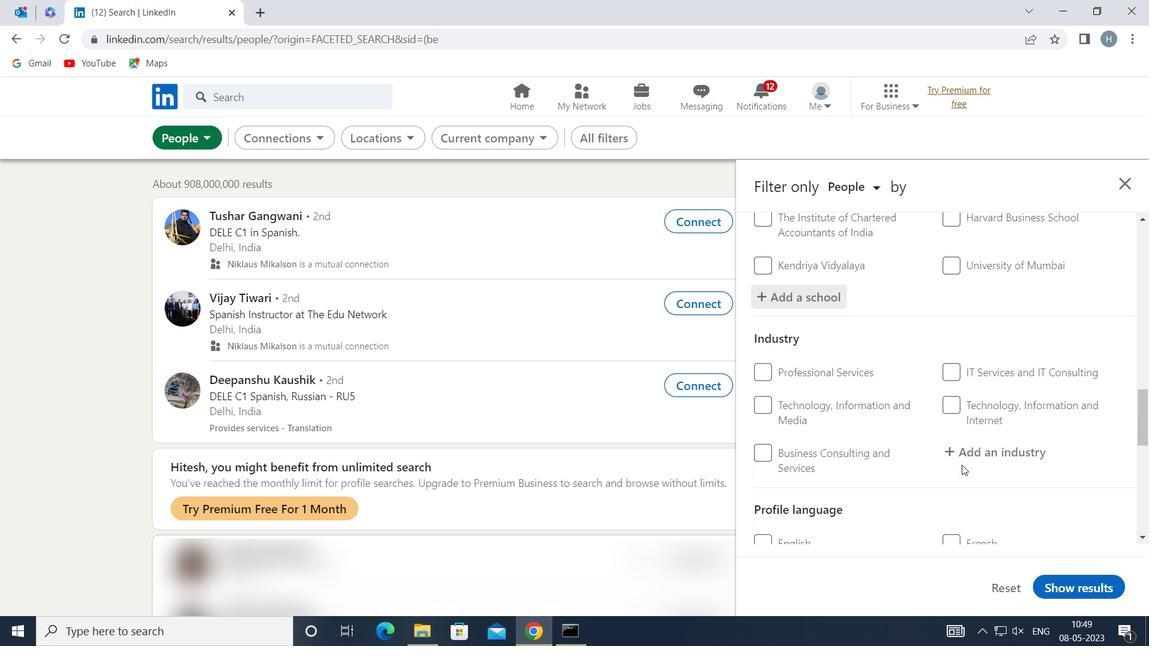 
Action: Mouse pressed left at (994, 449)
Screenshot: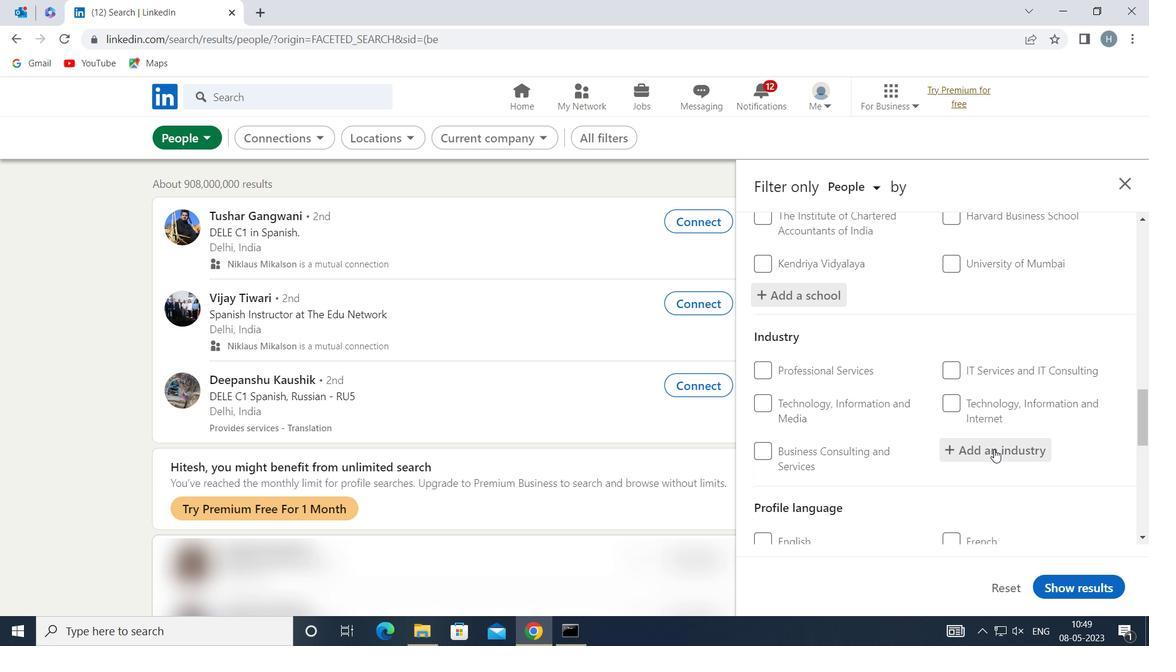 
Action: Key pressed <Key.shift>SPACE<Key.space><Key.shift>RES
Screenshot: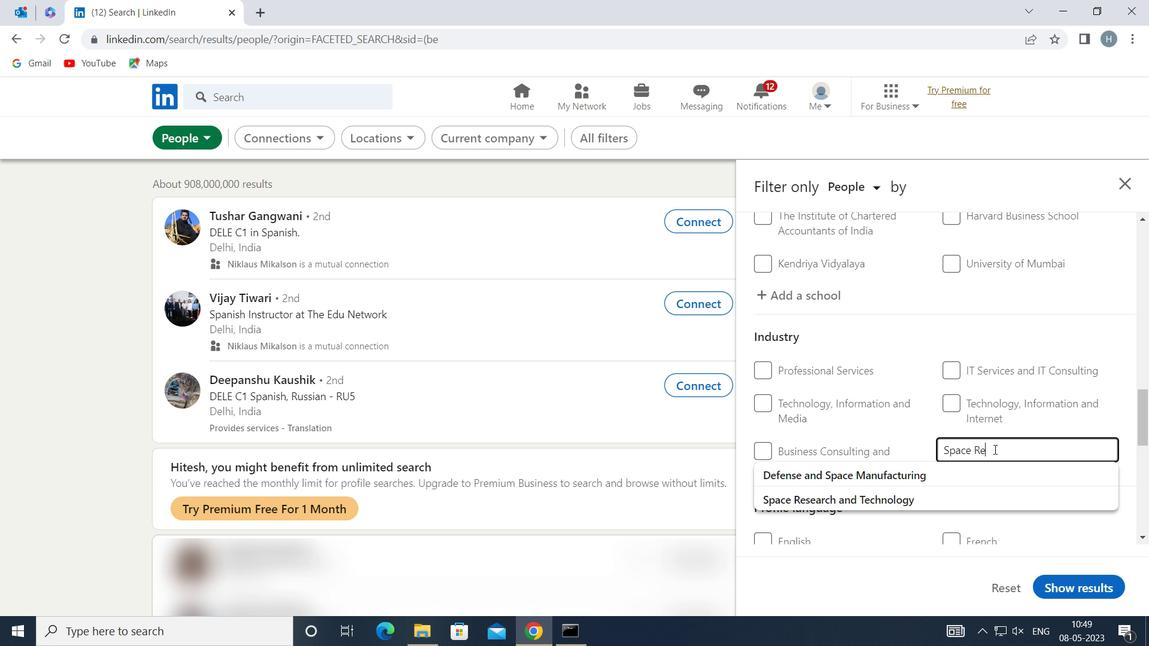
Action: Mouse moved to (955, 474)
Screenshot: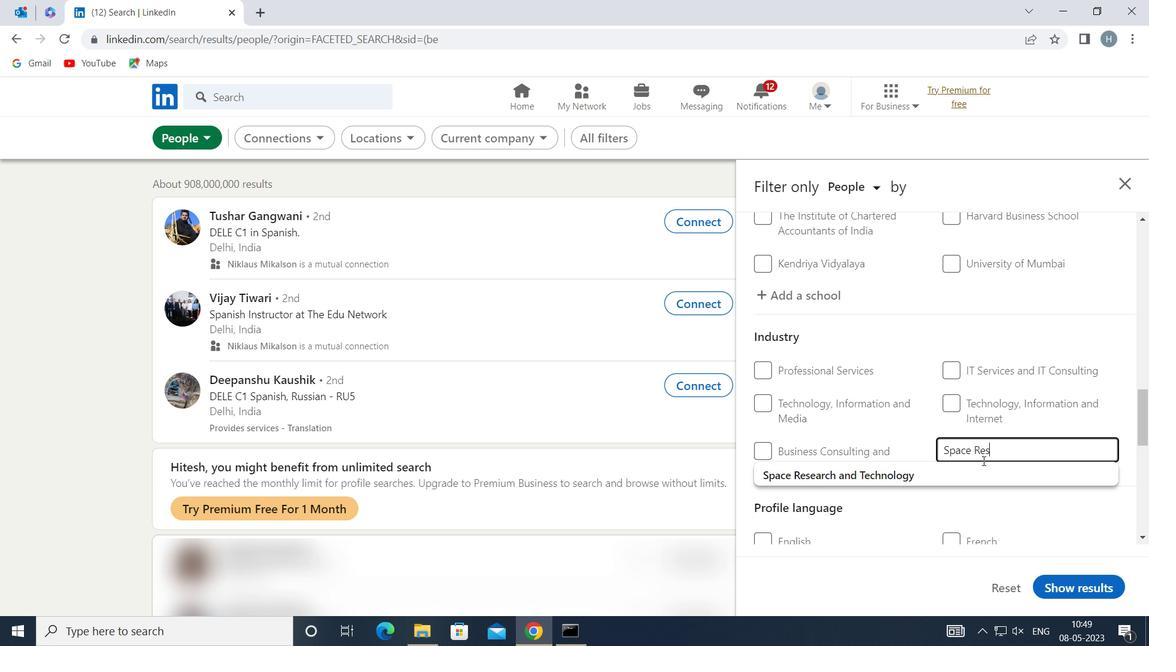 
Action: Mouse pressed left at (955, 474)
Screenshot: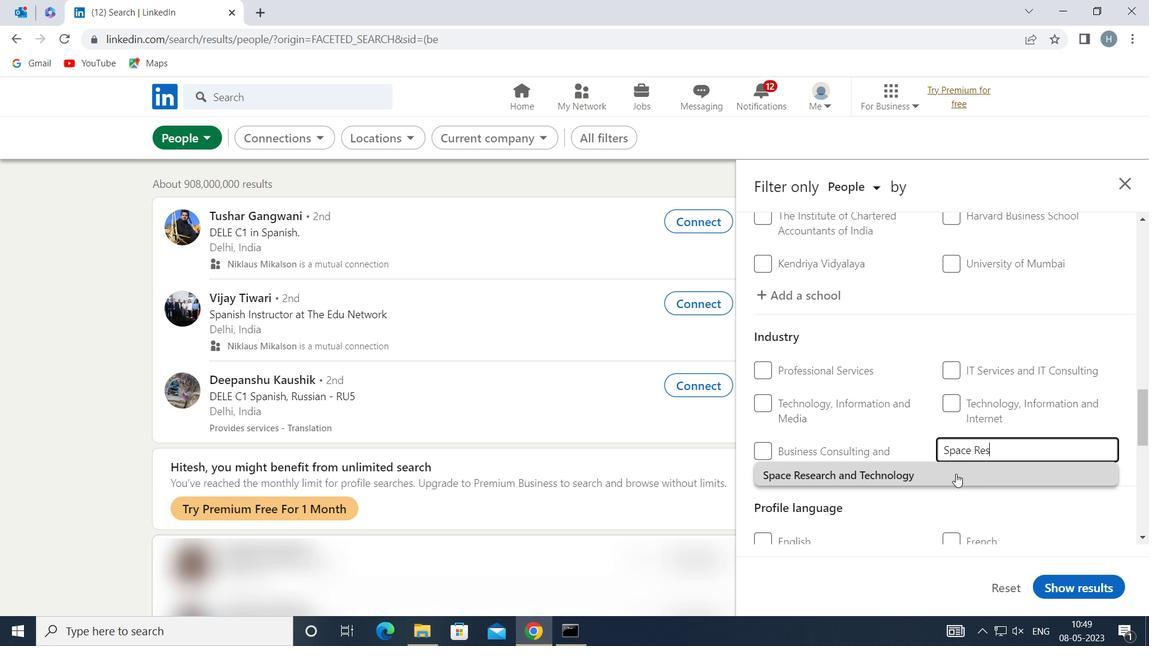 
Action: Mouse moved to (951, 464)
Screenshot: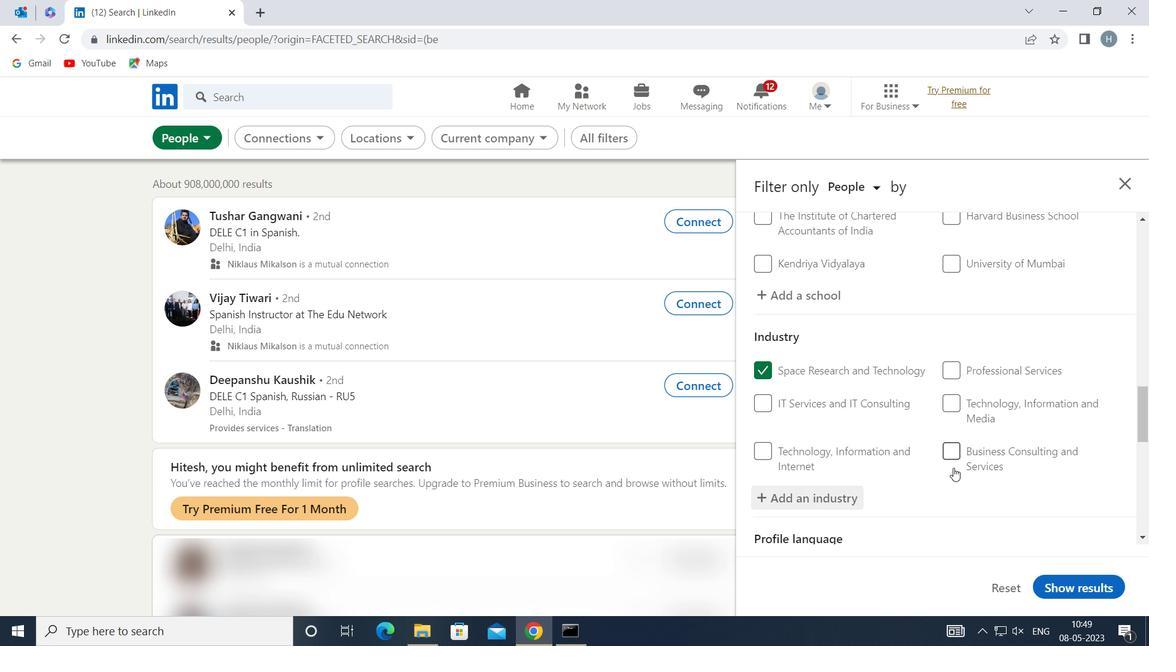 
Action: Mouse scrolled (951, 463) with delta (0, 0)
Screenshot: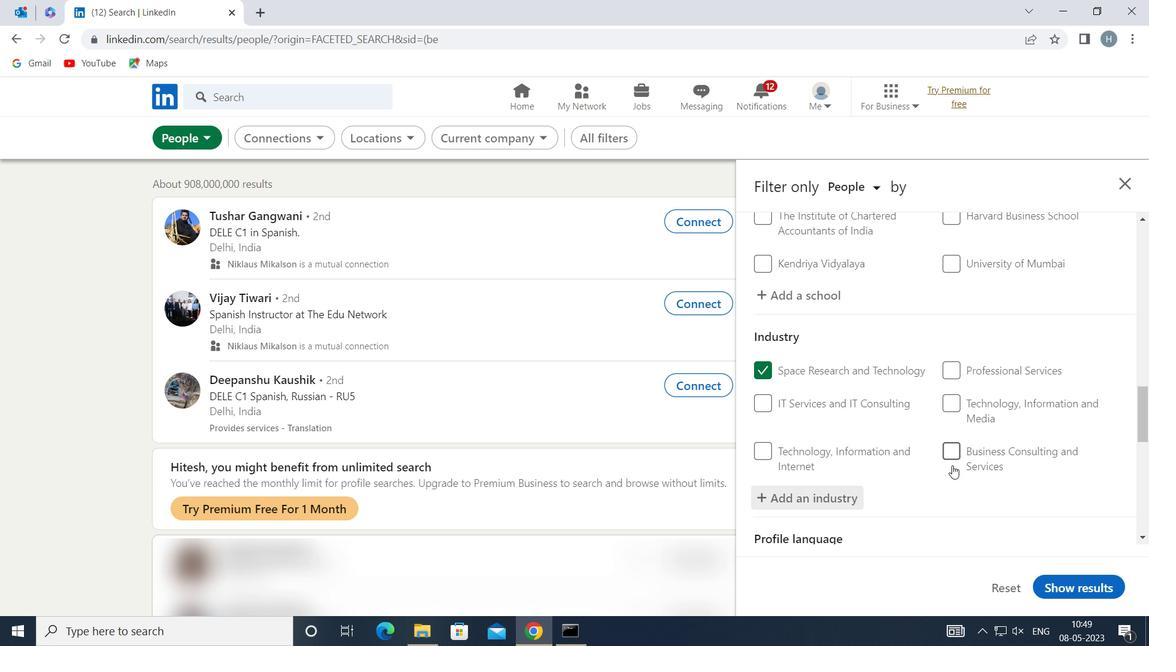 
Action: Mouse scrolled (951, 463) with delta (0, 0)
Screenshot: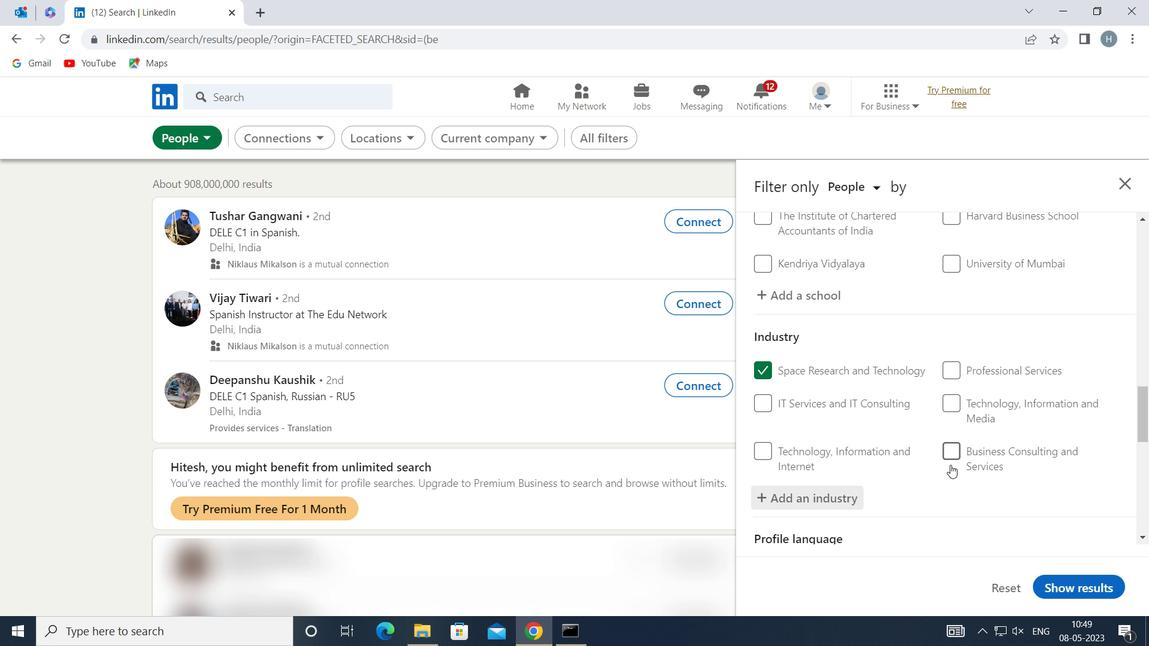 
Action: Mouse scrolled (951, 463) with delta (0, 0)
Screenshot: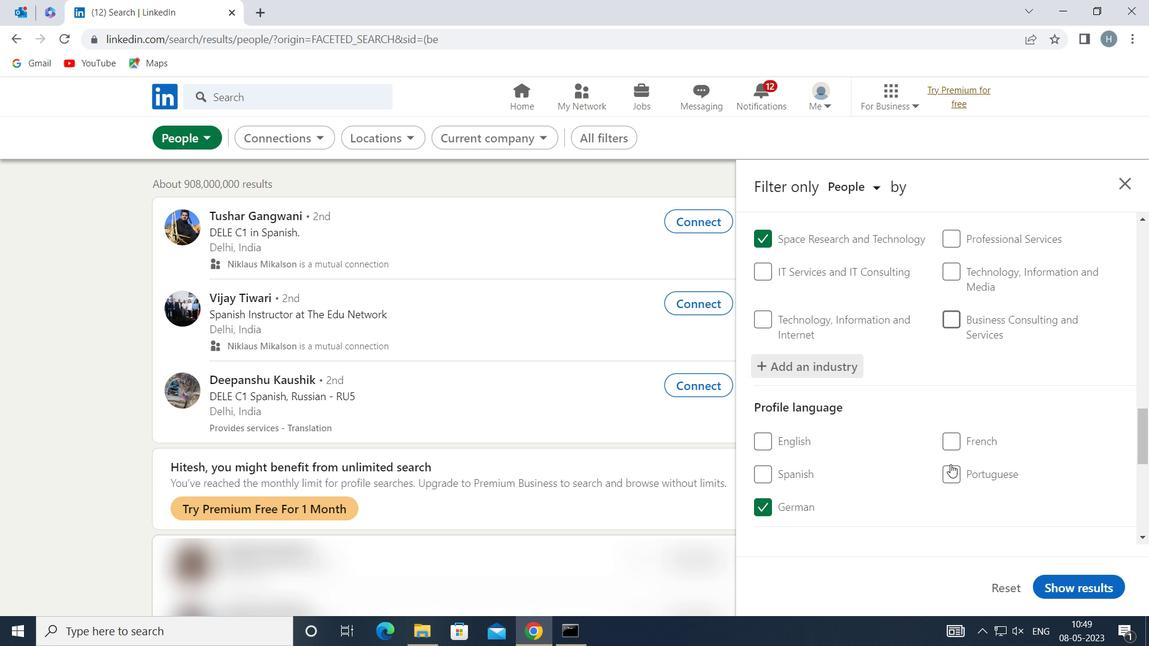 
Action: Mouse scrolled (951, 463) with delta (0, 0)
Screenshot: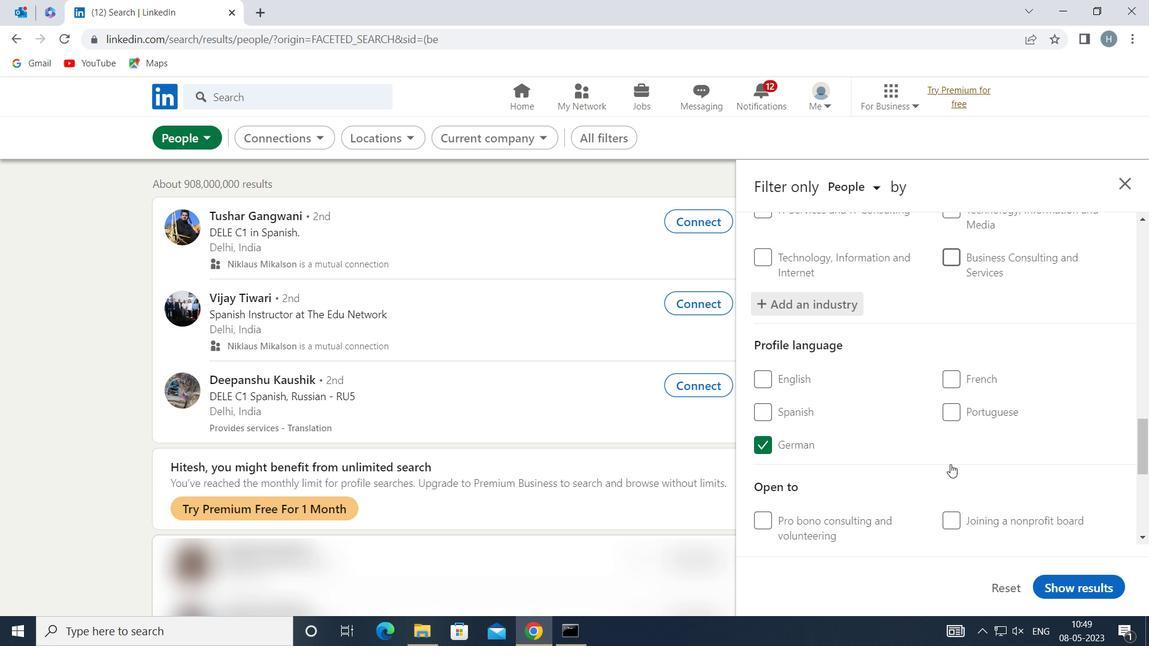 
Action: Mouse scrolled (951, 463) with delta (0, 0)
Screenshot: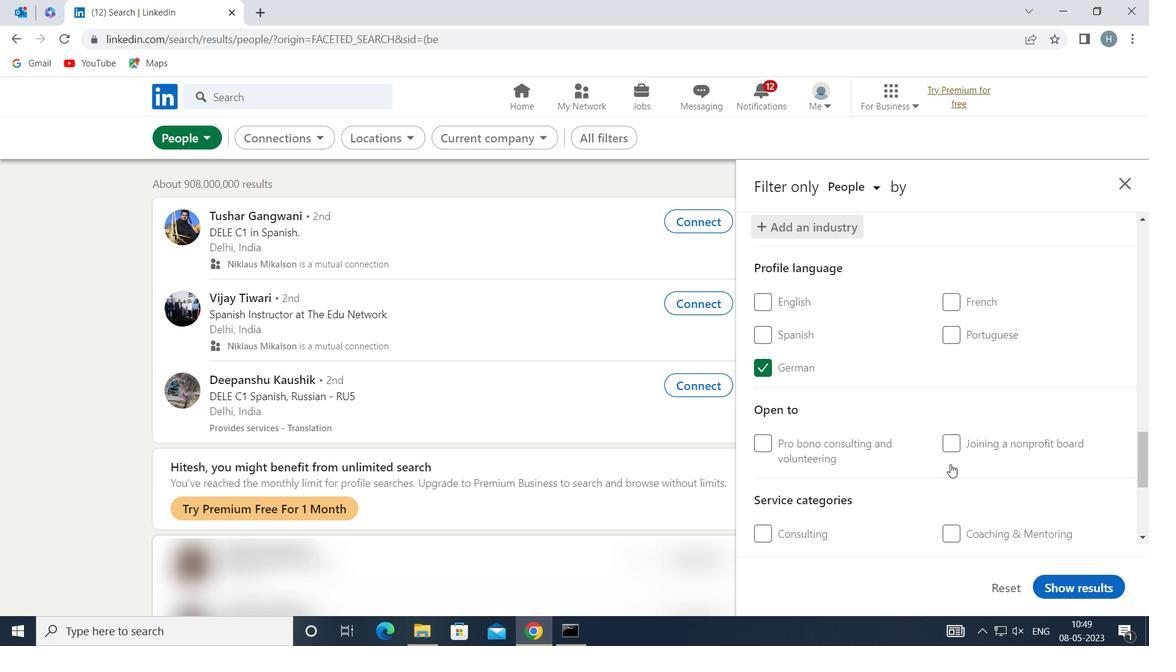 
Action: Mouse moved to (945, 464)
Screenshot: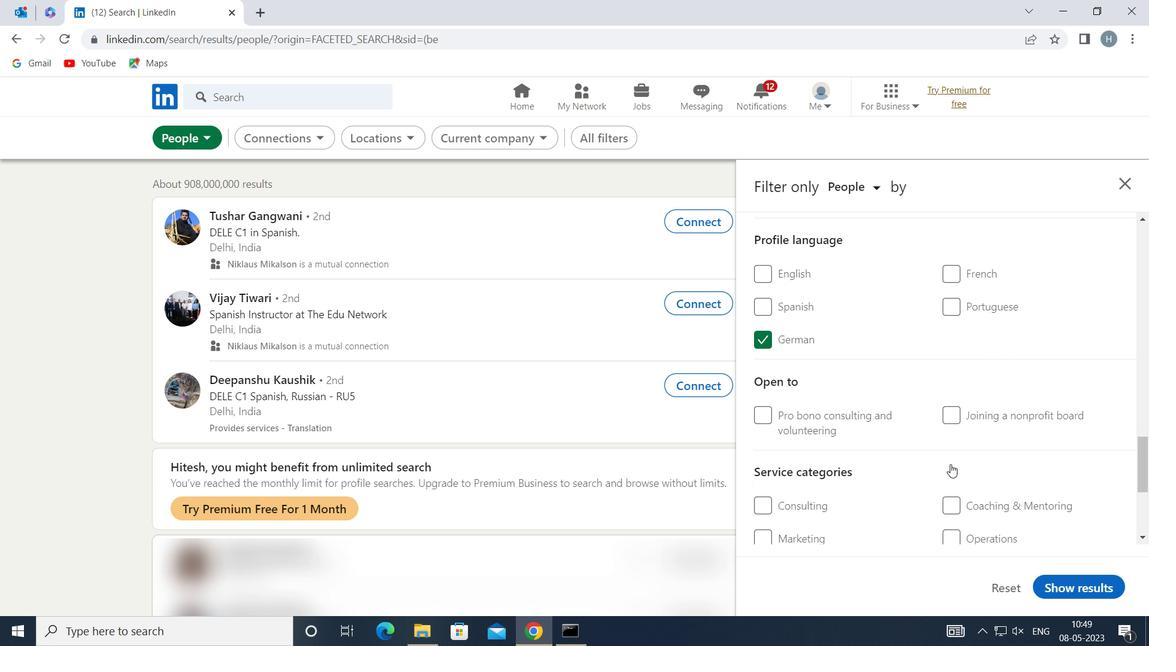 
Action: Mouse scrolled (945, 463) with delta (0, 0)
Screenshot: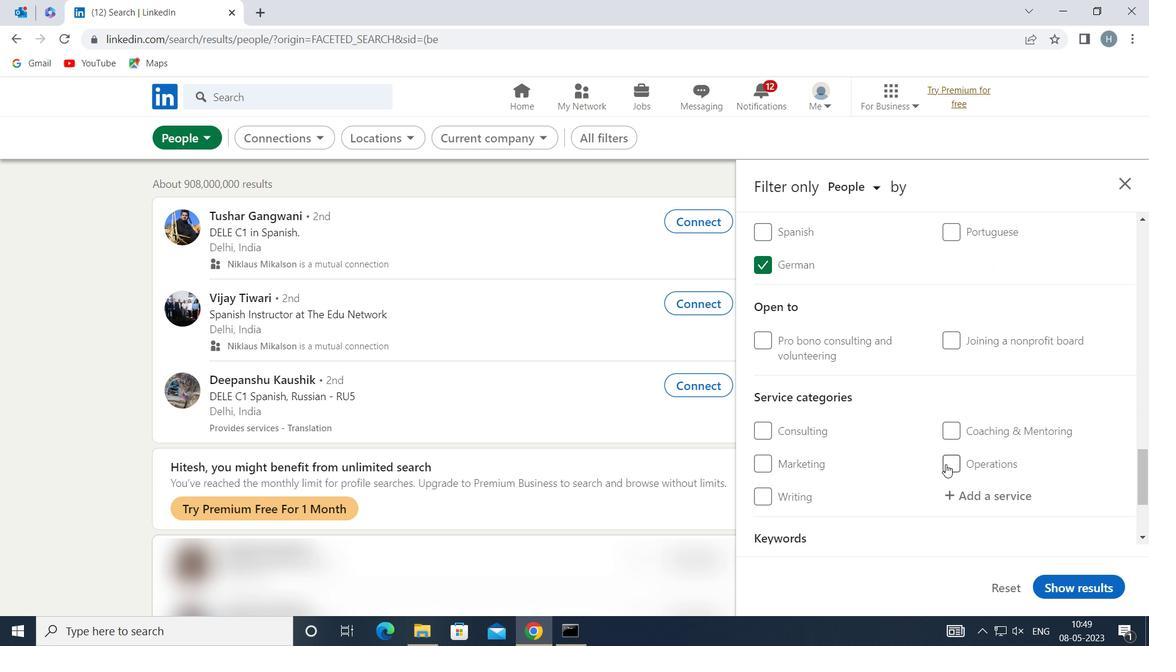 
Action: Mouse moved to (1010, 413)
Screenshot: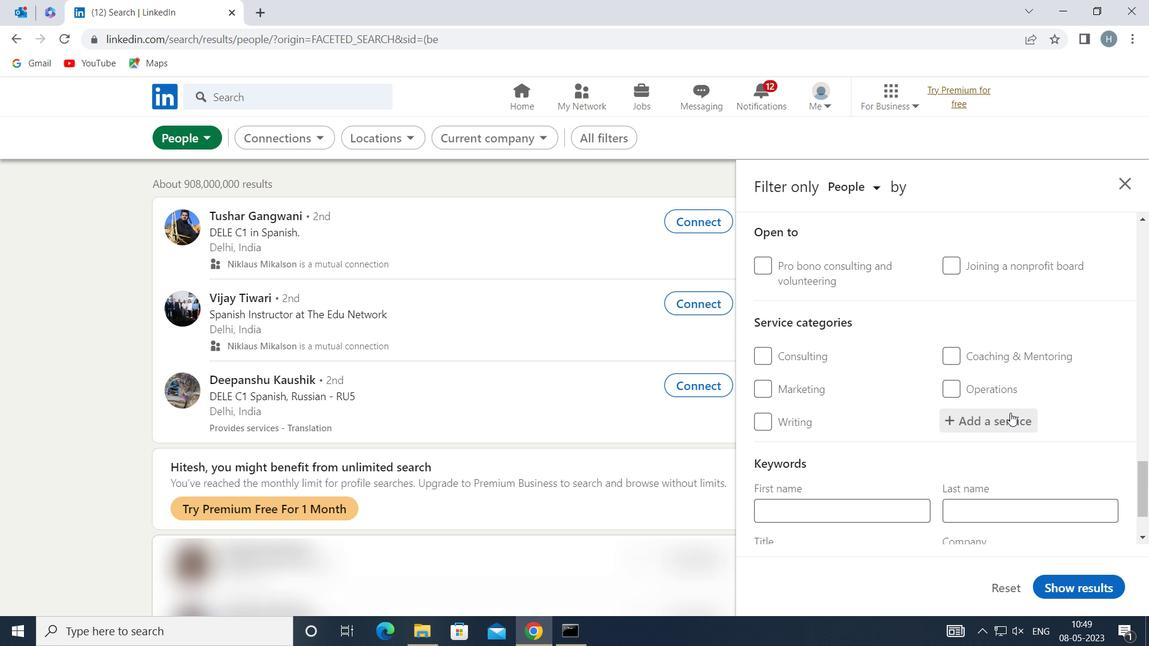 
Action: Mouse pressed left at (1010, 413)
Screenshot: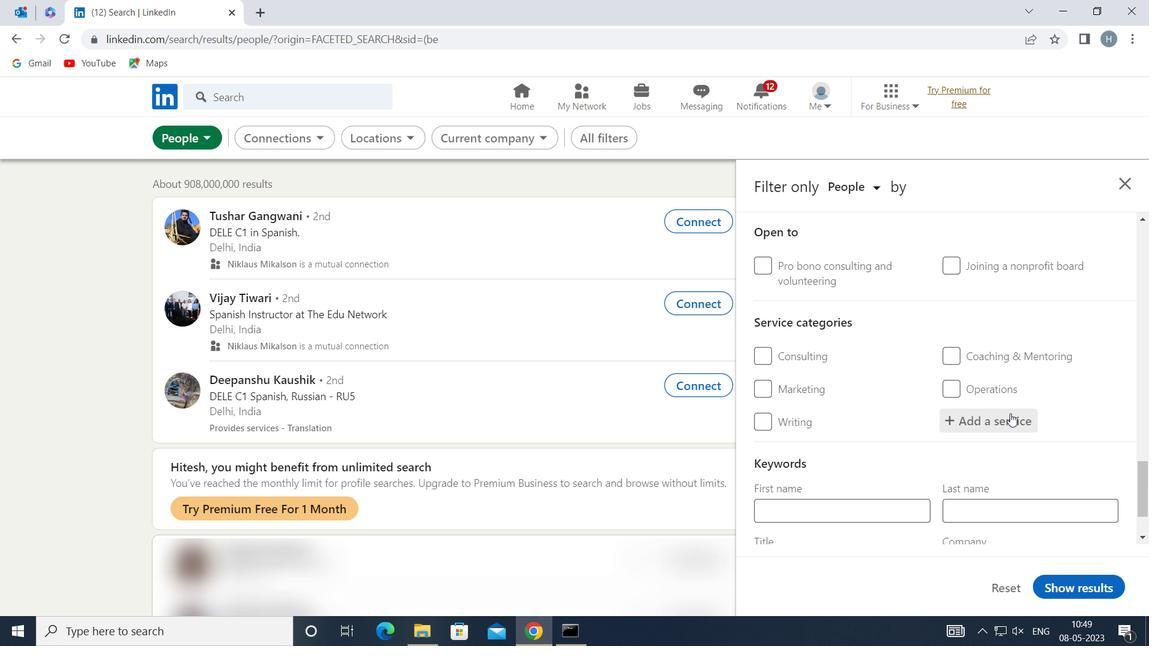 
Action: Key pressed <Key.shift>CYBERSE
Screenshot: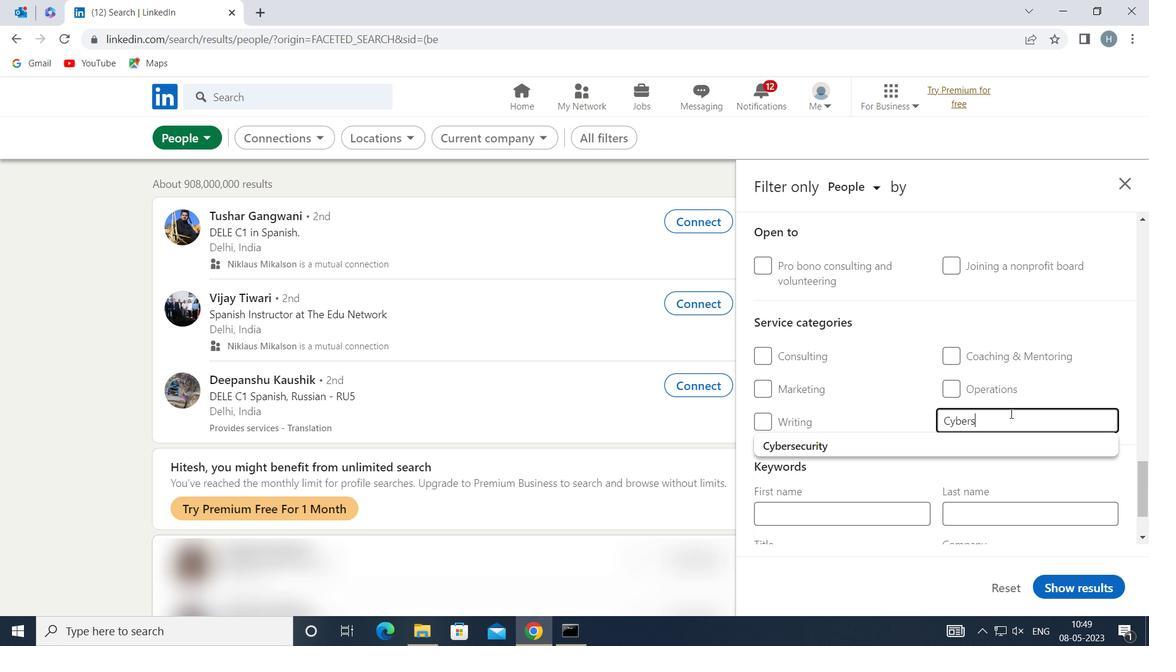 
Action: Mouse moved to (974, 446)
Screenshot: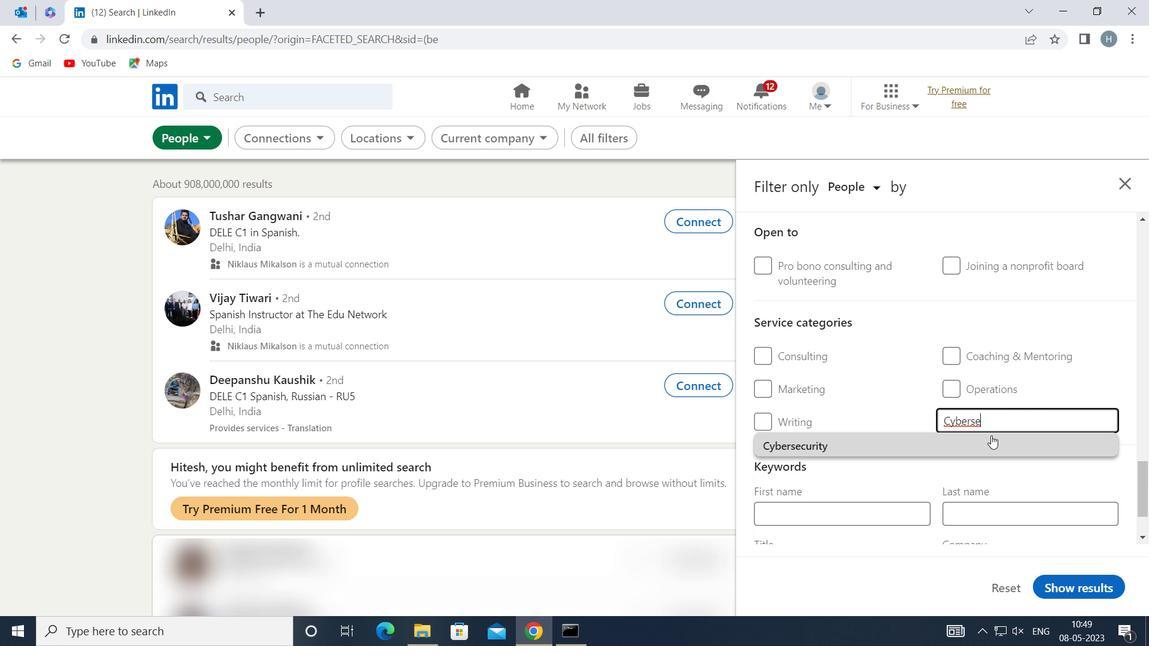 
Action: Mouse pressed left at (974, 446)
Screenshot: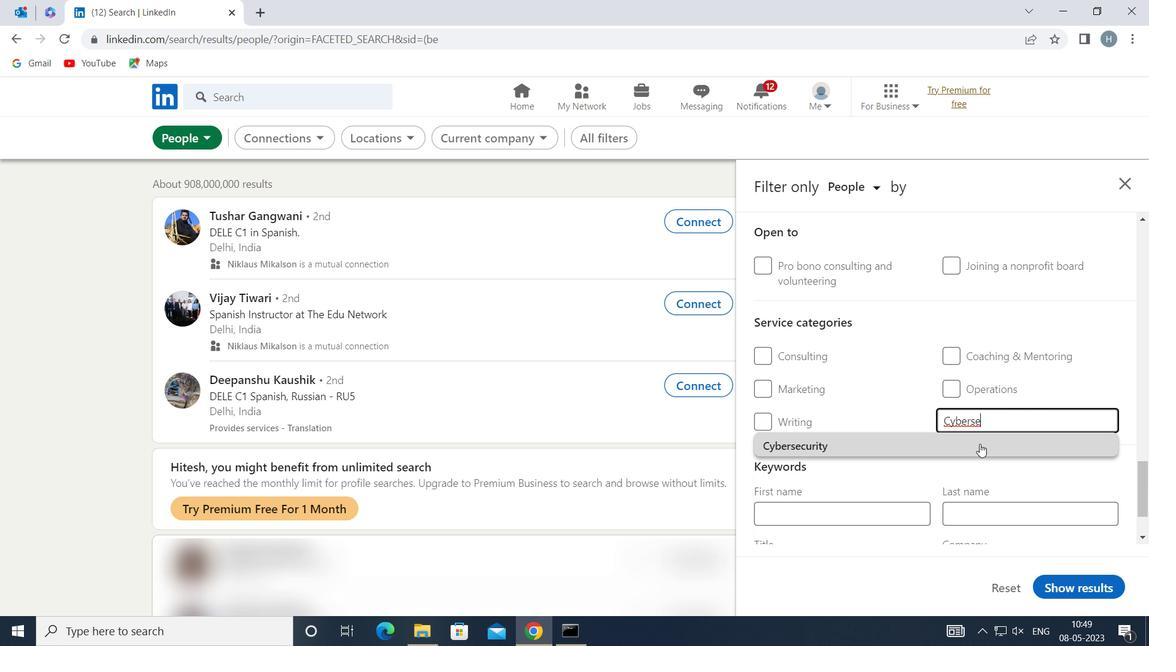 
Action: Mouse moved to (943, 414)
Screenshot: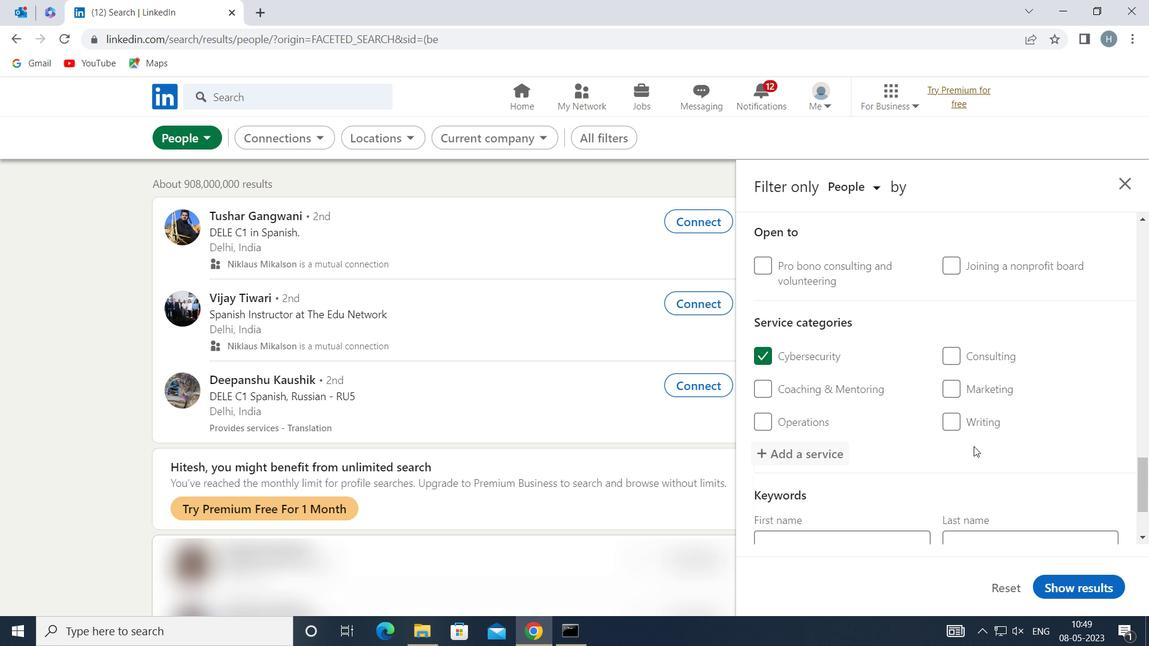 
Action: Mouse scrolled (943, 414) with delta (0, 0)
Screenshot: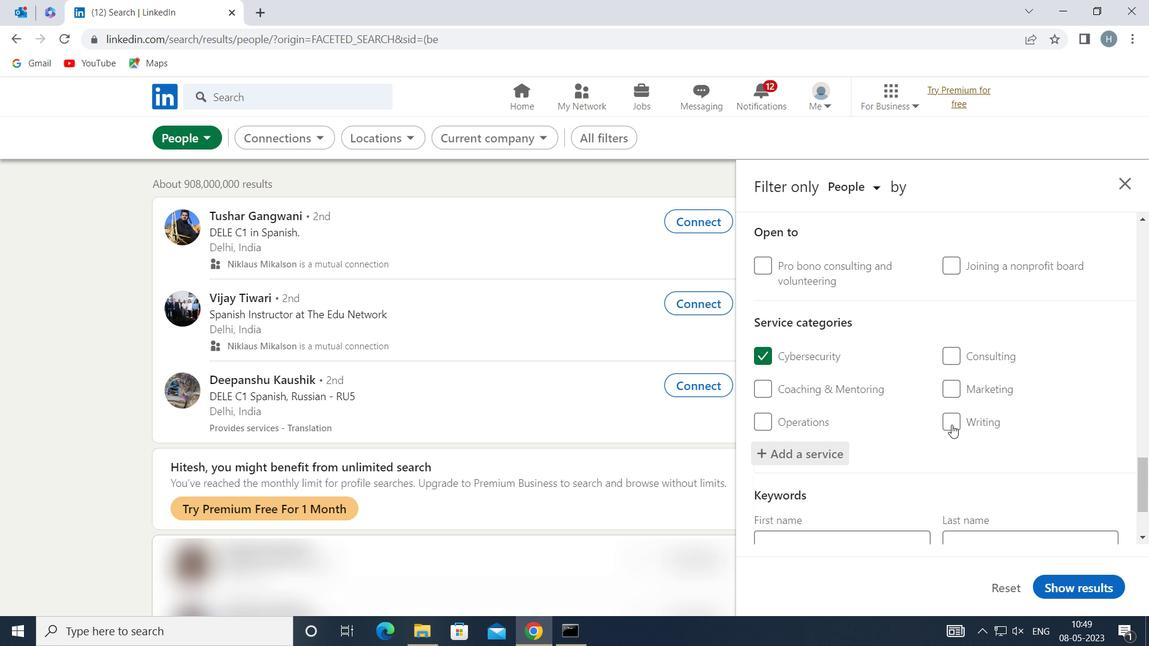 
Action: Mouse scrolled (943, 414) with delta (0, 0)
Screenshot: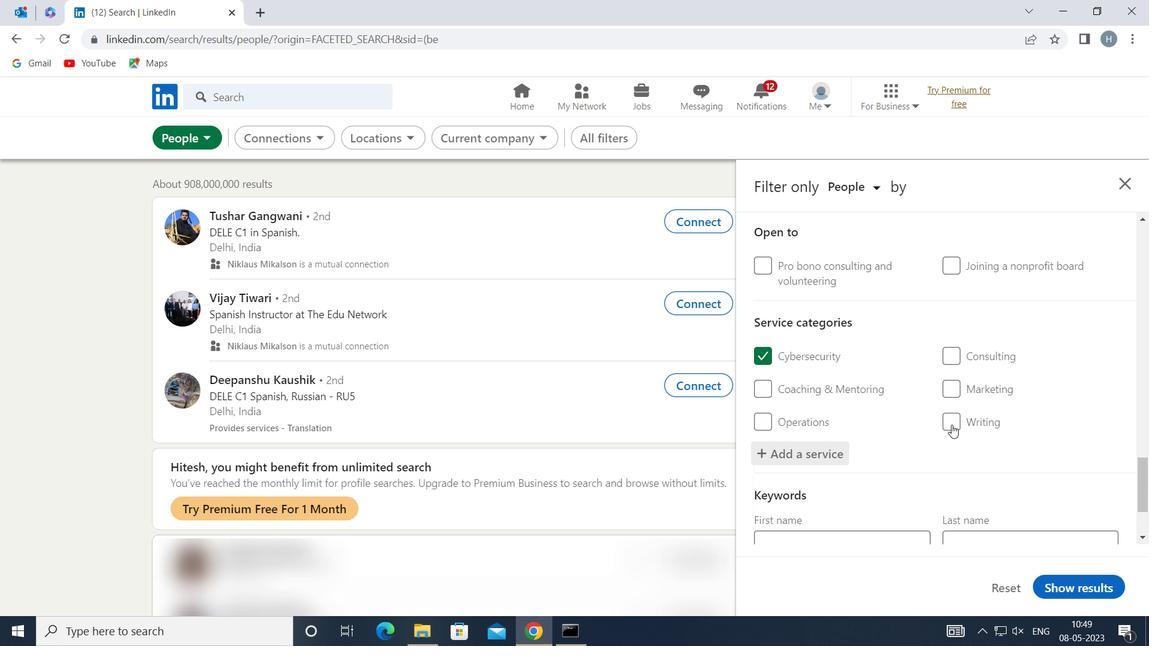 
Action: Mouse scrolled (943, 414) with delta (0, 0)
Screenshot: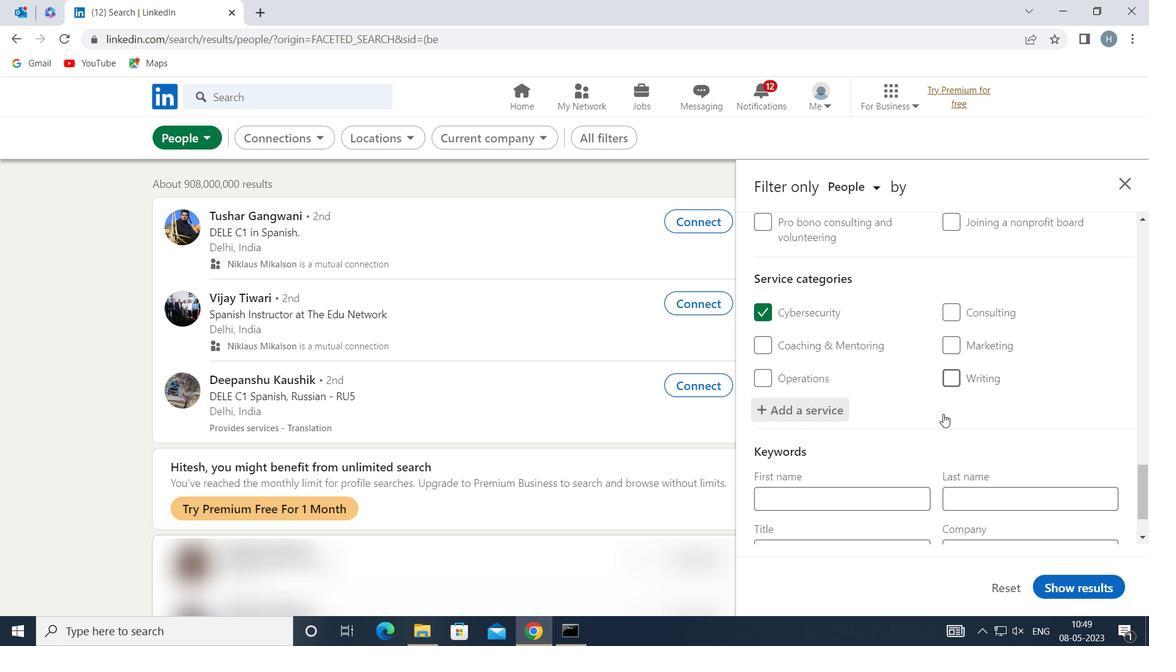 
Action: Mouse scrolled (943, 414) with delta (0, 0)
Screenshot: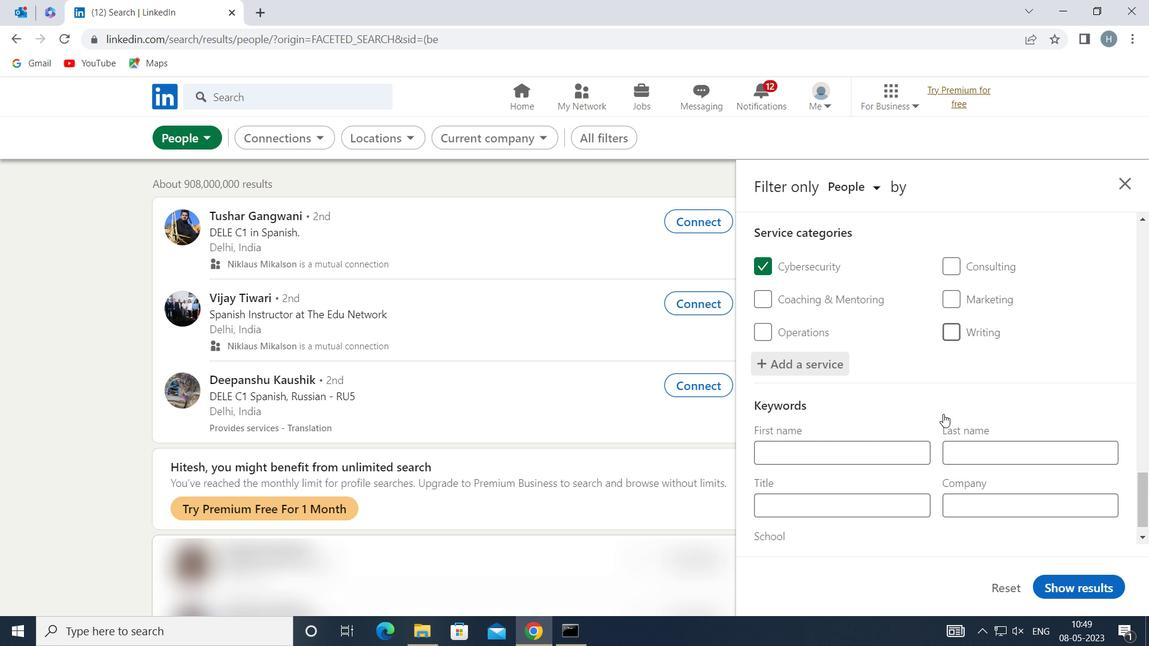 
Action: Mouse moved to (860, 476)
Screenshot: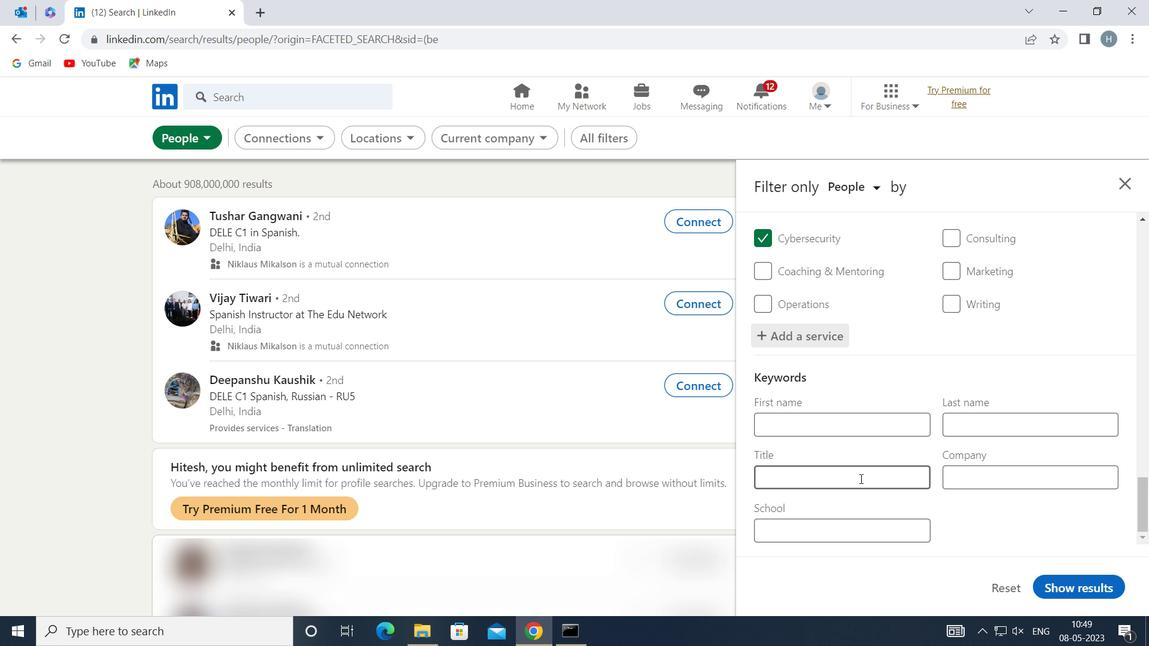 
Action: Mouse pressed left at (860, 476)
Screenshot: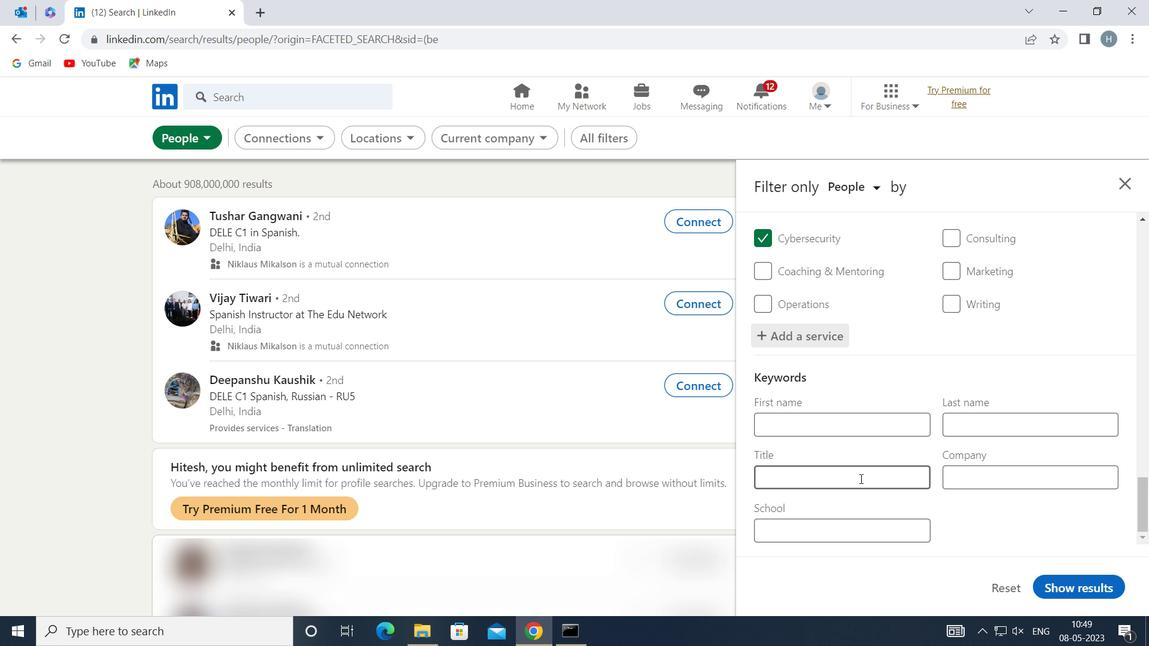 
Action: Key pressed <Key.shift>ADMINISTRATOR
Screenshot: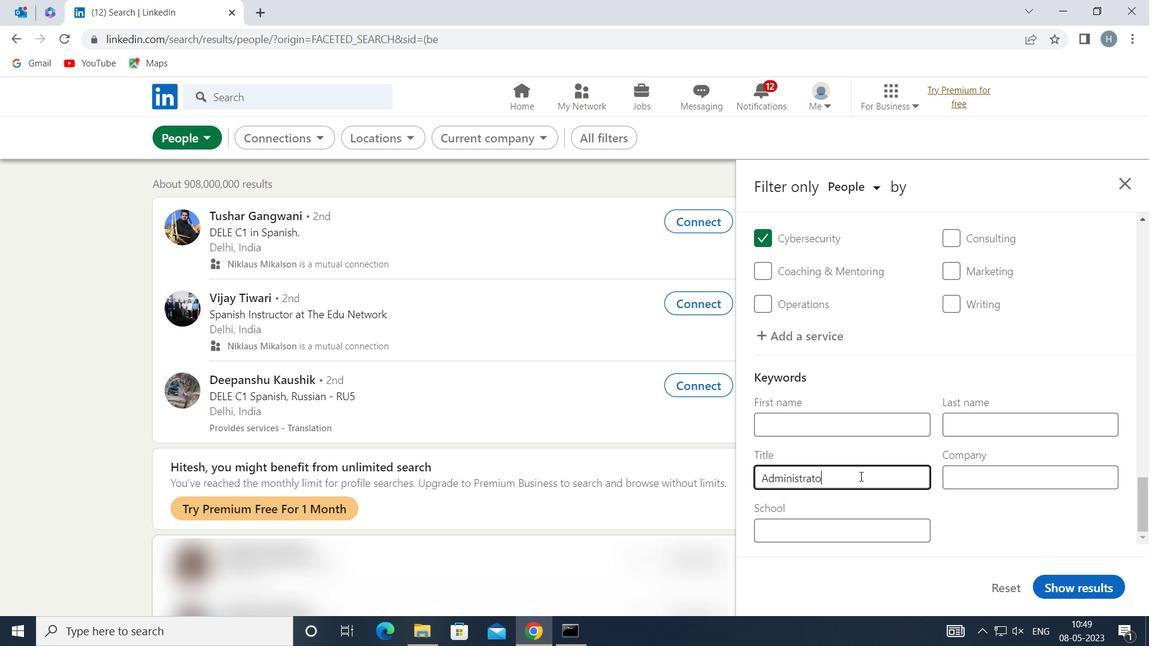
Action: Mouse moved to (1098, 579)
Screenshot: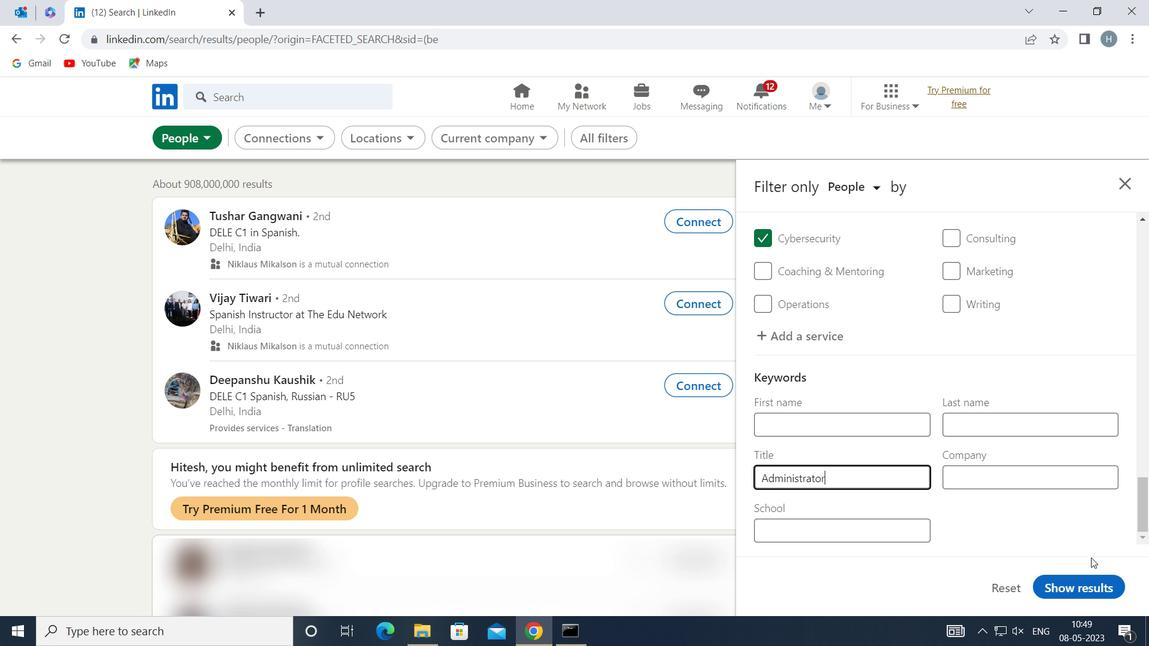 
Action: Mouse pressed left at (1098, 579)
Screenshot: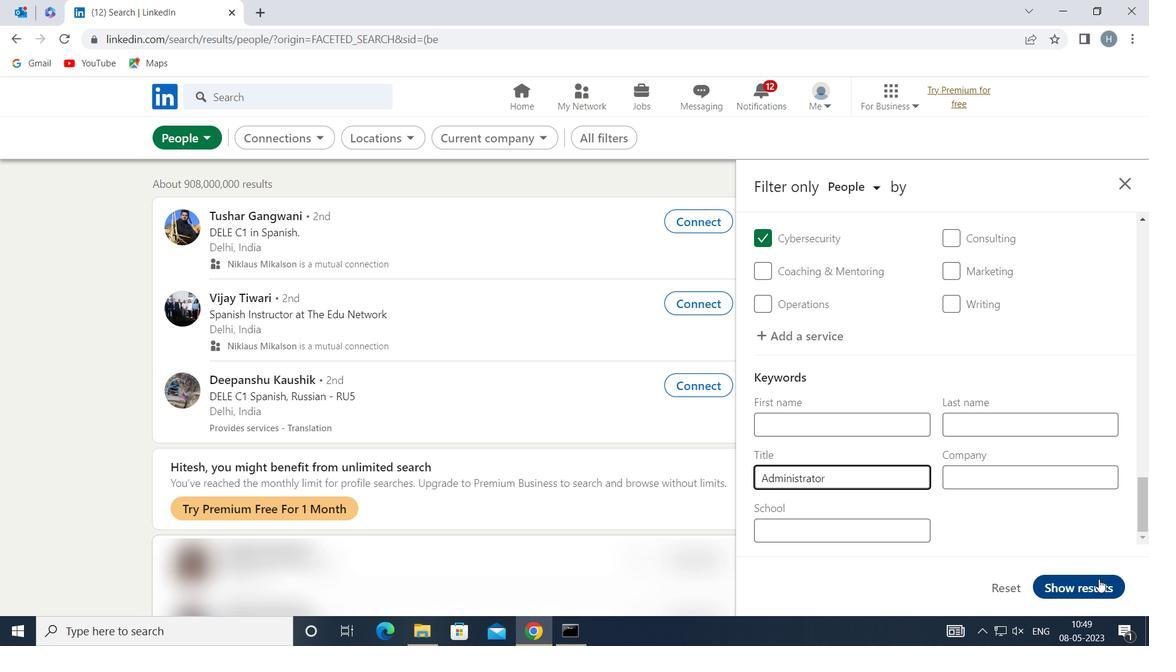 
Action: Mouse moved to (982, 483)
Screenshot: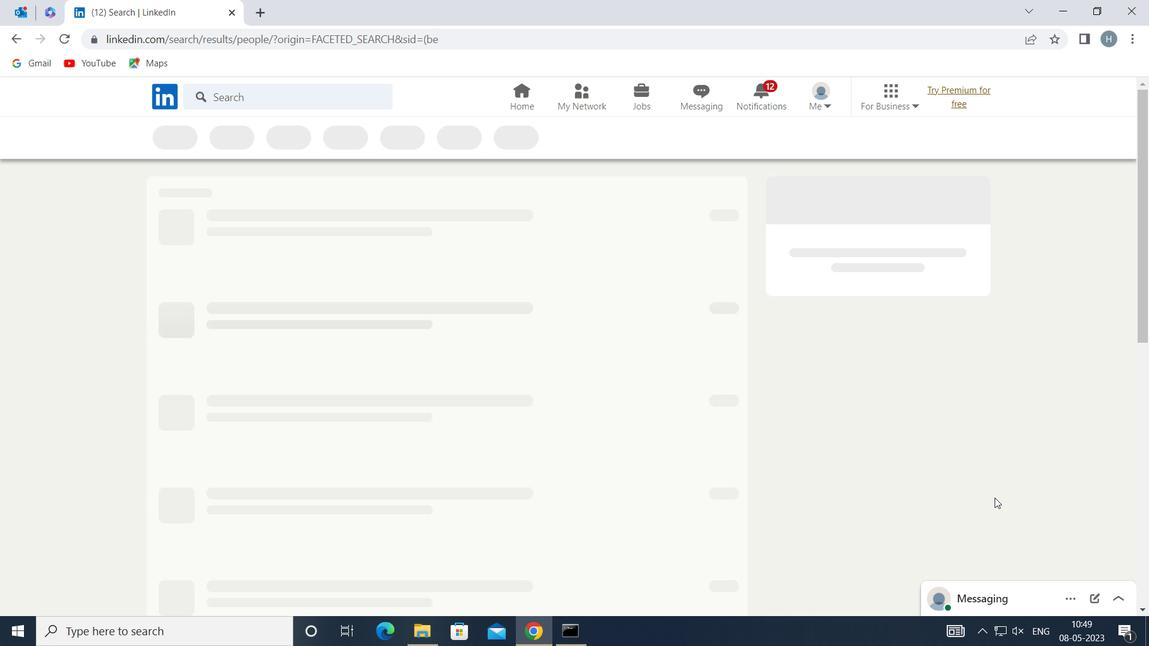 
